 Task: Timesheet Template.
Action: Mouse moved to (284, 118)
Screenshot: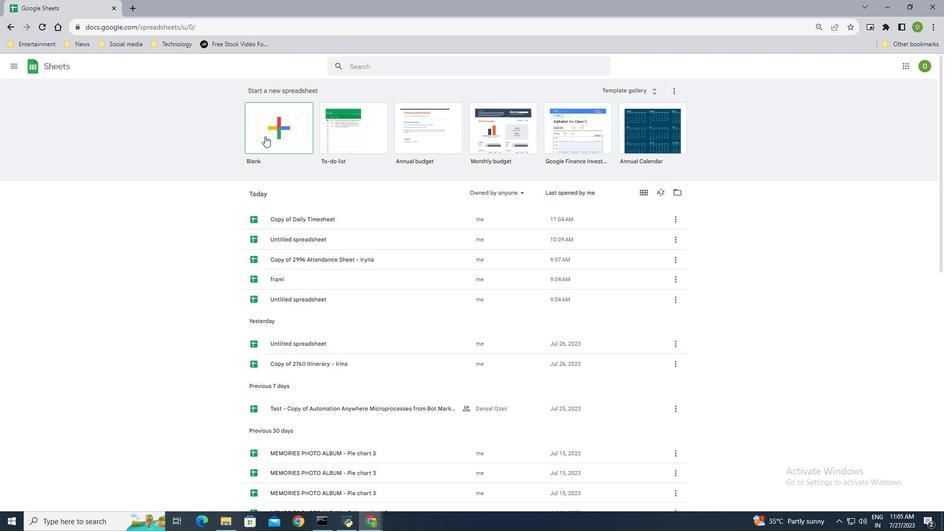 
Action: Mouse pressed left at (284, 118)
Screenshot: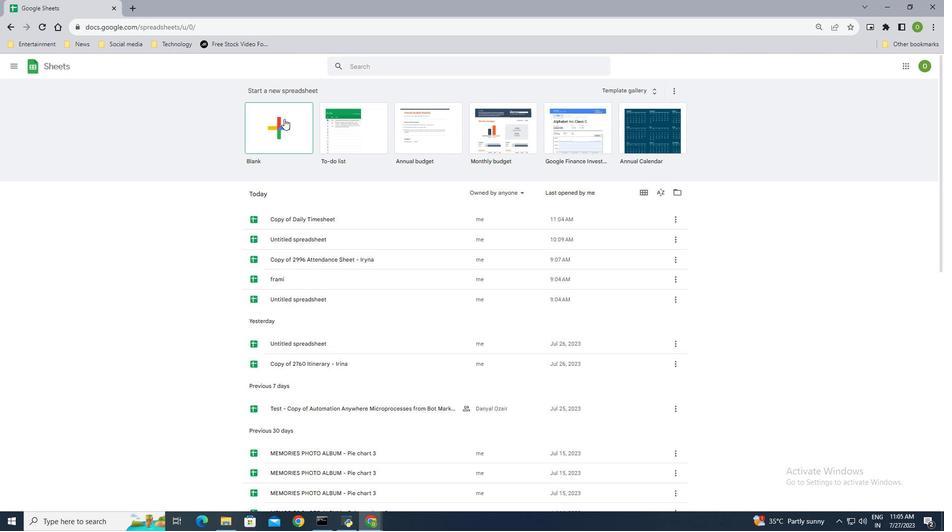 
Action: Mouse moved to (36, 123)
Screenshot: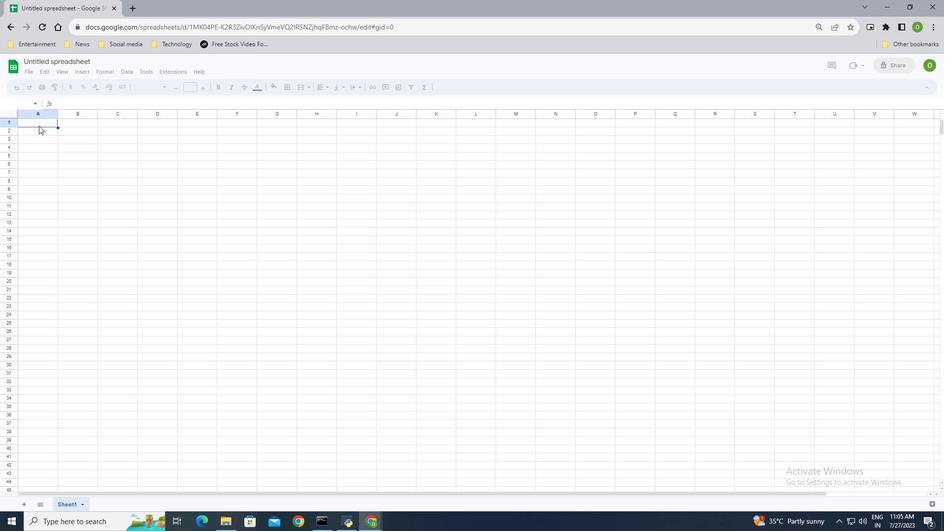 
Action: Mouse pressed left at (36, 123)
Screenshot: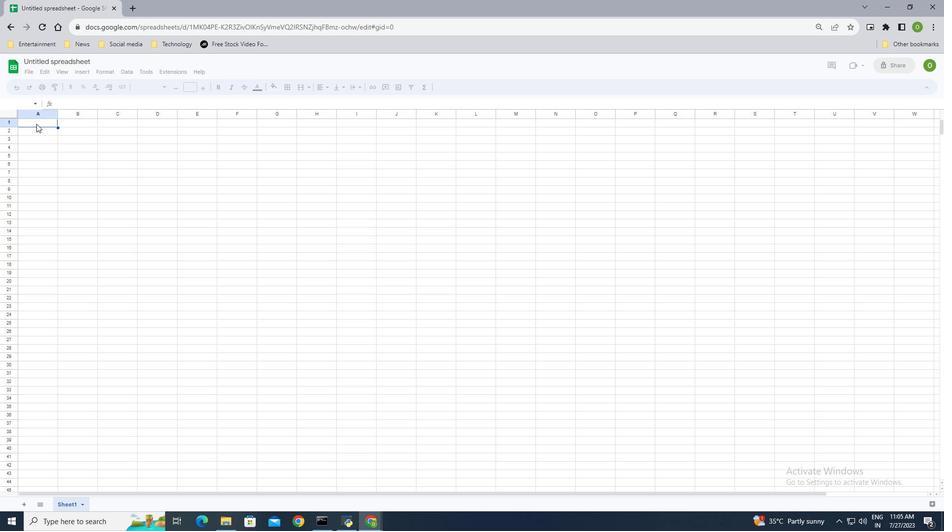 
Action: Key pressed <Key.enter><Key.enter><Key.enter><Key.enter><Key.shift>DATE<Key.tab><Key.shift>Employee<Key.space><Key.shift>Name<Key.tab><Key.shift><Key.shift><Key.shift><Key.shift><Key.shift><Key.shift><Key.shift><Key.shift><Key.shift><Key.shift><Key.shift><Key.shift><Key.shift><Key.shift>Project<Key.space><Key.shift>Task<Key.tab><Key.shift><Key.shift><Key.shift><Key.shift><Key.shift><Key.shift><Key.shift><Key.shift>Scheduled<Key.space><Key.shift>Time<Key.enter><Key.up><Key.right><Key.right><Key.right><Key.right><Key.shift><Key.shift><Key.shift><Key.shift>Start<Key.space><Key.shift>Time<Key.tab><Key.shift><Key.shift><Key.shift><Key.shift><Key.shift><Key.shift><Key.shift><Key.shift><Key.shift><Key.shift><Key.shift>End<Key.space><Key.shift>Time<Key.tab><Key.shift>Lunch<Key.space><Key.shift><Key.shift><Key.shift><Key.shift><Key.shift><Key.shift><Key.shift>Time<Key.tab><Key.shift><Key.shift><Key.shift><Key.shift><Key.shift><Key.shift><Key.shift>Total<Key.space><Key.shift><Key.shift>Time<Key.tab><Key.shift><Key.shift><Key.shift><Key.shift><Key.shift><Key.shift><Key.shift><Key.shift><Key.shift><Key.shift><Key.shift><Key.shift><Key.shift><Key.shift><Key.shift><Key.shift><Key.shift><Key.shift><Key.shift>Regular<Key.space><Key.shift>Rate<Key.tab><Key.shift>Overtime<Key.space><Key.shift>Tate<Key.tab><Key.shift><Key.shift><Key.shift><Key.shift><Key.shift><Key.shift><Key.shift><Key.shift><Key.shift><Key.shift>Total<Key.space><Key.shift><Key.shift><Key.shift><Key.shift><Key.shift><Key.shift><Key.shift><Key.shift><Key.shift><Key.shift><Key.shift><Key.shift><Key.shift><Key.shift><Key.shift><Key.shift><Key.shift><Key.shift><Key.shift><Key.shift><Key.shift><Key.shift><Key.shift><Key.shift><Key.shift><Key.shift><Key.shift><Key.shift><Key.shift><Key.shift><Key.shift><Key.shift><Key.shift><Key.shift><Key.shift><Key.shift><Key.shift><Key.shift><Key.shift><Key.shift><Key.shift><Key.shift><Key.shift><Key.shift><Key.shift><Key.shift><Key.shift><Key.shift><Key.shift><Key.shift><Key.shift><Key.shift><Key.shift><Key.shift><Key.shift><Key.shift><Key.shift><Key.shift><Key.shift><Key.shift><Key.shift><Key.shift><Key.shift><Key.shift><Key.shift><Key.shift><Key.shift>Fee<Key.enter><Key.up><Key.up><Key.up><Key.up><Key.left><Key.left><Key.left><Key.left><Key.shift>Daily<Key.space><Key.shift>Employee<Key.space><Key.shift><Key.shift>Timesheet<Key.enter><Key.up><Key.shift_r><Key.right><Key.right><Key.right><Key.right><Key.down><Key.right><Key.right><Key.right><Key.right><Key.right><Key.right>
Screenshot: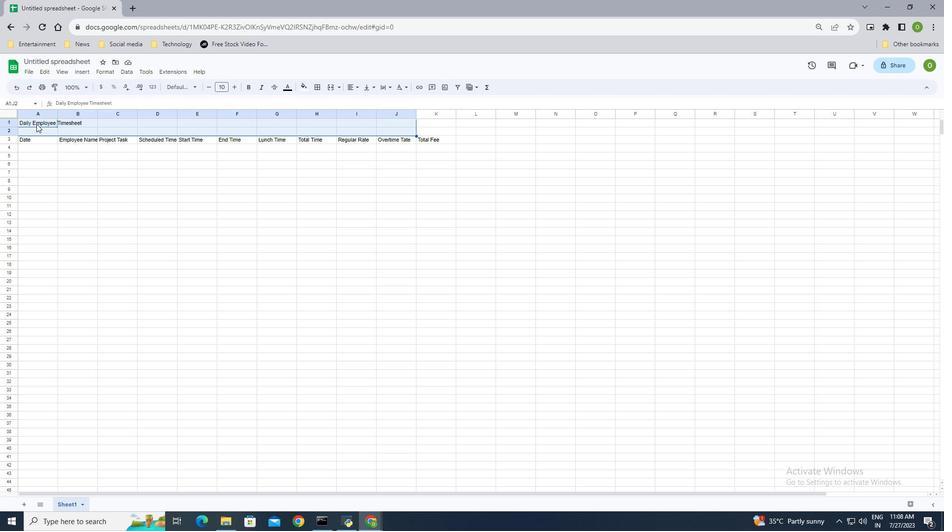 
Action: Mouse moved to (331, 85)
Screenshot: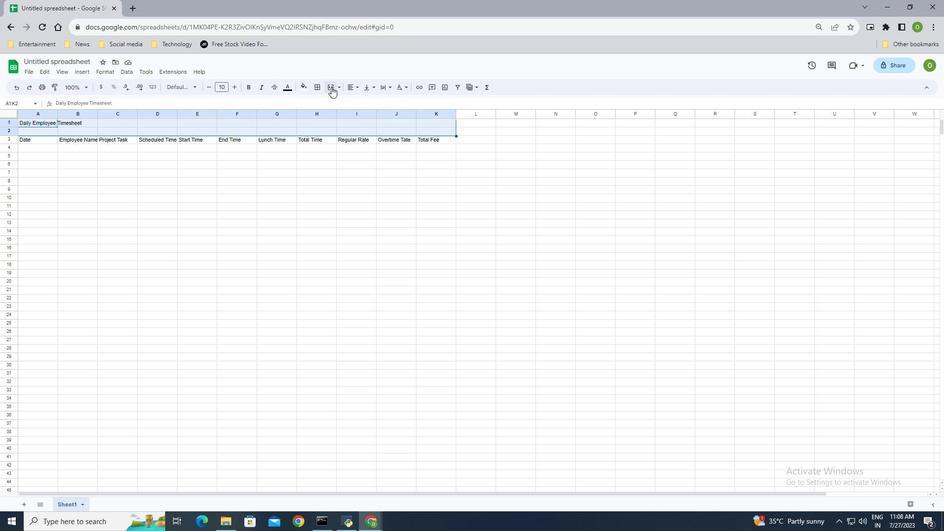 
Action: Mouse pressed left at (331, 85)
Screenshot: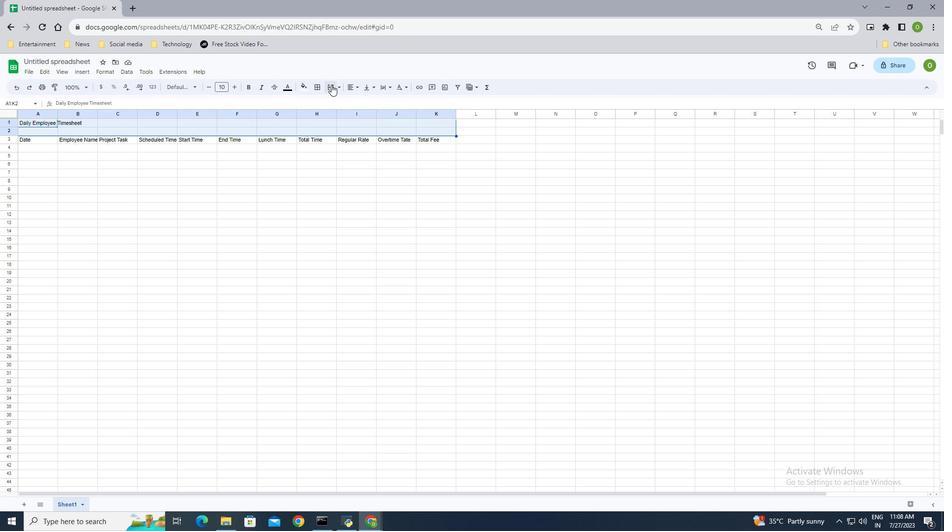 
Action: Mouse moved to (369, 88)
Screenshot: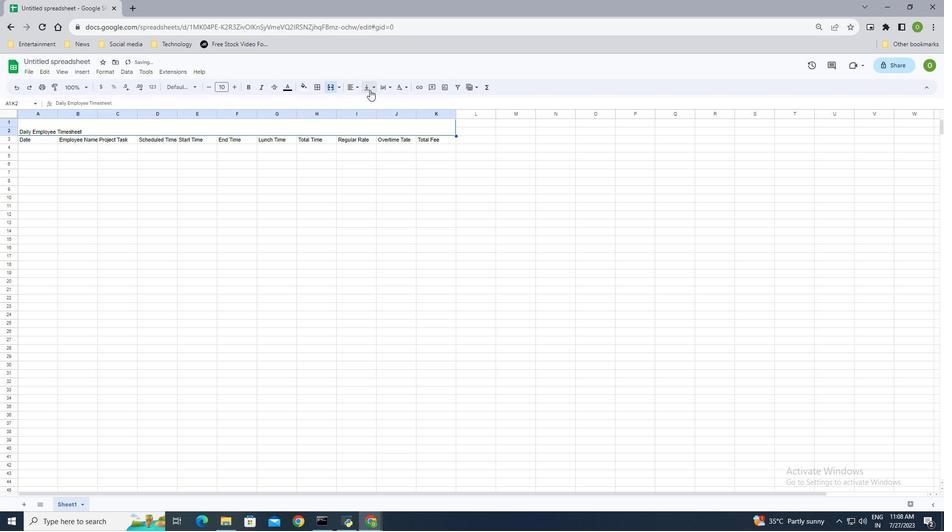 
Action: Mouse pressed left at (369, 88)
Screenshot: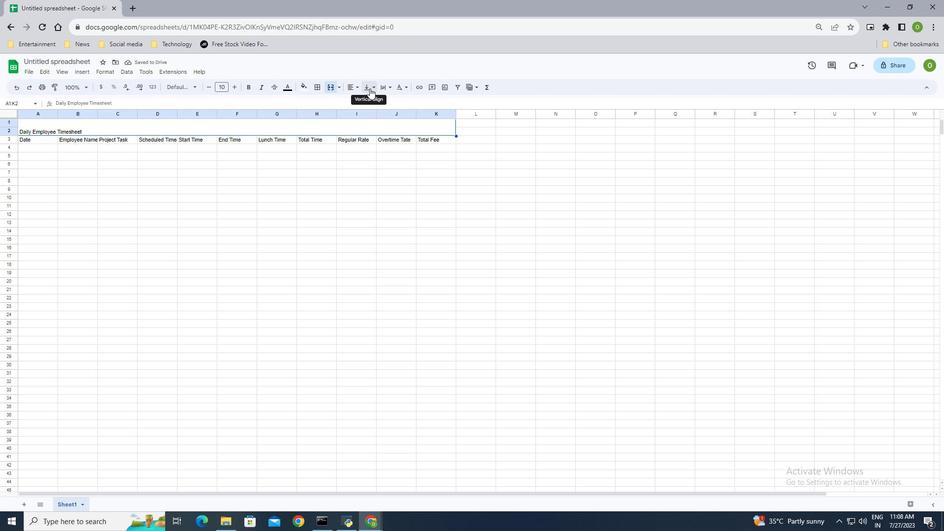 
Action: Mouse moved to (383, 102)
Screenshot: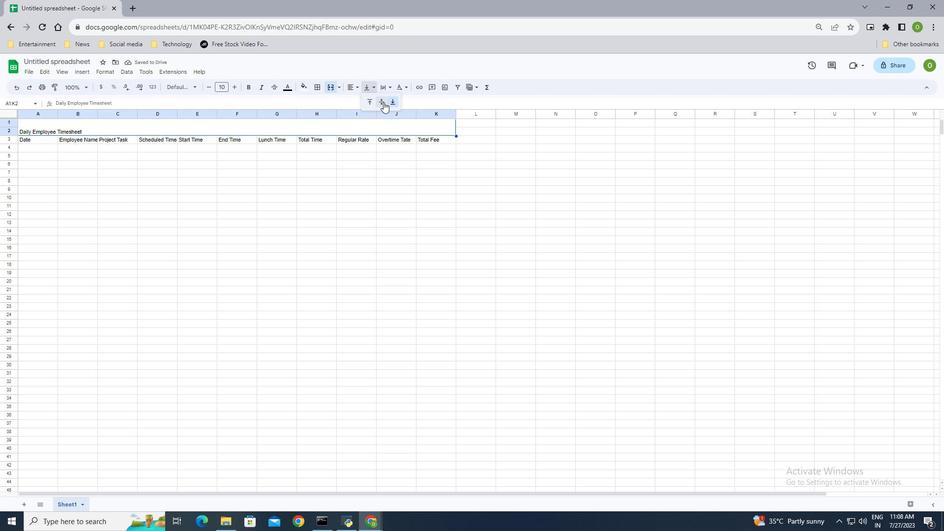 
Action: Mouse pressed left at (383, 102)
Screenshot: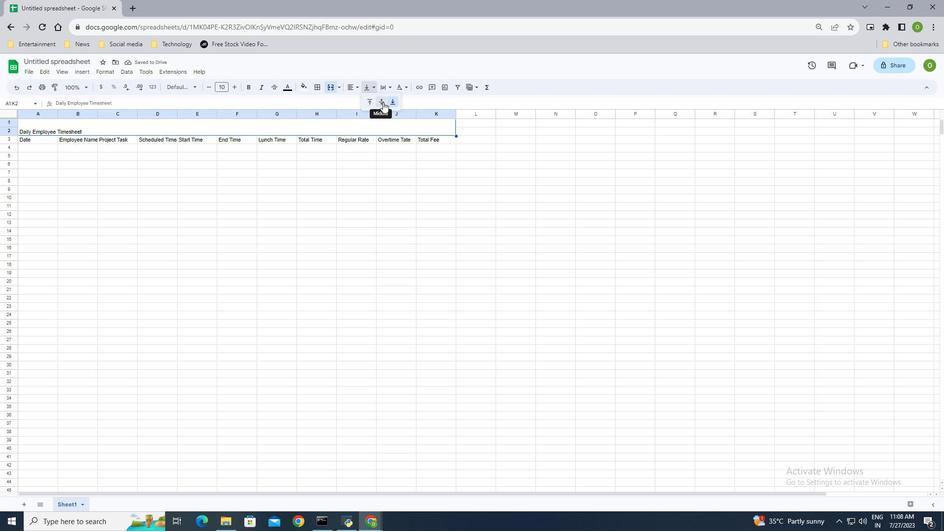 
Action: Mouse moved to (350, 86)
Screenshot: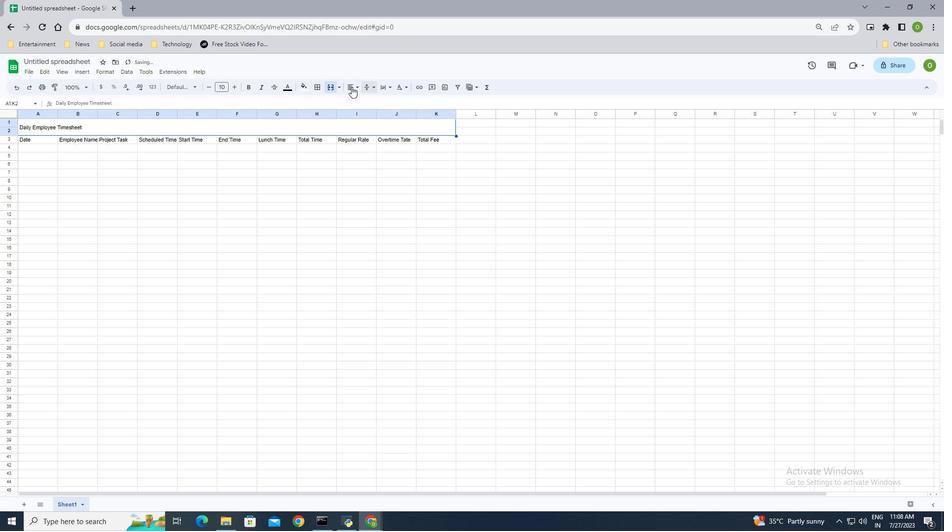 
Action: Mouse pressed left at (350, 86)
Screenshot: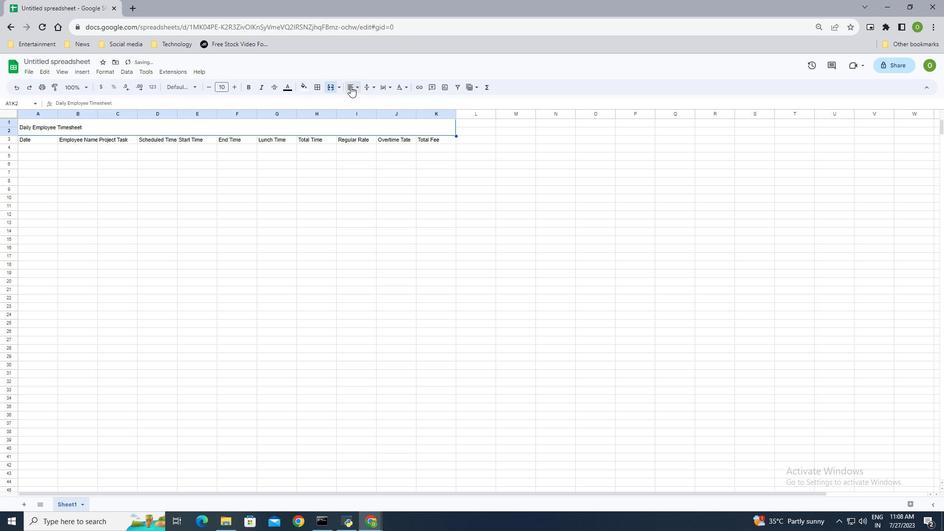 
Action: Mouse moved to (364, 101)
Screenshot: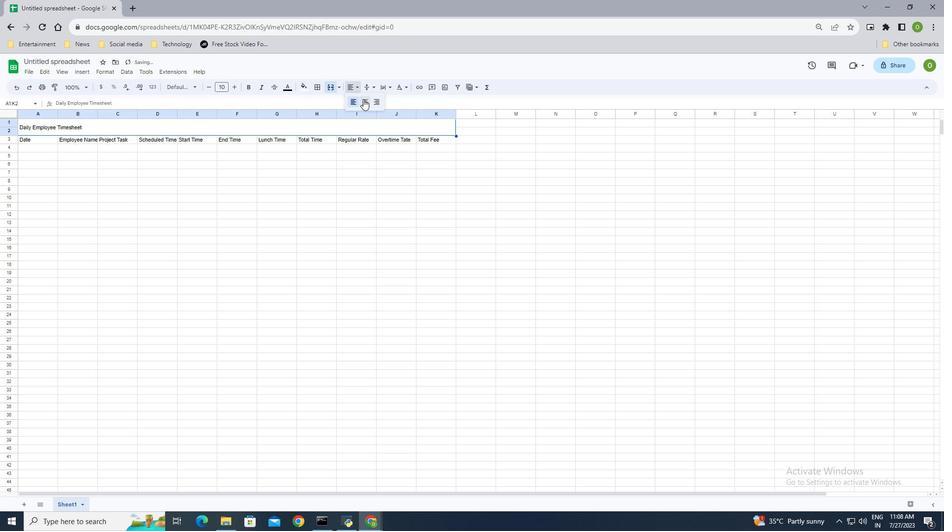 
Action: Mouse pressed left at (364, 101)
Screenshot: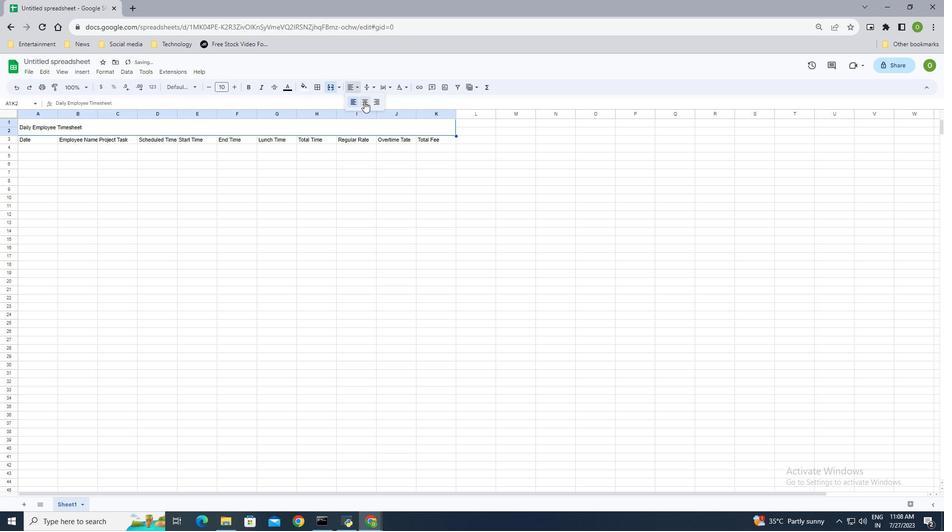 
Action: Mouse moved to (77, 68)
Screenshot: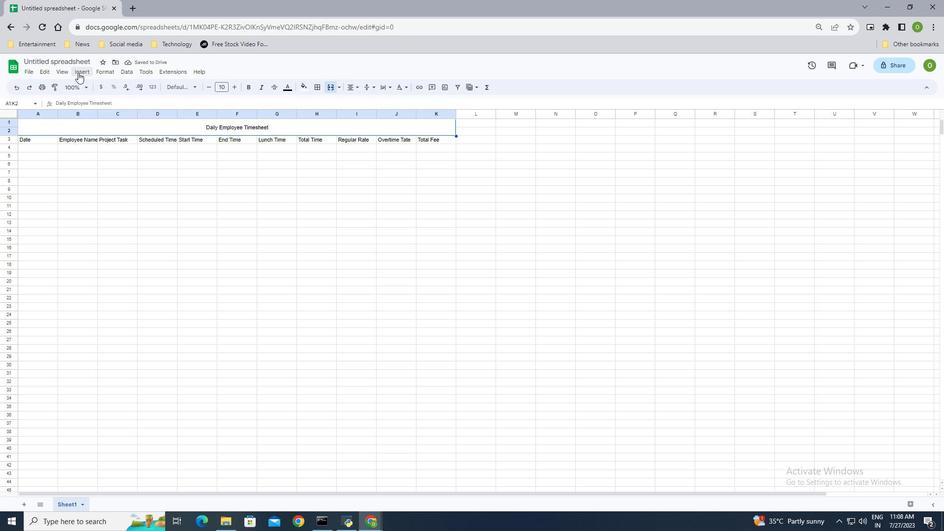 
Action: Mouse pressed left at (77, 68)
Screenshot: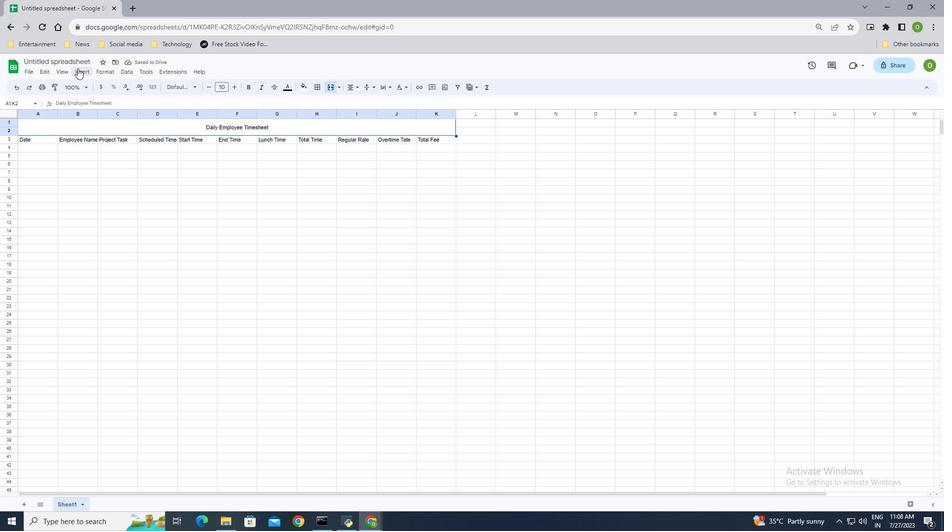 
Action: Mouse moved to (141, 168)
Screenshot: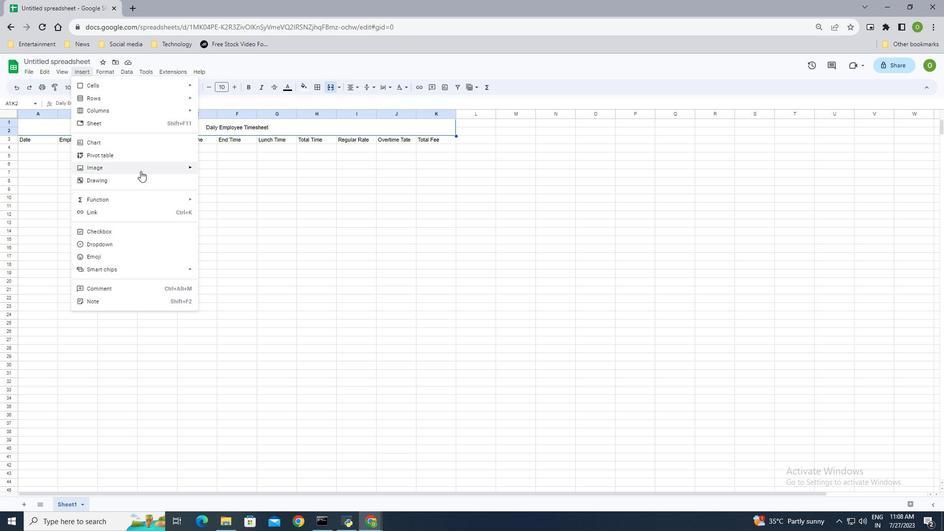 
Action: Mouse pressed left at (141, 168)
Screenshot: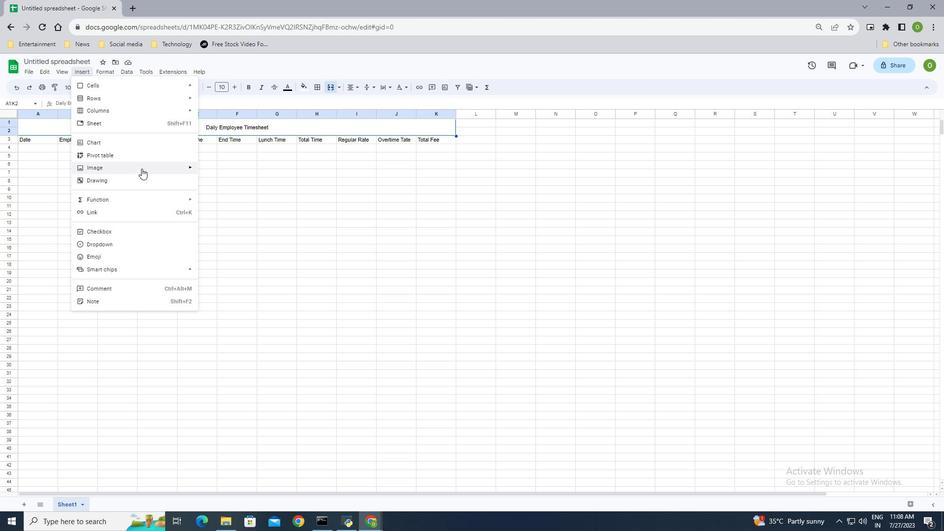 
Action: Mouse moved to (228, 182)
Screenshot: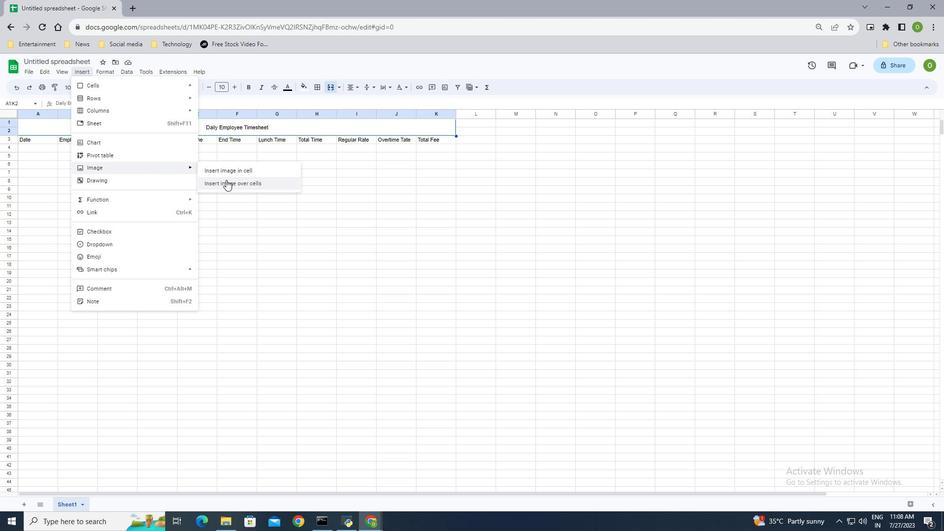 
Action: Mouse pressed left at (228, 182)
Screenshot: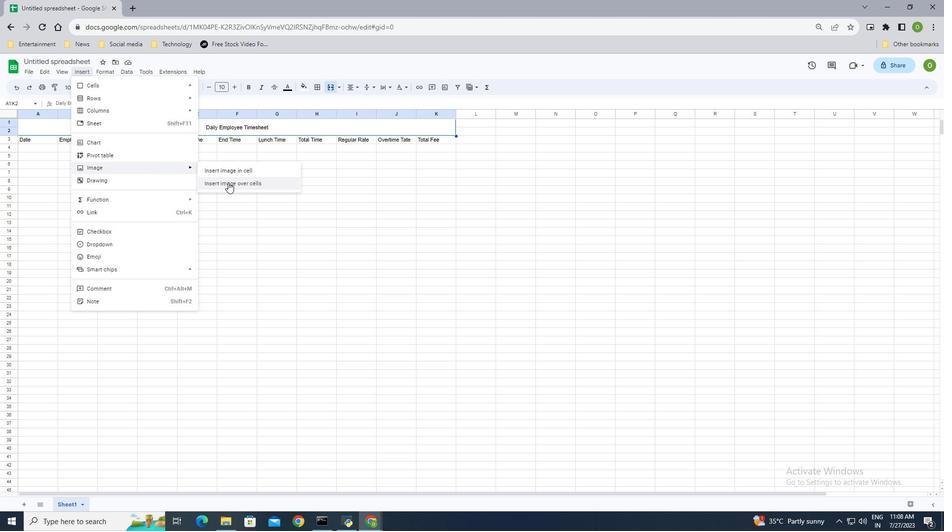 
Action: Mouse moved to (387, 129)
Screenshot: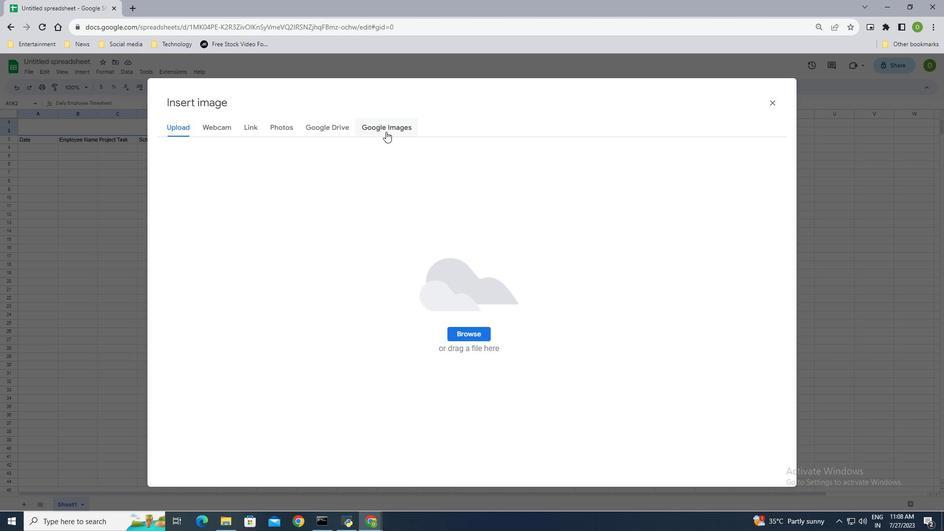 
Action: Mouse pressed left at (387, 129)
Screenshot: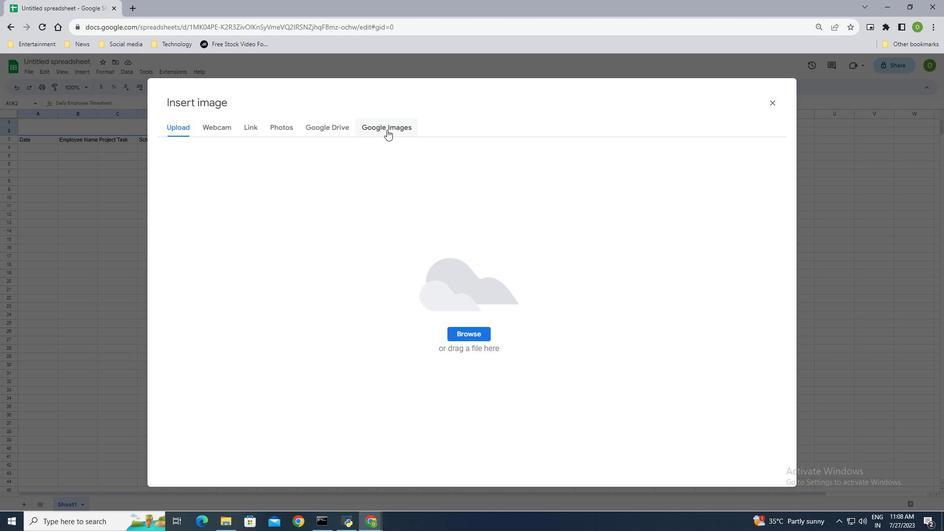 
Action: Mouse moved to (389, 107)
Screenshot: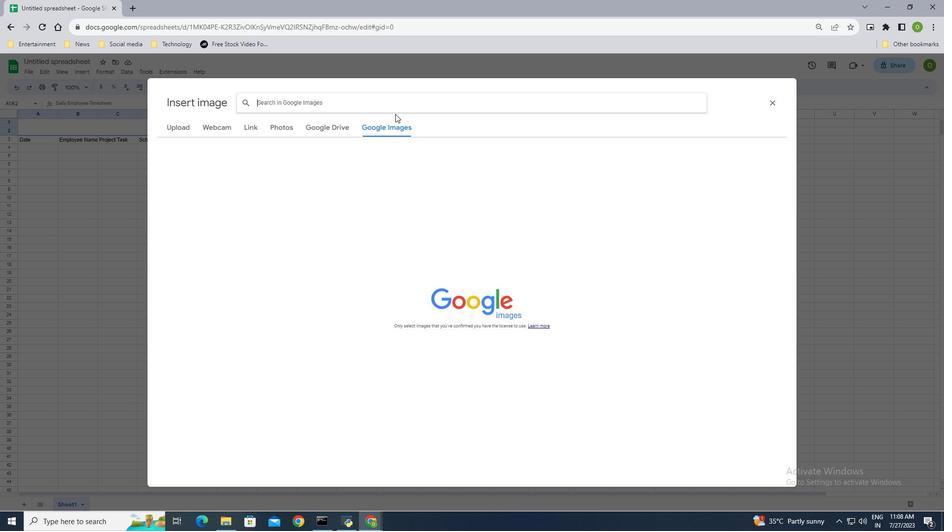 
Action: Mouse pressed left at (389, 107)
Screenshot: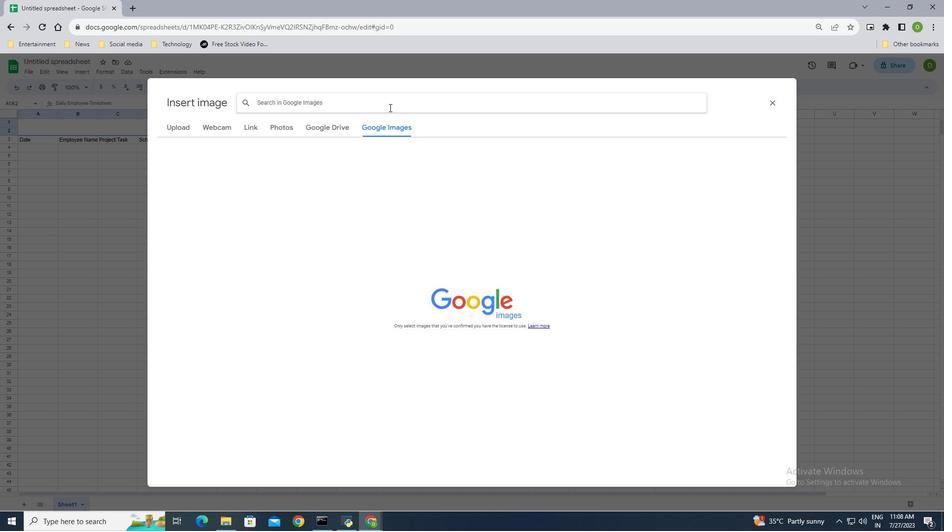 
Action: Key pressed time<Key.space>s<Key.backspace>watch<Key.space>image.png<Key.enter>
Screenshot: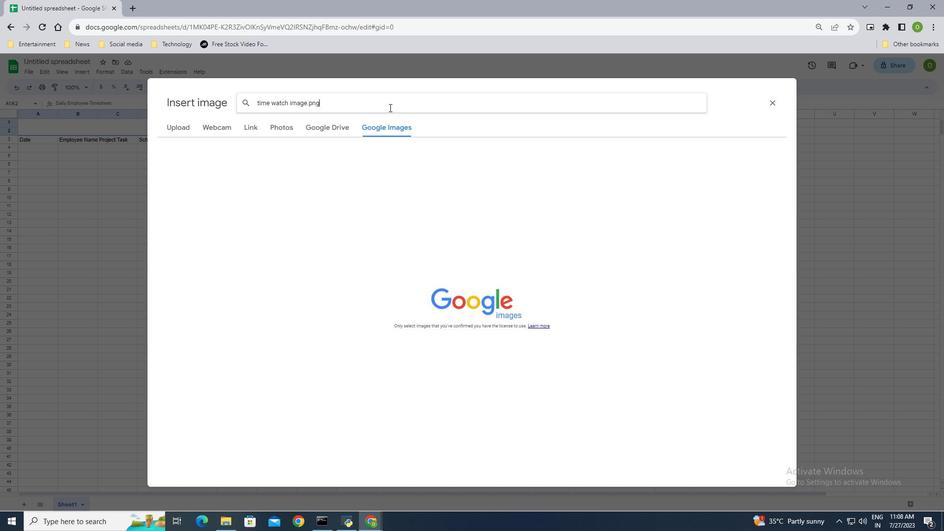 
Action: Mouse moved to (334, 203)
Screenshot: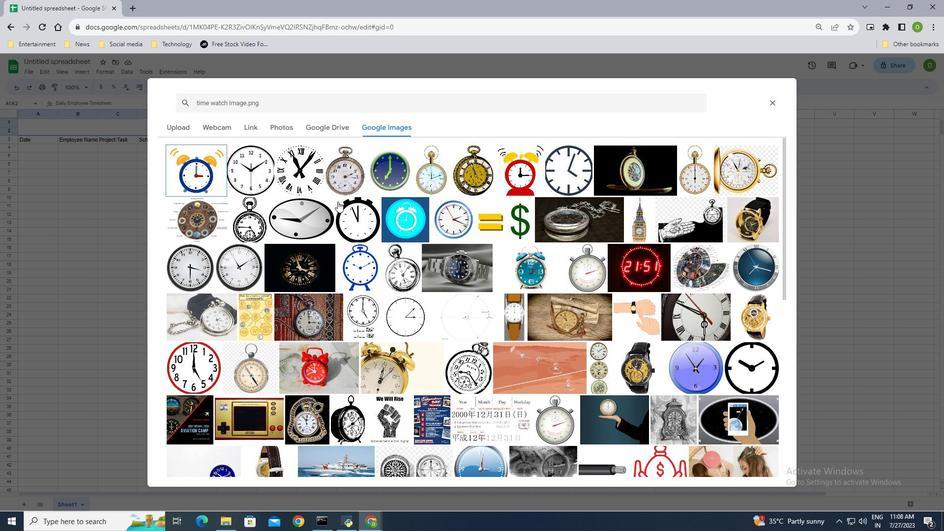 
Action: Mouse scrolled (334, 202) with delta (0, 0)
Screenshot: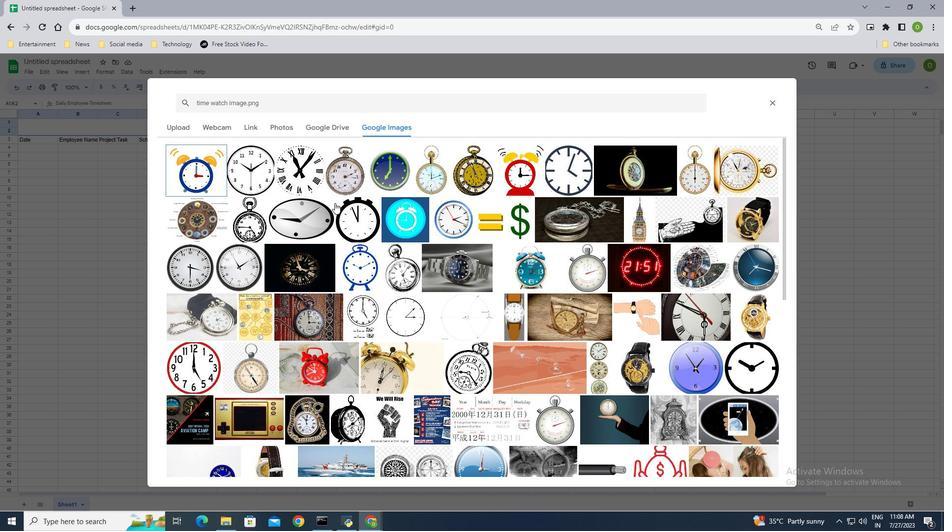 
Action: Mouse scrolled (334, 203) with delta (0, 0)
Screenshot: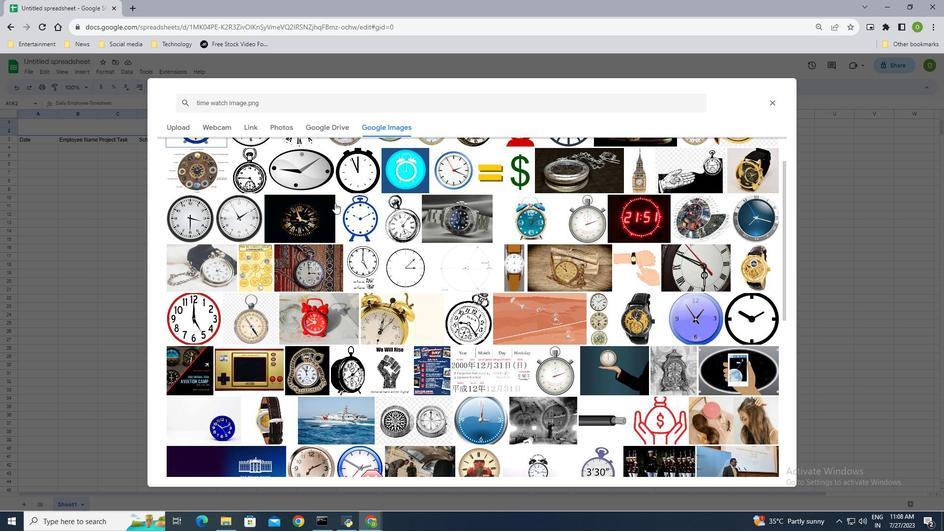 
Action: Mouse moved to (534, 239)
Screenshot: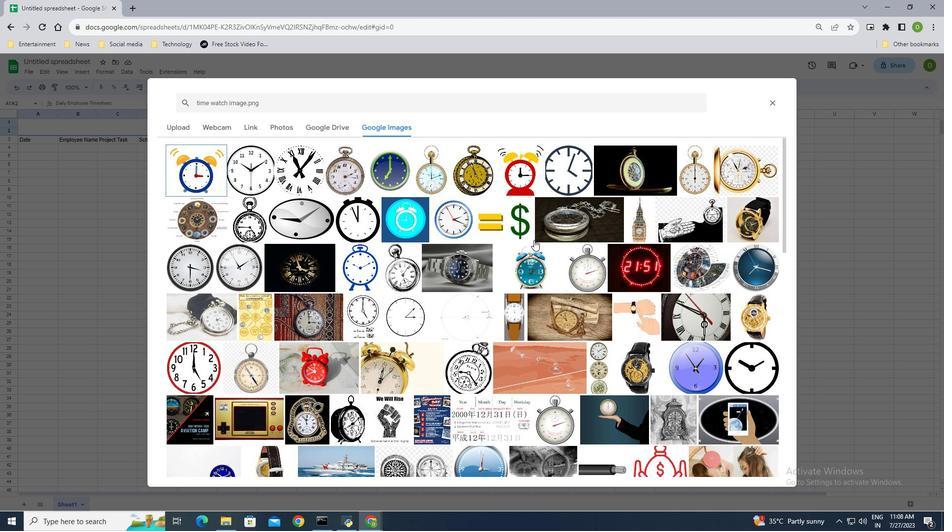 
Action: Mouse scrolled (534, 239) with delta (0, 0)
Screenshot: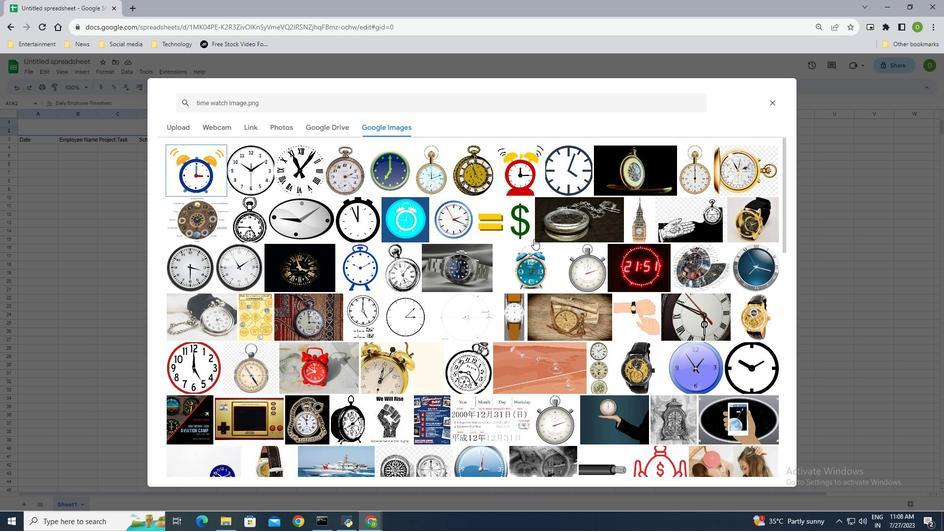 
Action: Mouse moved to (402, 217)
Screenshot: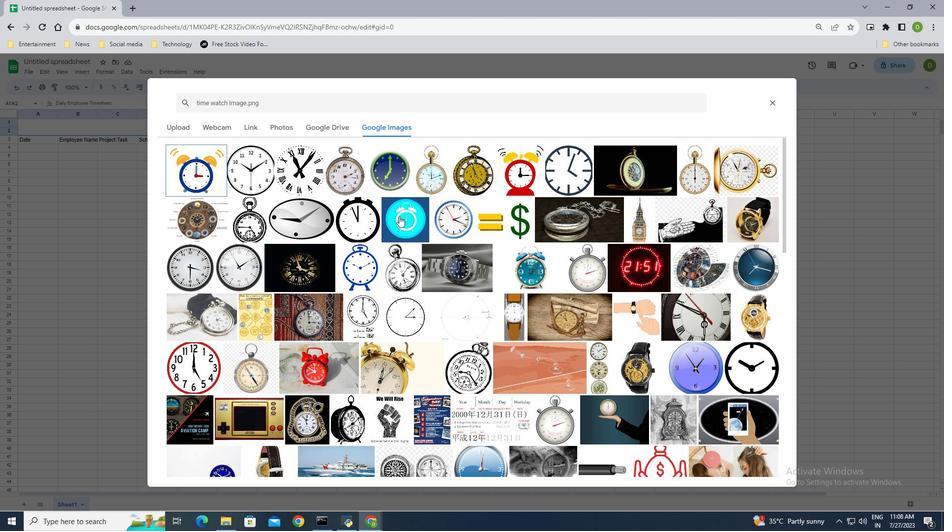 
Action: Mouse scrolled (402, 217) with delta (0, 0)
Screenshot: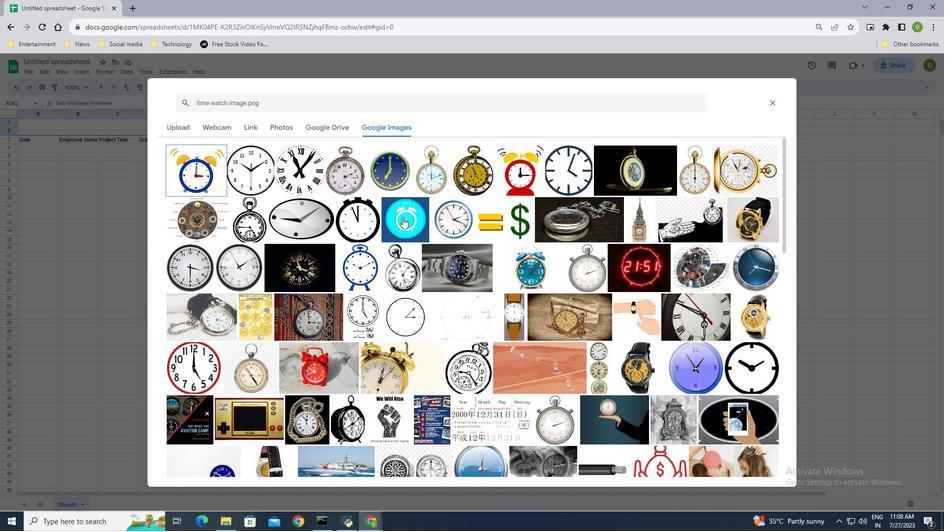 
Action: Mouse scrolled (402, 217) with delta (0, 0)
Screenshot: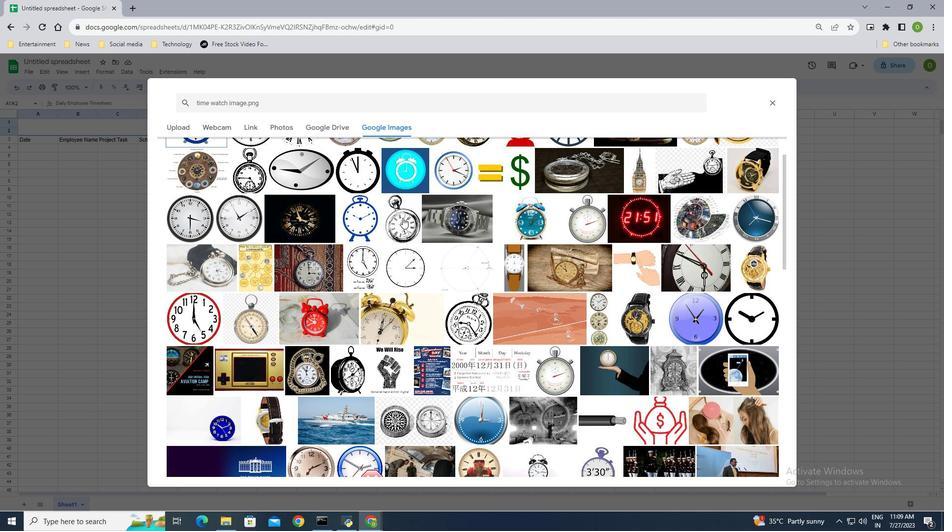 
Action: Mouse moved to (469, 270)
Screenshot: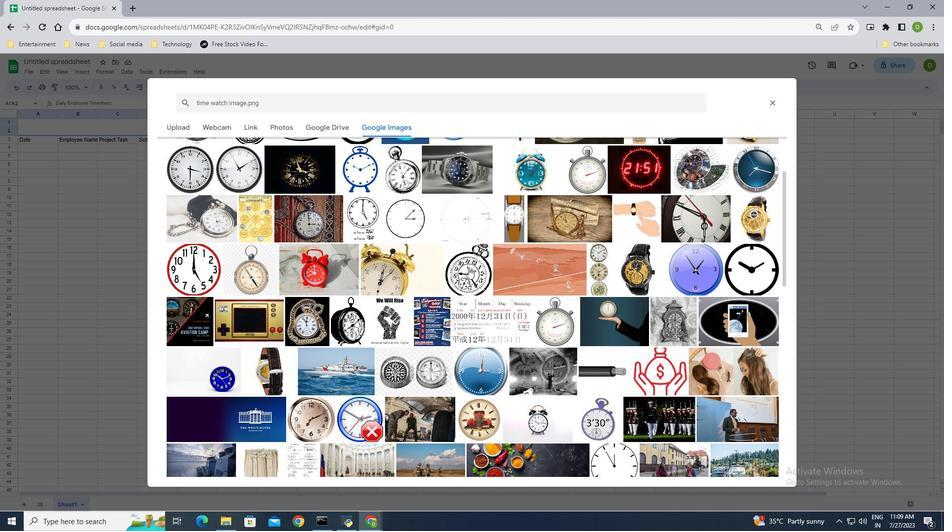 
Action: Mouse pressed left at (469, 270)
Screenshot: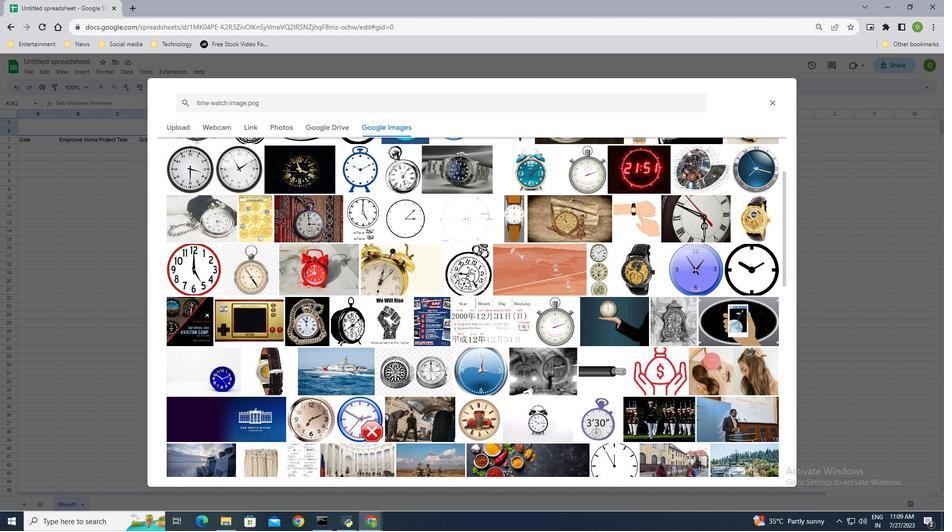 
Action: Mouse moved to (755, 464)
Screenshot: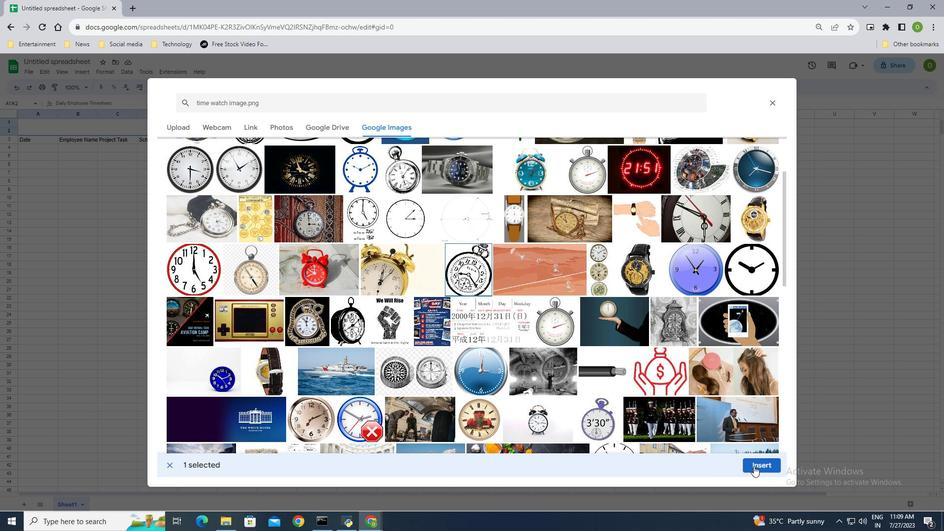
Action: Mouse pressed left at (755, 464)
Screenshot: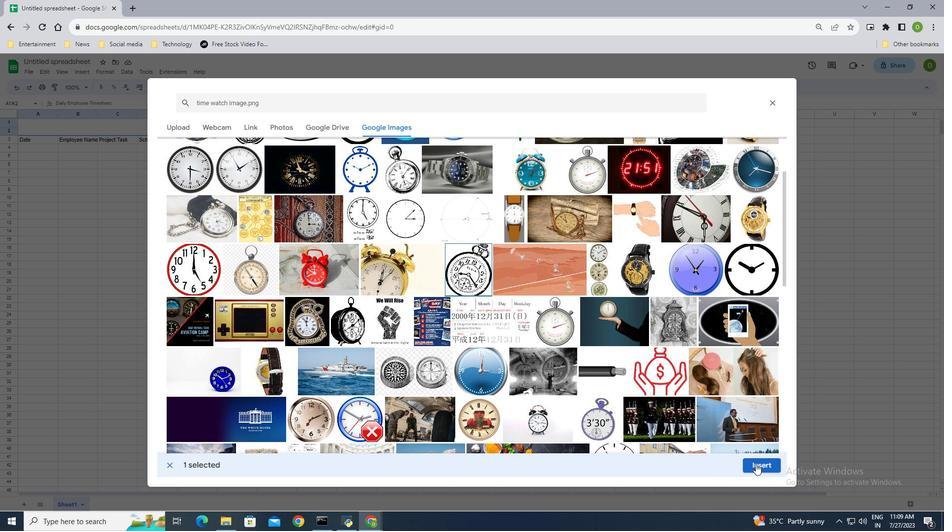 
Action: Mouse moved to (180, 293)
Screenshot: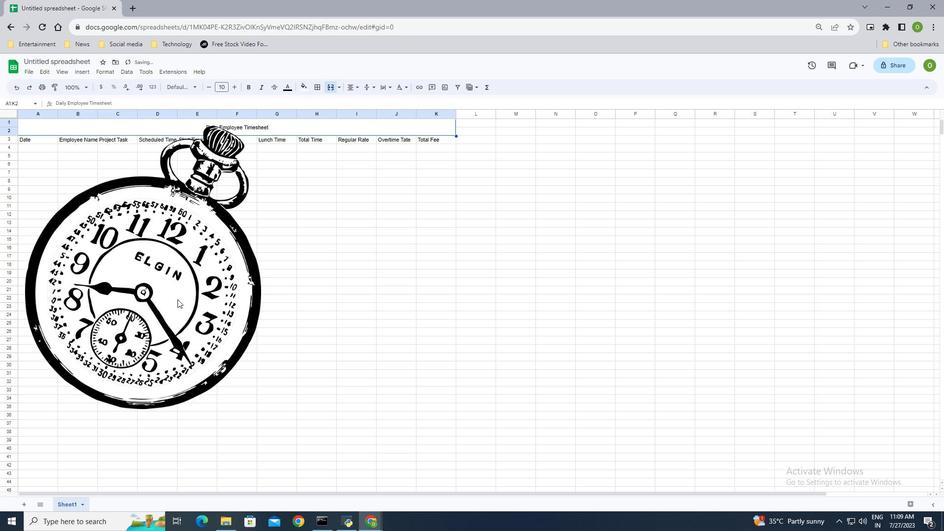 
Action: Mouse pressed left at (180, 293)
Screenshot: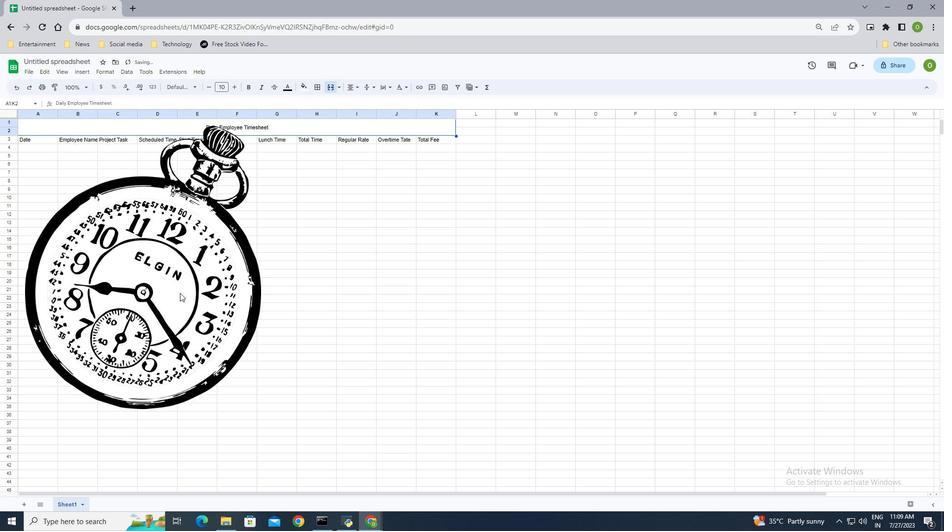 
Action: Mouse moved to (260, 408)
Screenshot: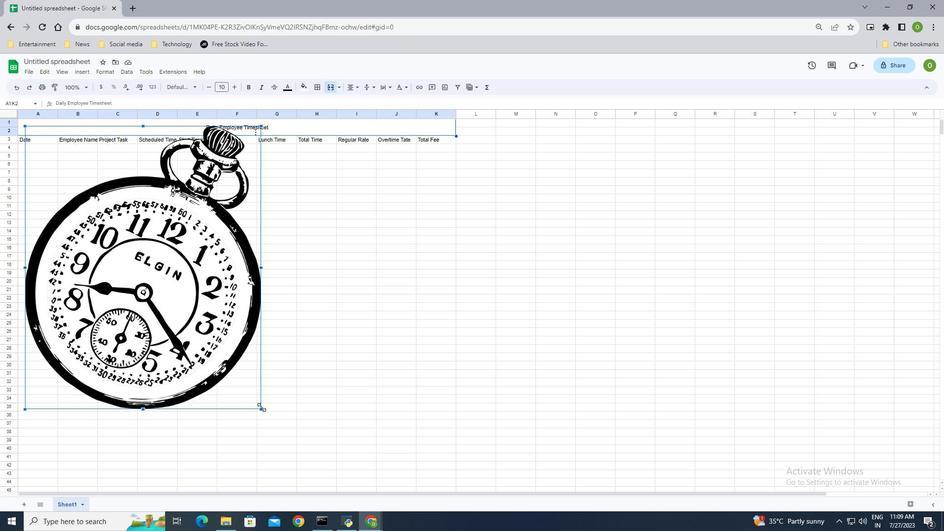 
Action: Mouse pressed left at (260, 408)
Screenshot: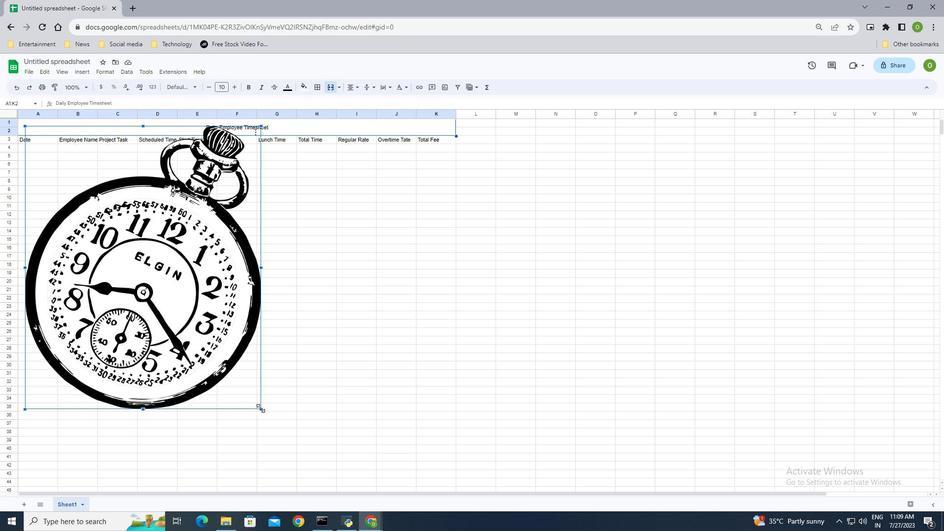 
Action: Mouse moved to (11, 135)
Screenshot: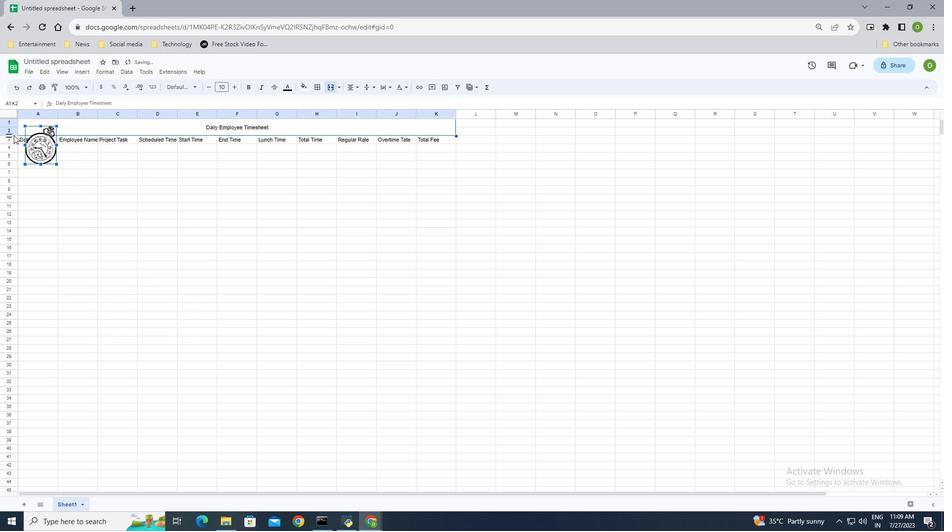 
Action: Mouse pressed left at (11, 135)
Screenshot: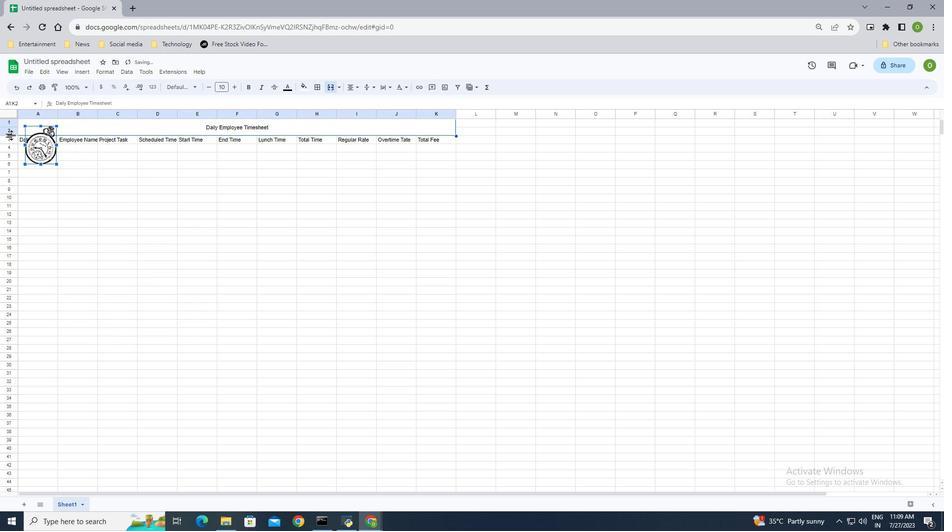 
Action: Mouse moved to (36, 153)
Screenshot: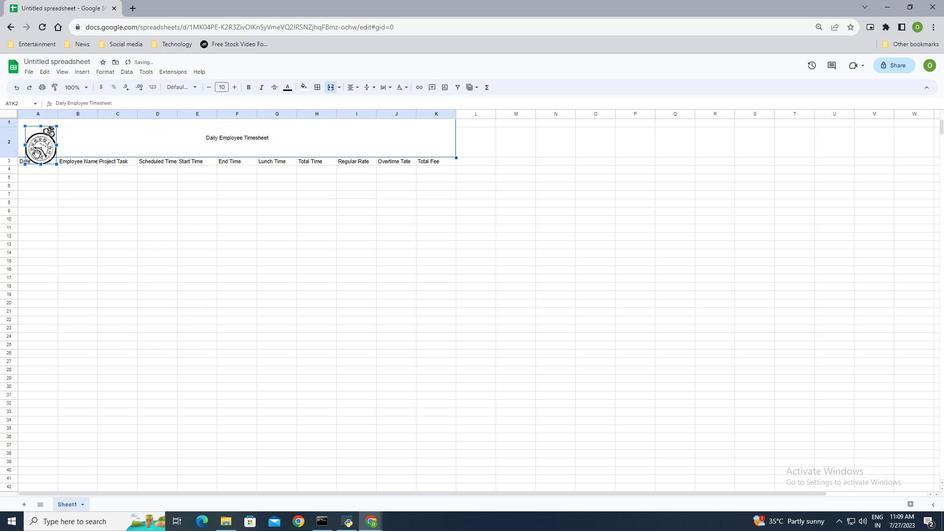 
Action: Mouse pressed left at (36, 153)
Screenshot: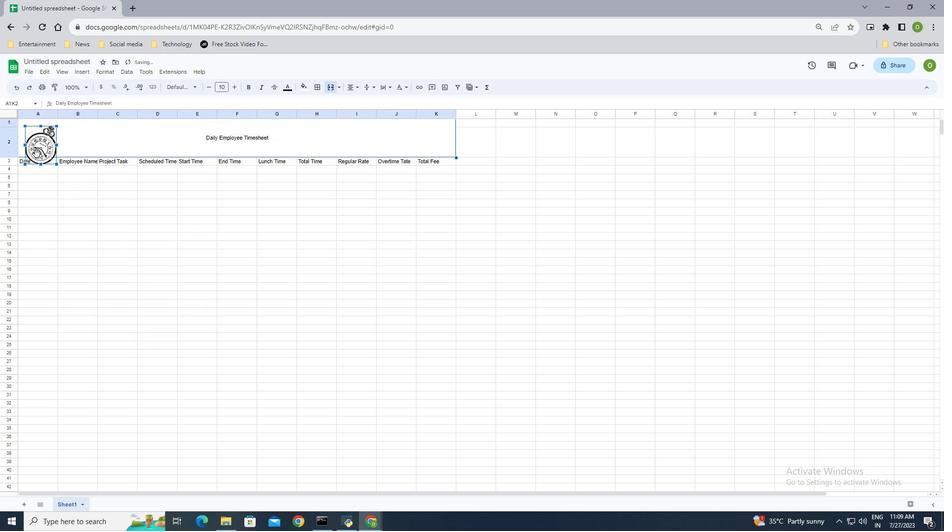 
Action: Mouse moved to (221, 136)
Screenshot: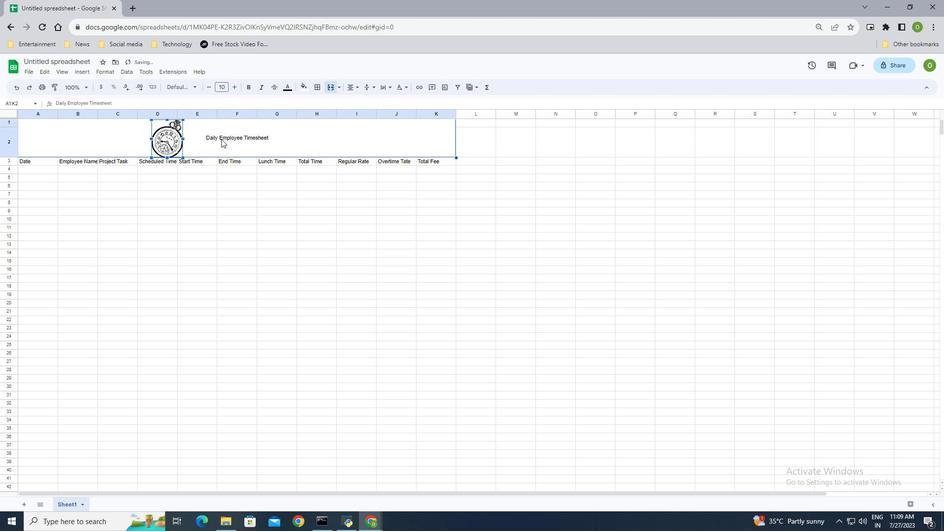 
Action: Mouse pressed left at (221, 136)
Screenshot: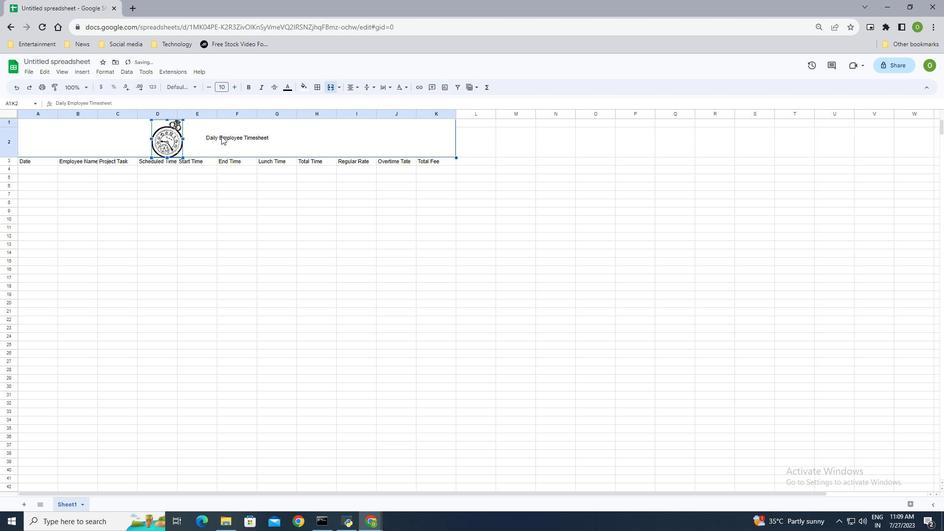 
Action: Mouse moved to (236, 85)
Screenshot: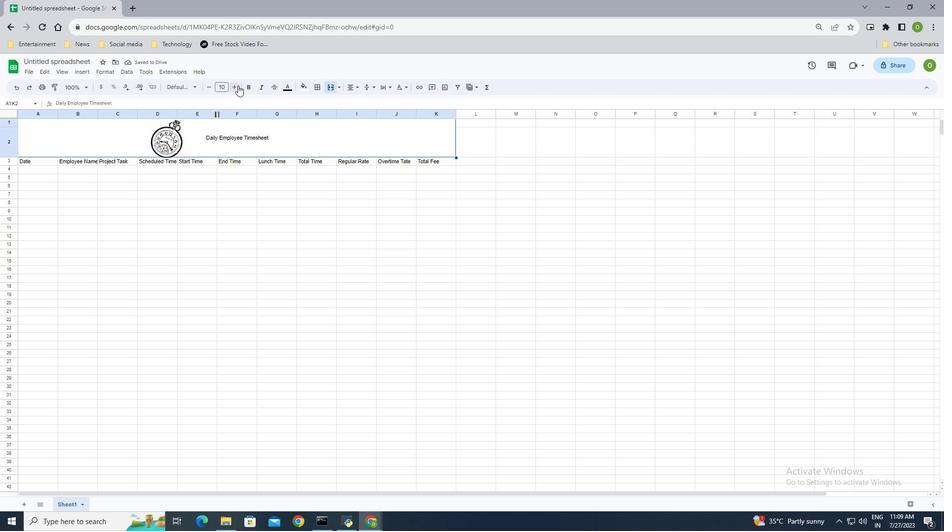 
Action: Mouse pressed left at (236, 85)
Screenshot: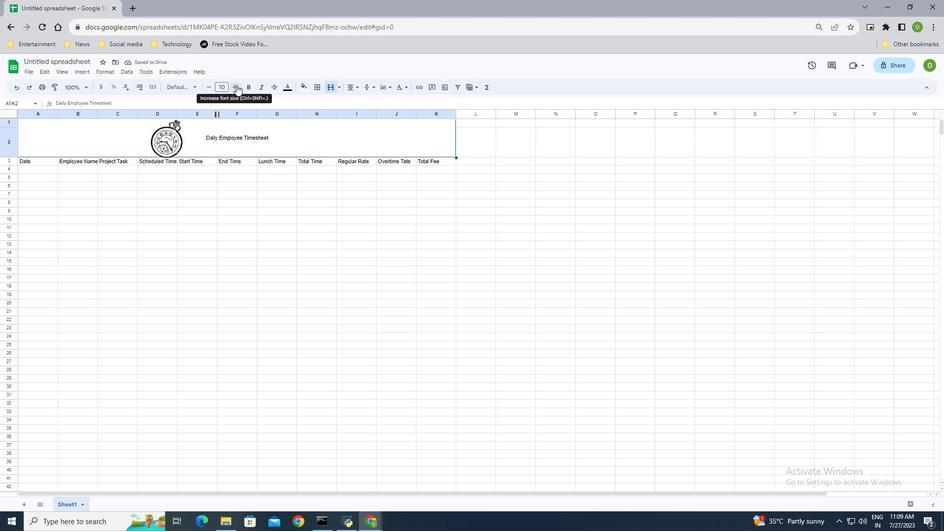 
Action: Mouse pressed left at (236, 85)
Screenshot: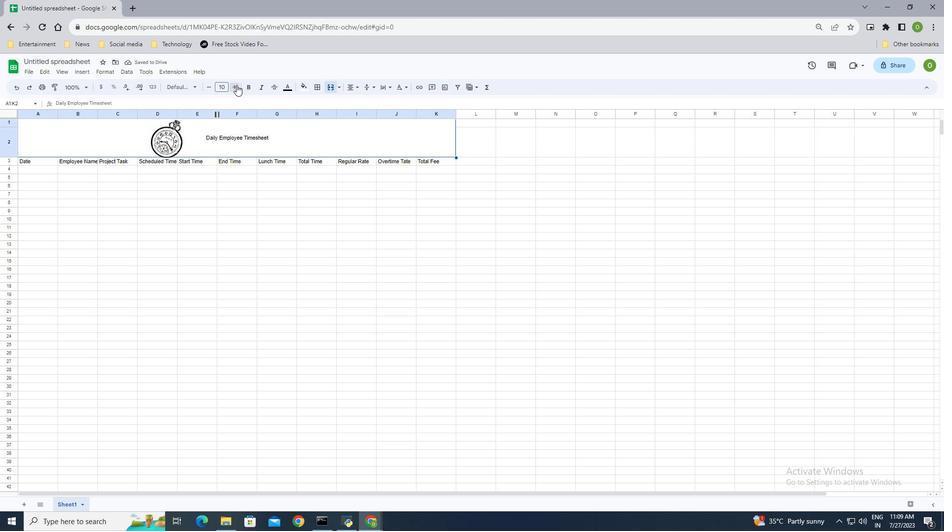 
Action: Mouse pressed left at (236, 85)
Screenshot: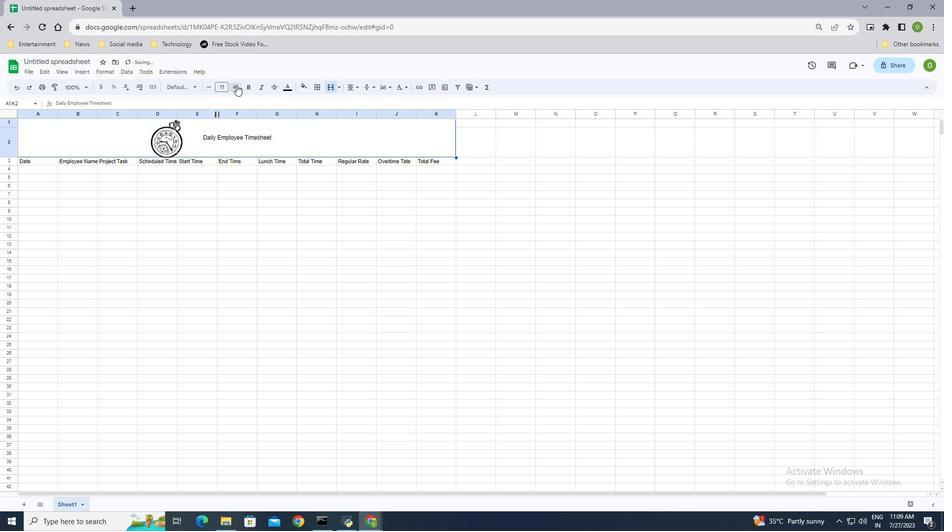 
Action: Mouse pressed left at (236, 85)
Screenshot: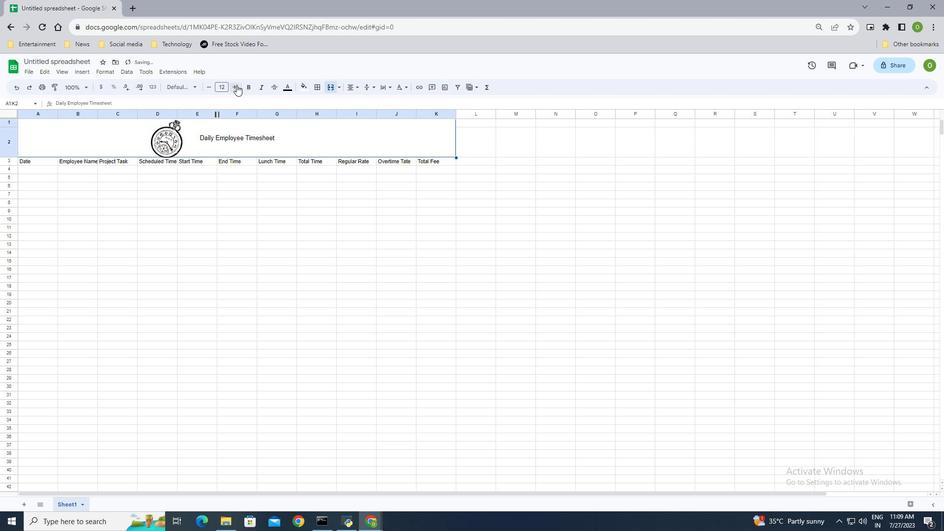 
Action: Mouse pressed left at (236, 85)
Screenshot: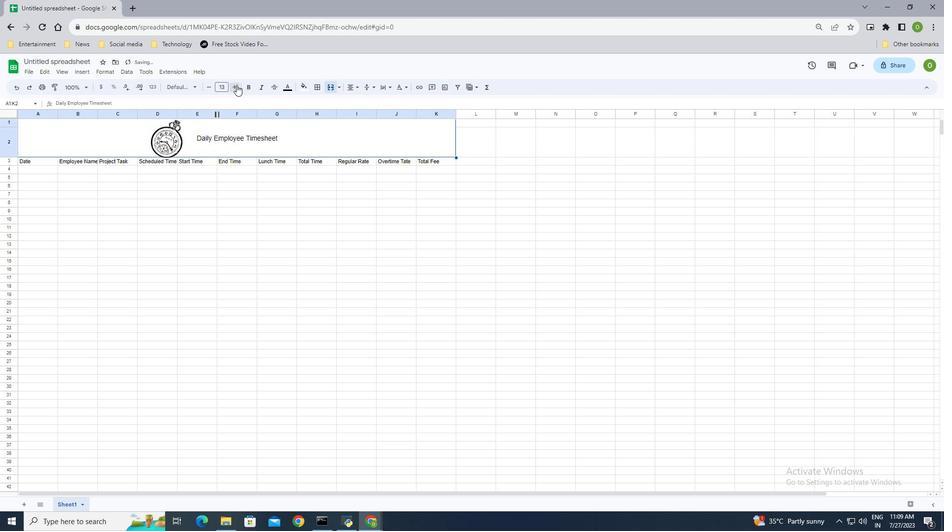 
Action: Mouse pressed left at (236, 85)
Screenshot: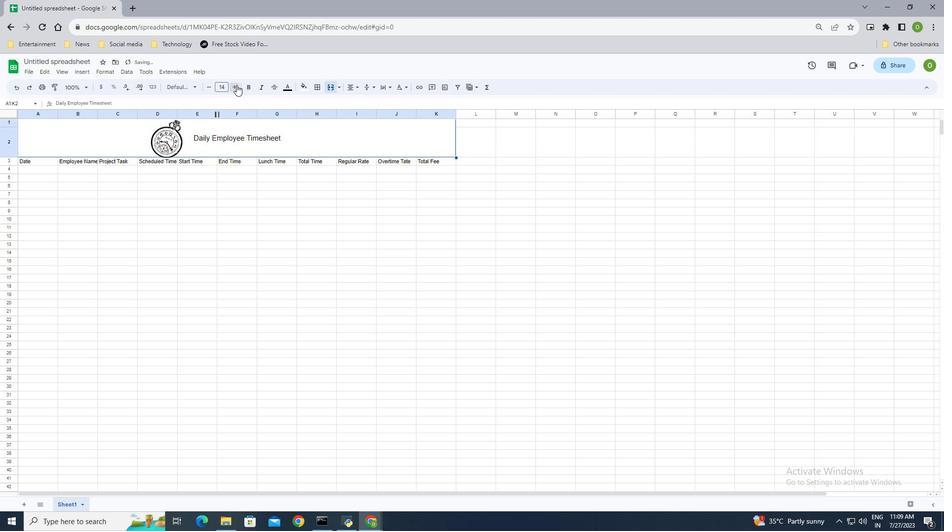 
Action: Mouse pressed left at (236, 85)
Screenshot: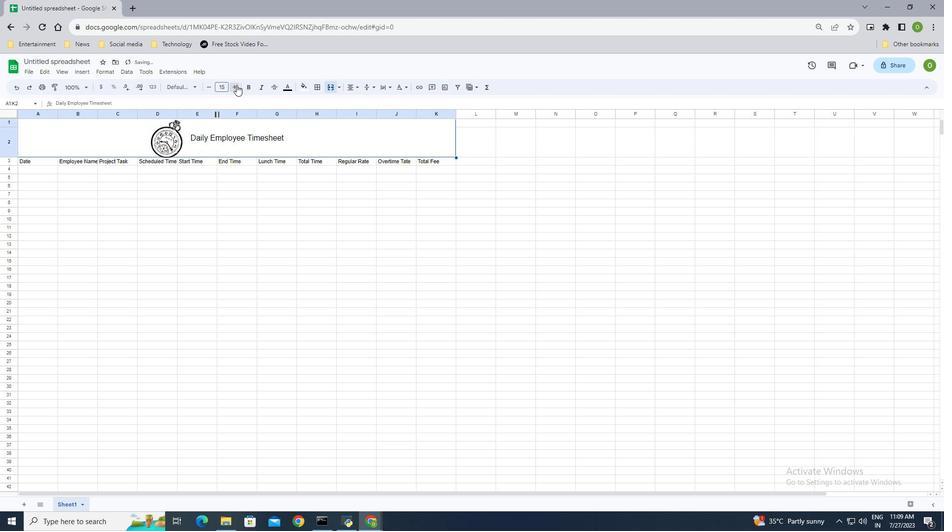 
Action: Mouse pressed left at (236, 85)
Screenshot: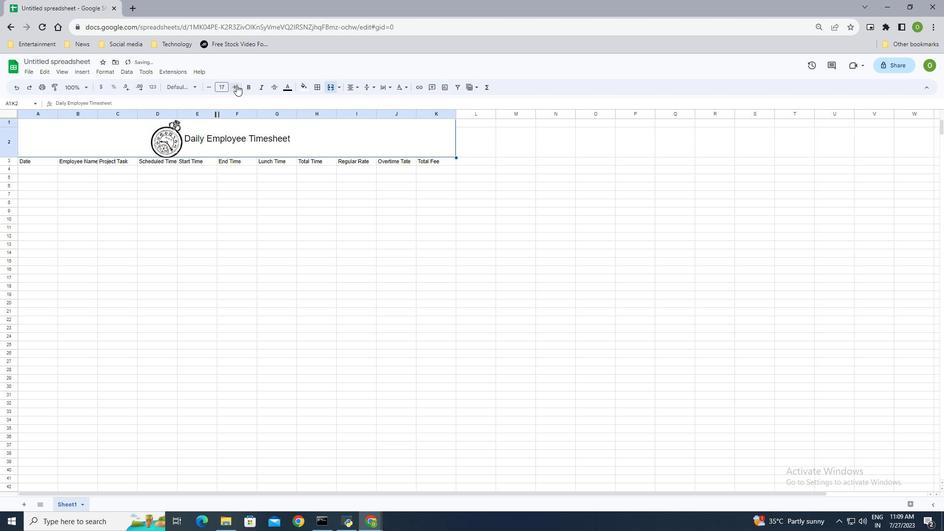 
Action: Mouse pressed left at (236, 85)
Screenshot: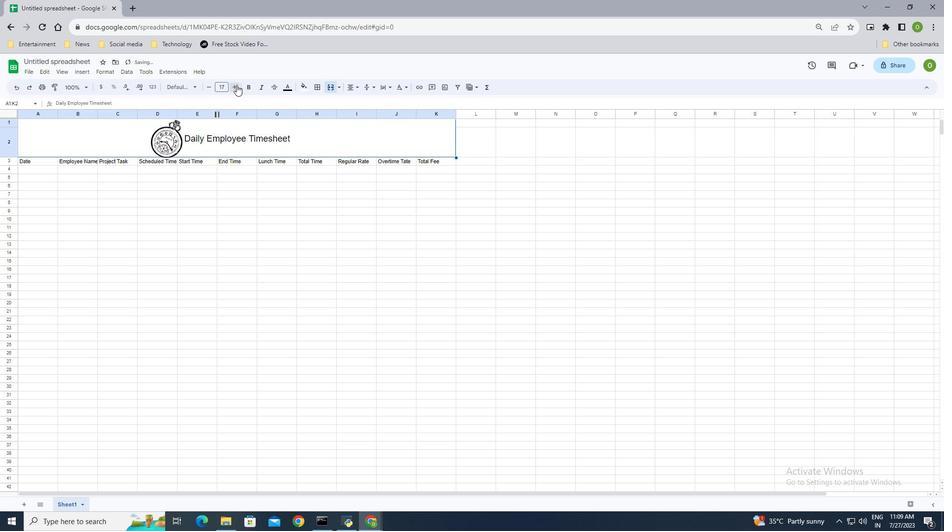 
Action: Mouse pressed left at (236, 85)
Screenshot: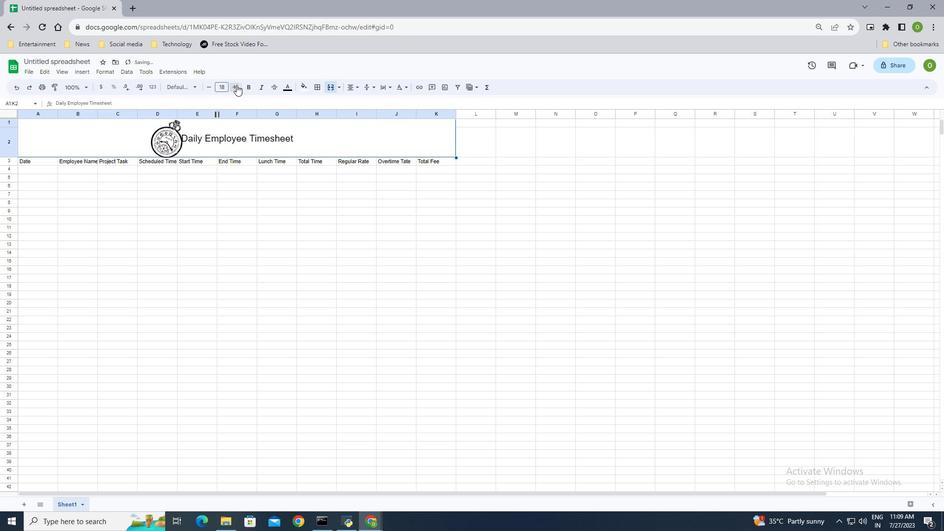 
Action: Mouse pressed left at (236, 85)
Screenshot: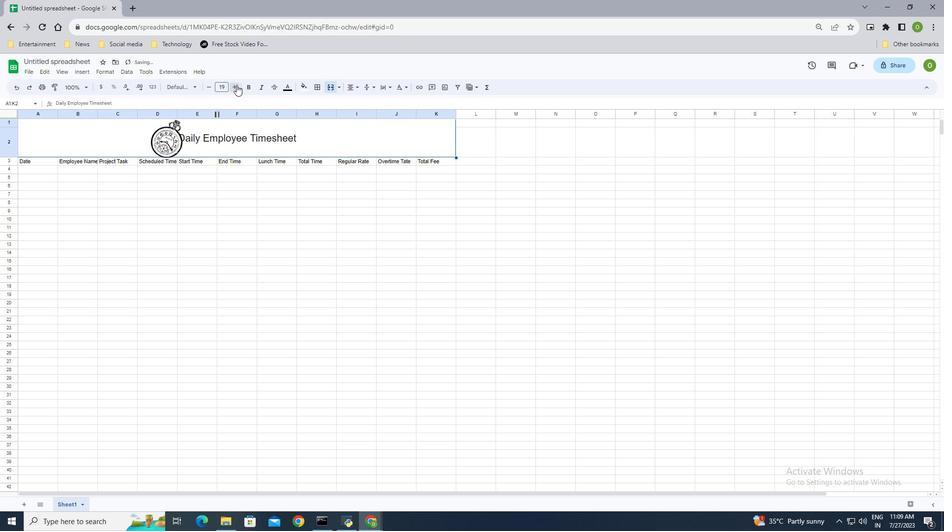 
Action: Mouse pressed left at (236, 85)
Screenshot: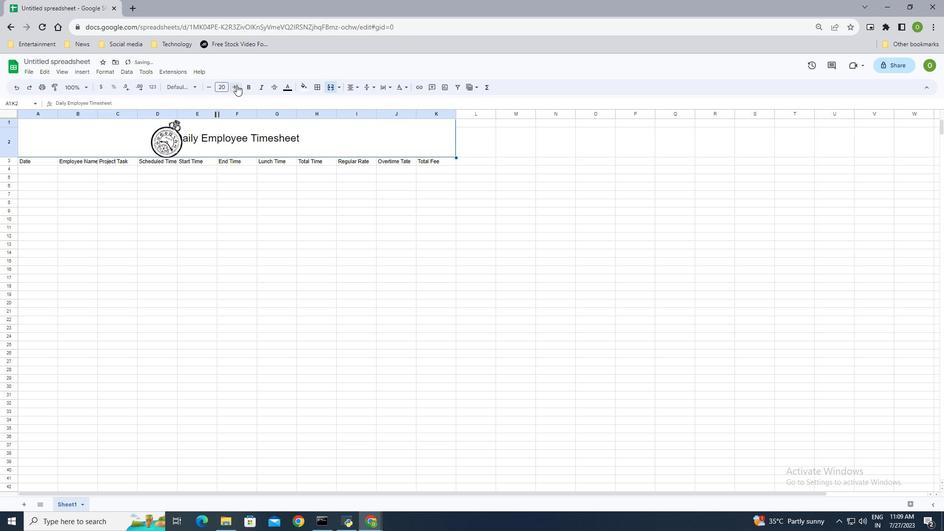 
Action: Mouse pressed left at (236, 85)
Screenshot: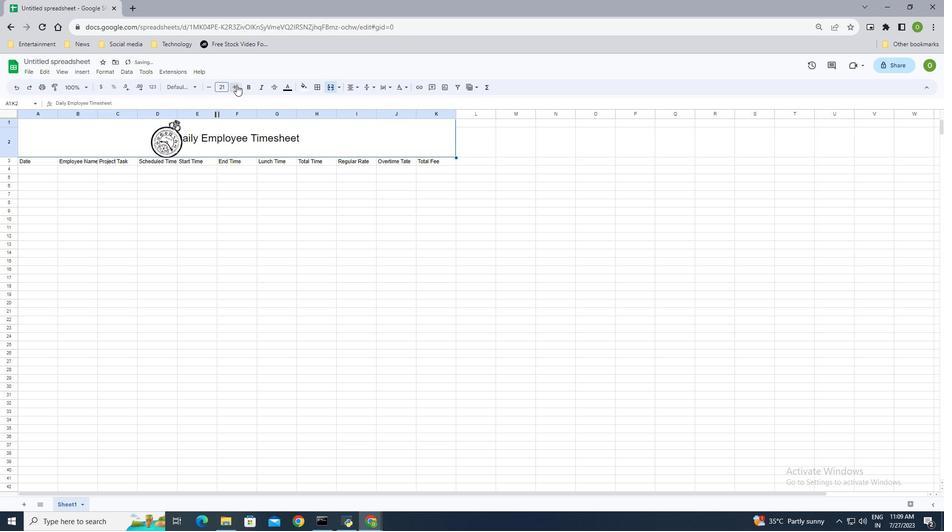 
Action: Mouse pressed left at (236, 85)
Screenshot: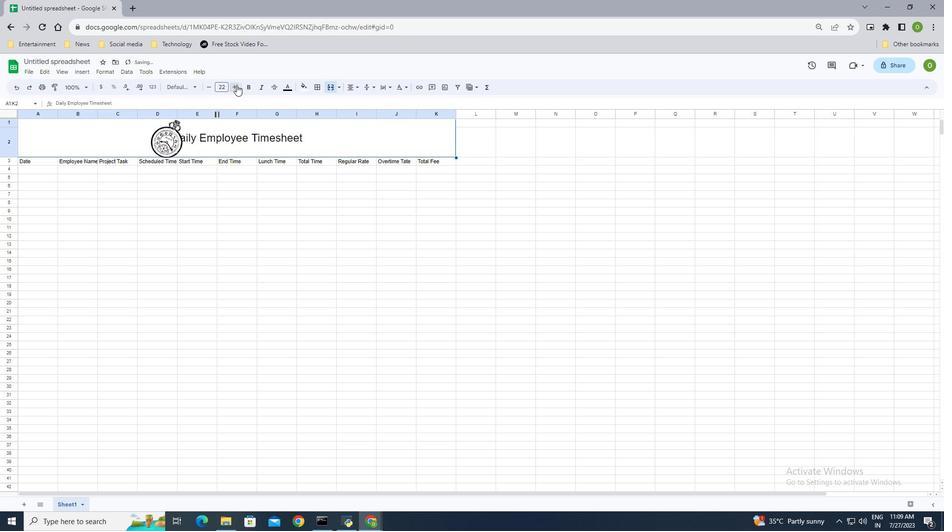
Action: Mouse pressed left at (236, 85)
Screenshot: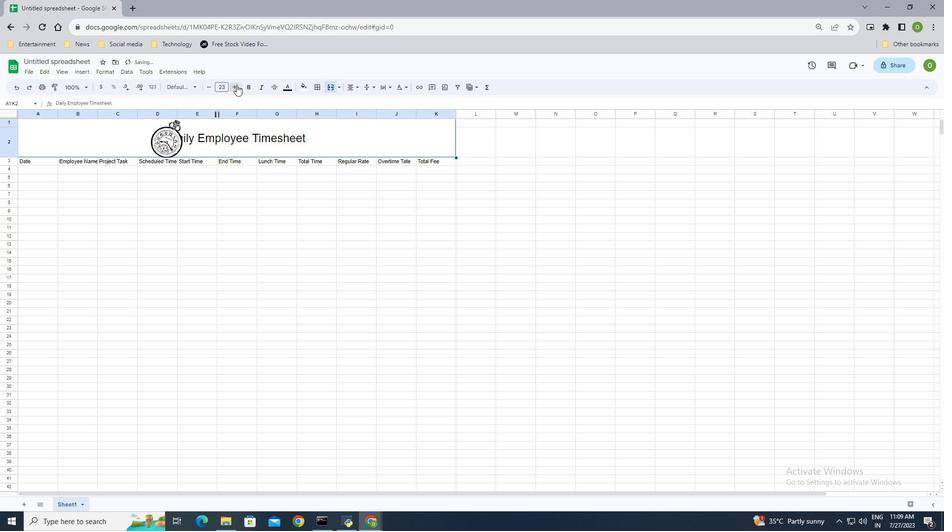 
Action: Mouse pressed left at (236, 85)
Screenshot: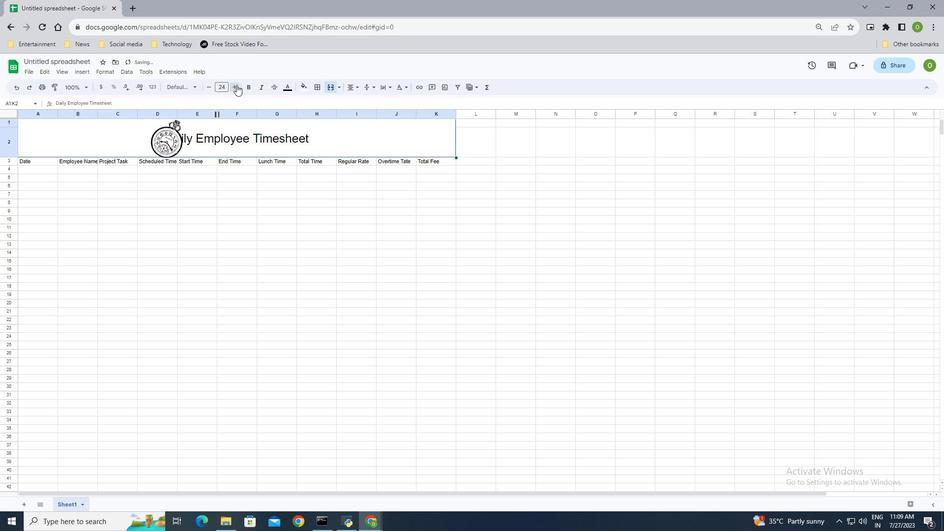 
Action: Mouse pressed left at (236, 85)
Screenshot: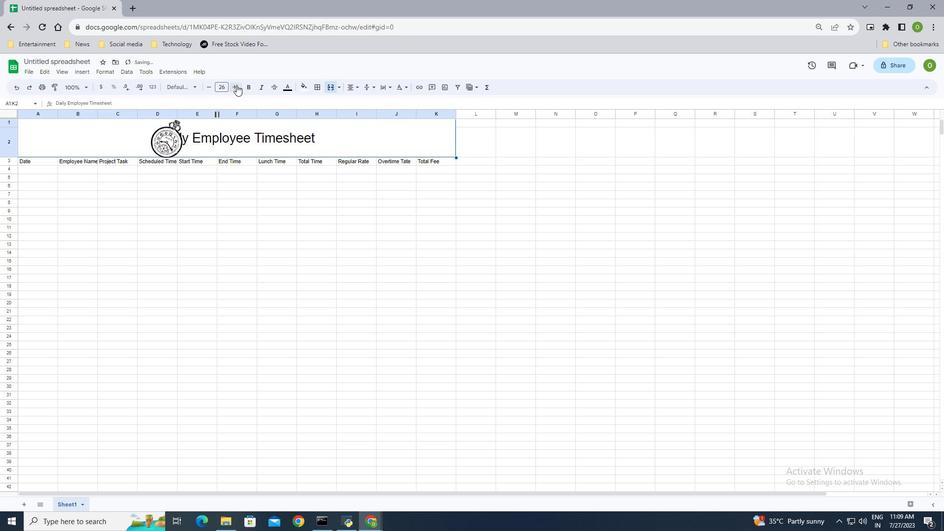 
Action: Mouse moved to (164, 139)
Screenshot: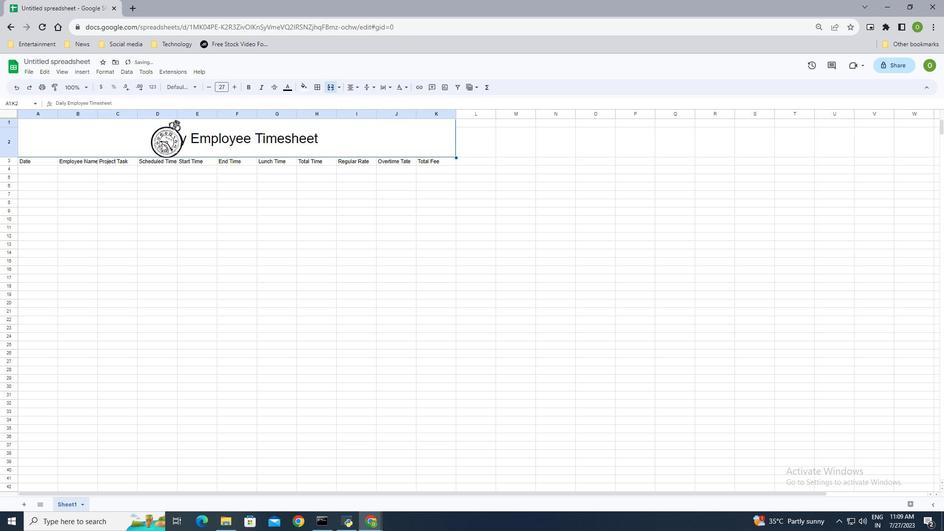 
Action: Mouse pressed left at (164, 139)
Screenshot: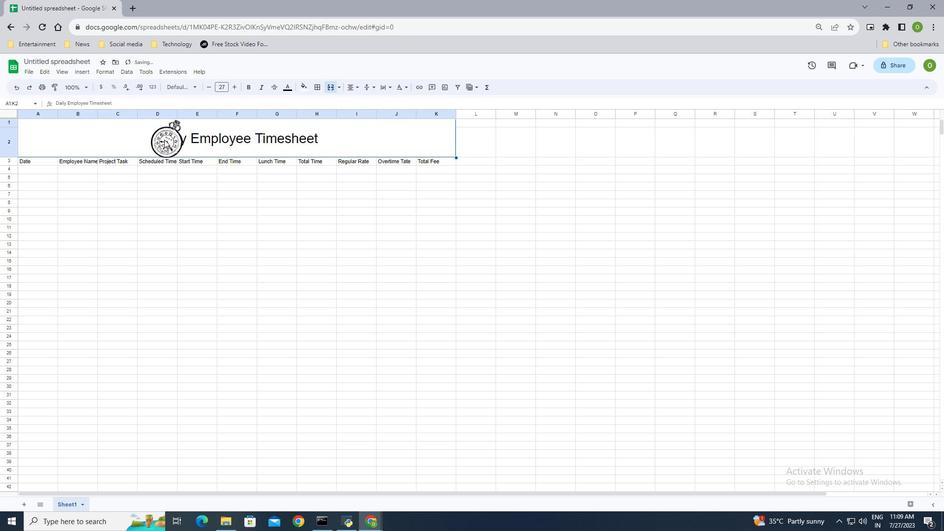
Action: Mouse moved to (163, 141)
Screenshot: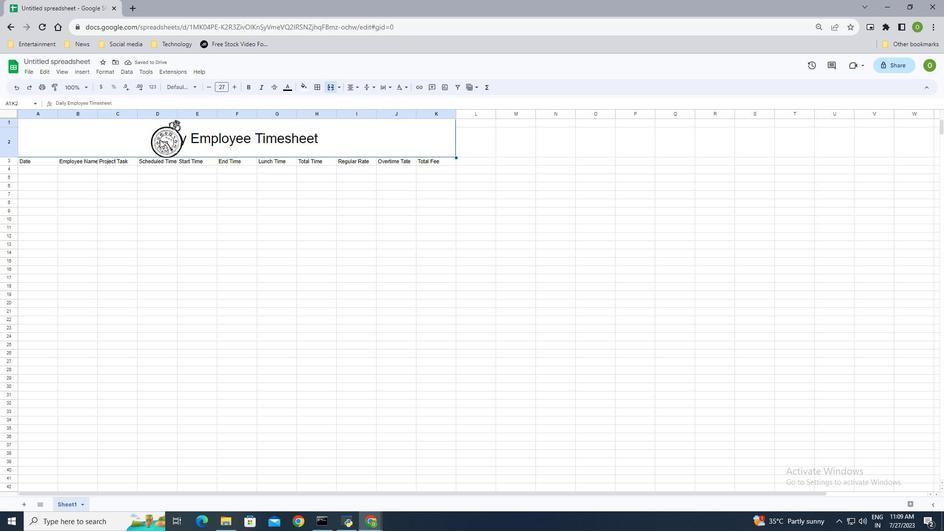 
Action: Mouse pressed left at (163, 141)
Screenshot: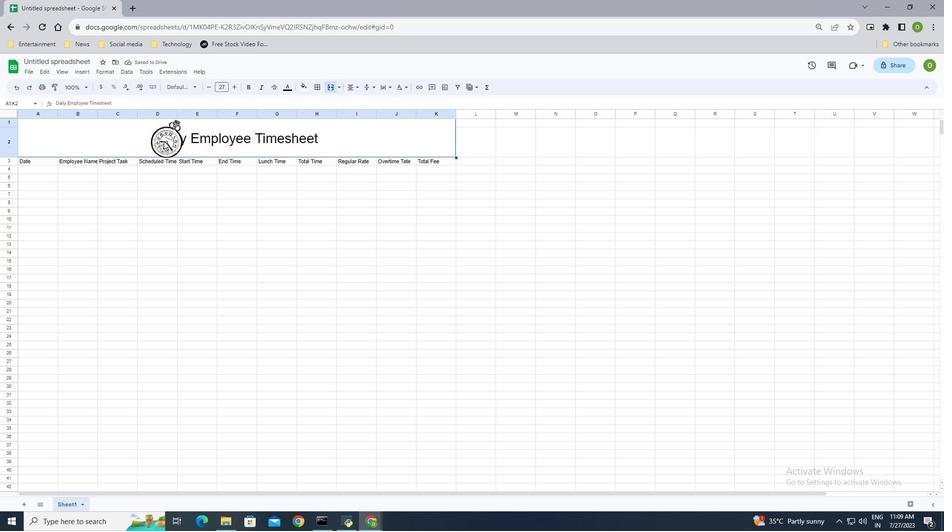 
Action: Mouse pressed left at (163, 141)
Screenshot: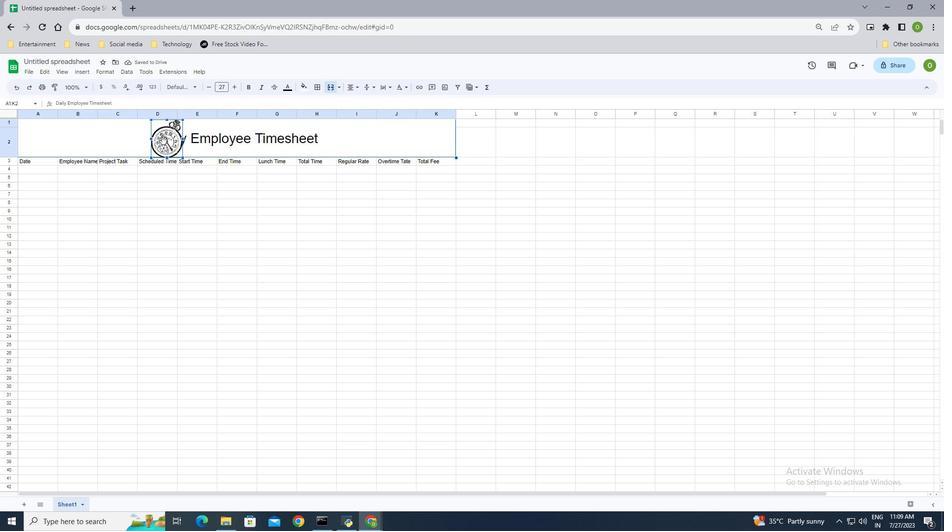 
Action: Mouse moved to (99, 134)
Screenshot: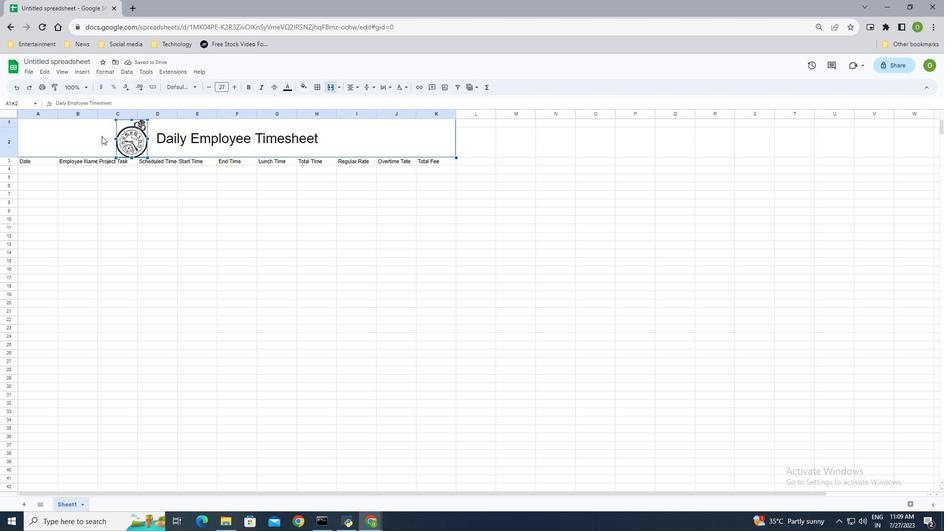 
Action: Mouse pressed left at (99, 134)
Screenshot: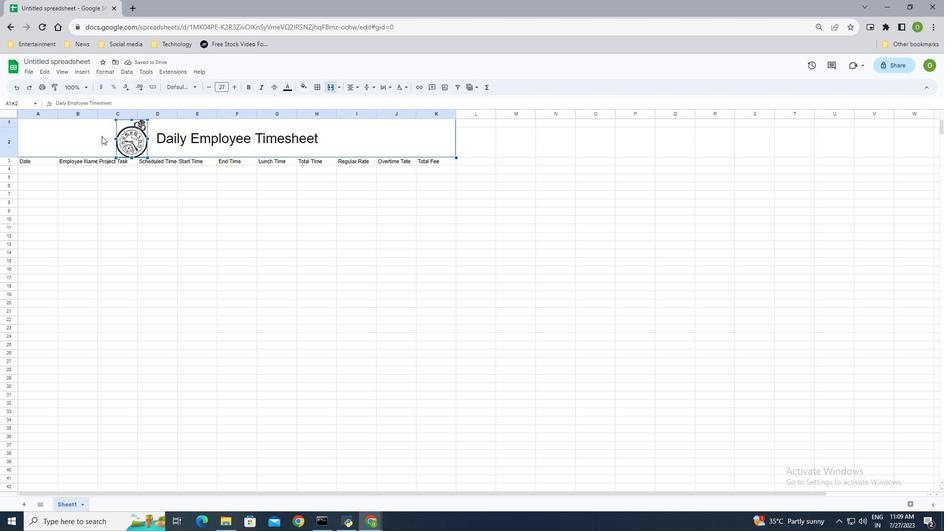 
Action: Mouse moved to (10, 127)
Screenshot: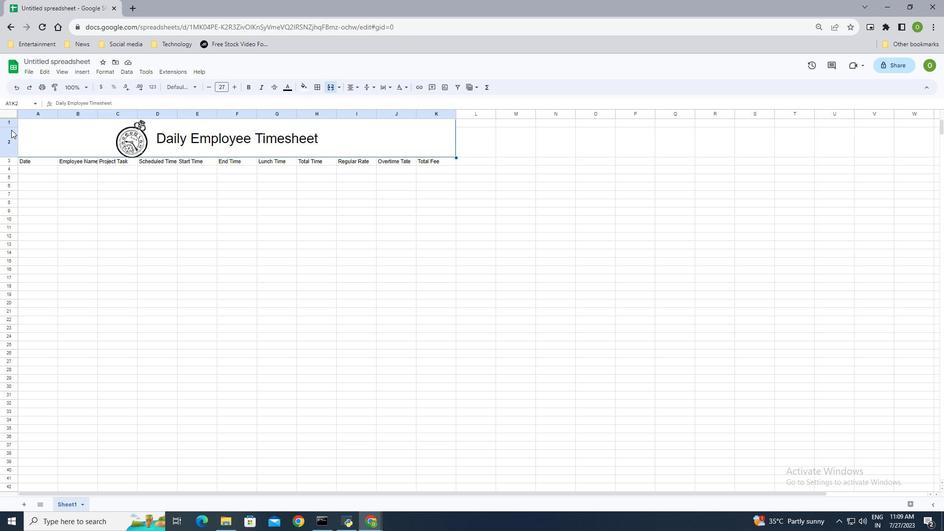 
Action: Mouse pressed left at (10, 127)
Screenshot: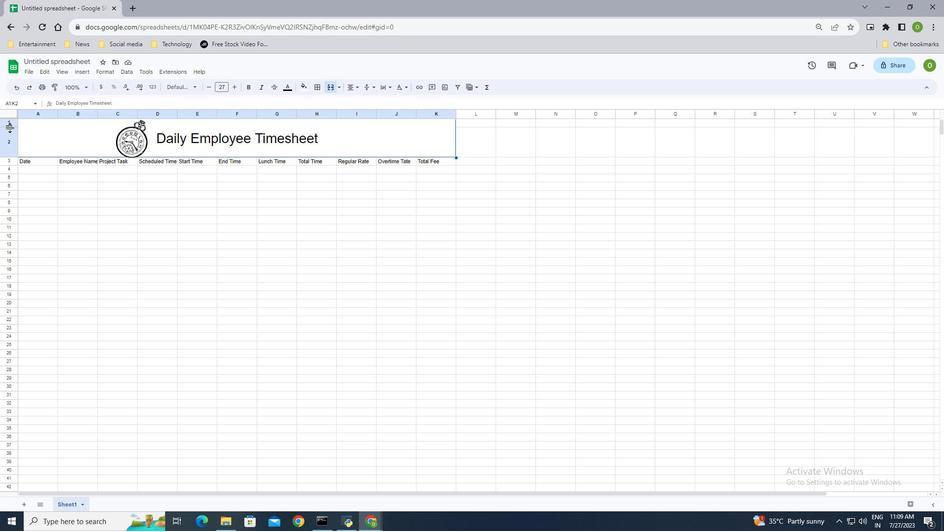 
Action: Mouse moved to (233, 140)
Screenshot: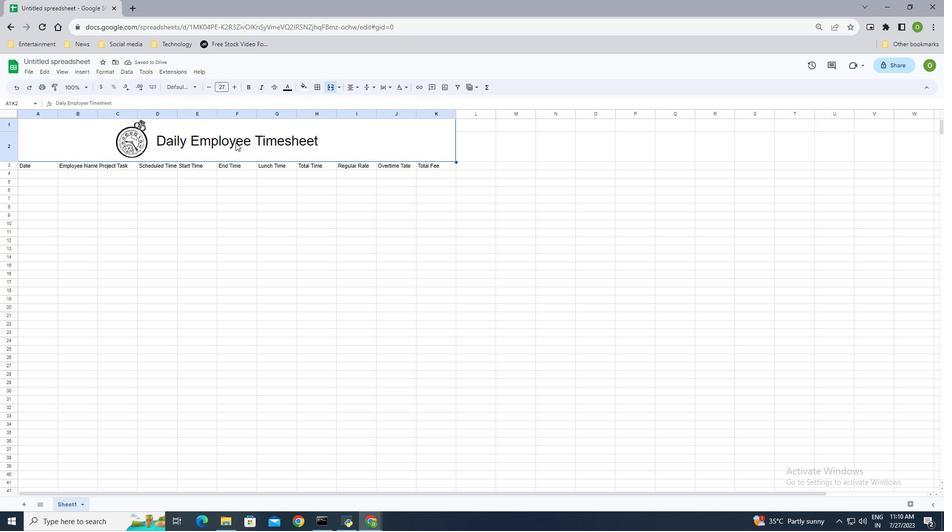 
Action: Mouse pressed left at (233, 140)
Screenshot: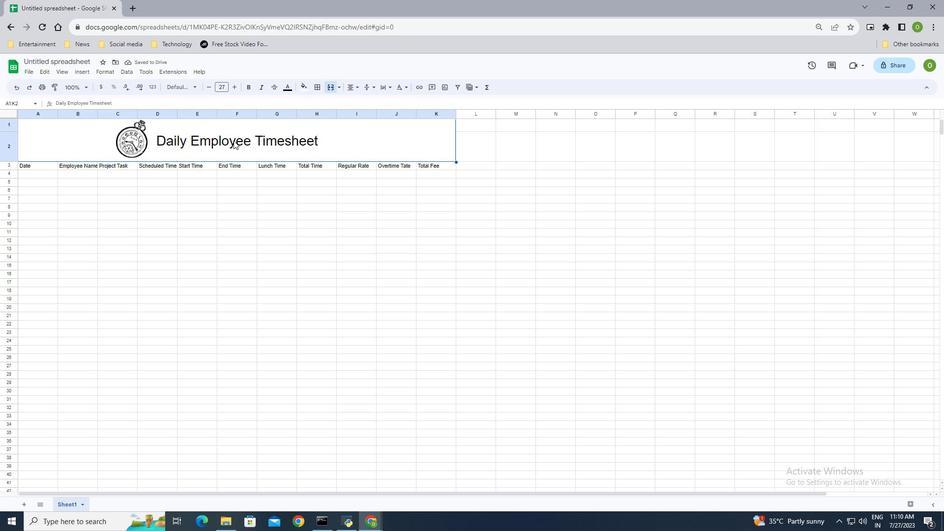 
Action: Mouse moved to (193, 86)
Screenshot: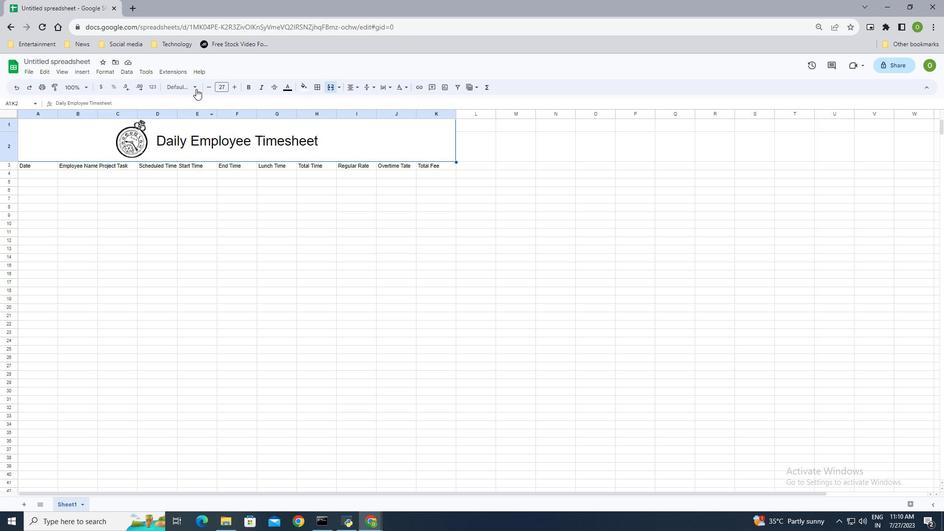 
Action: Mouse pressed left at (193, 86)
Screenshot: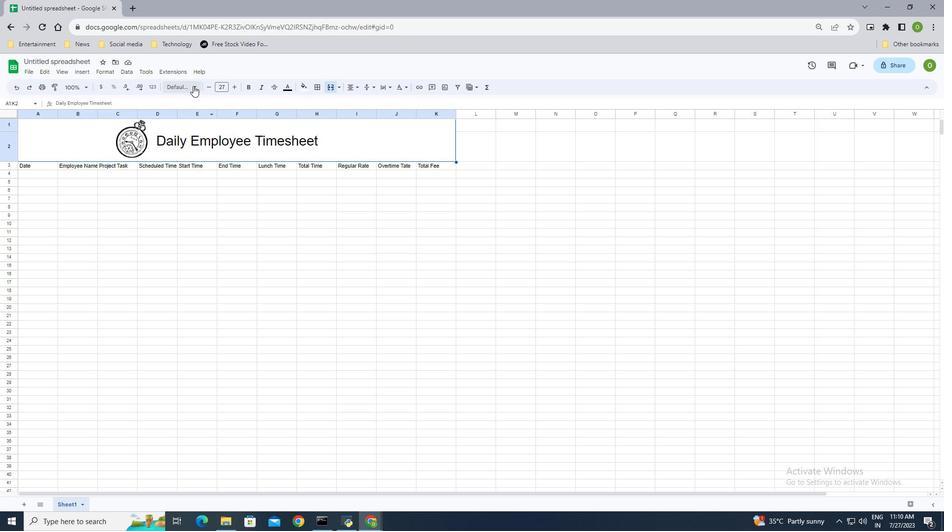 
Action: Mouse moved to (204, 299)
Screenshot: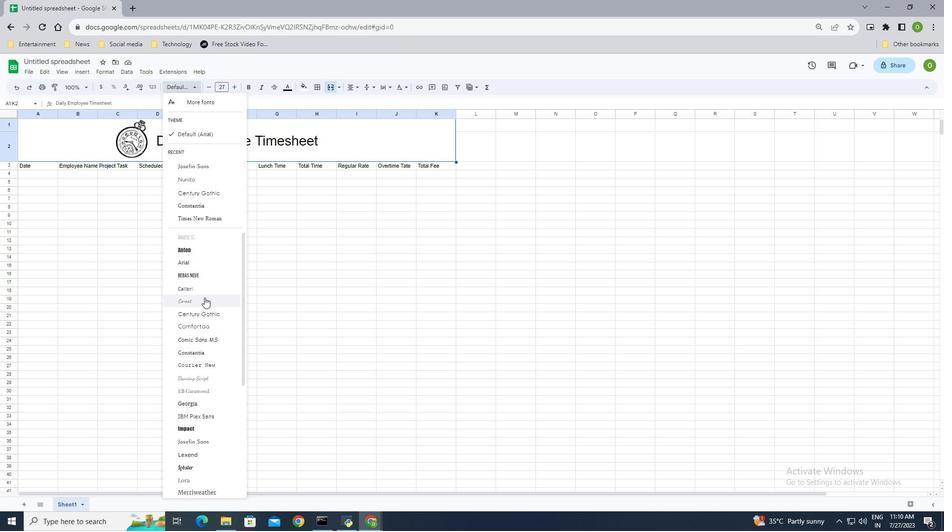 
Action: Mouse pressed left at (204, 299)
Screenshot: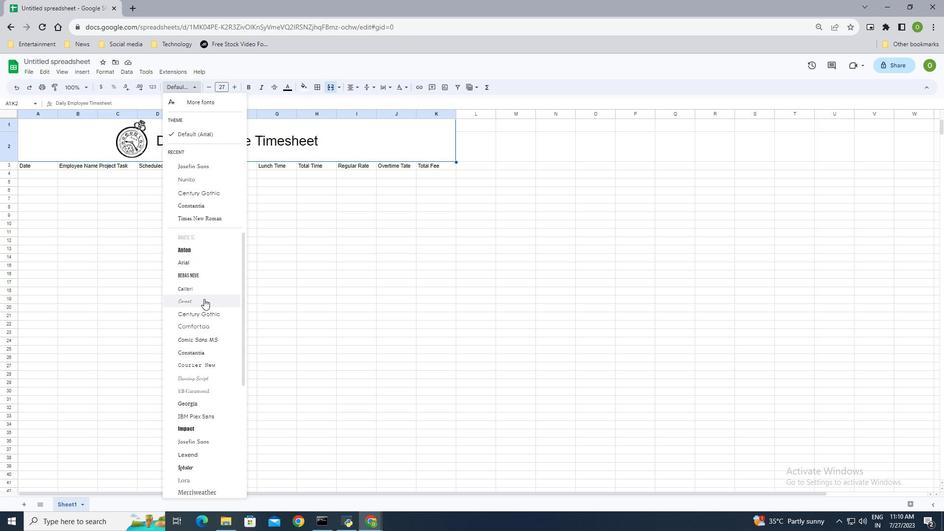 
Action: Mouse moved to (232, 87)
Screenshot: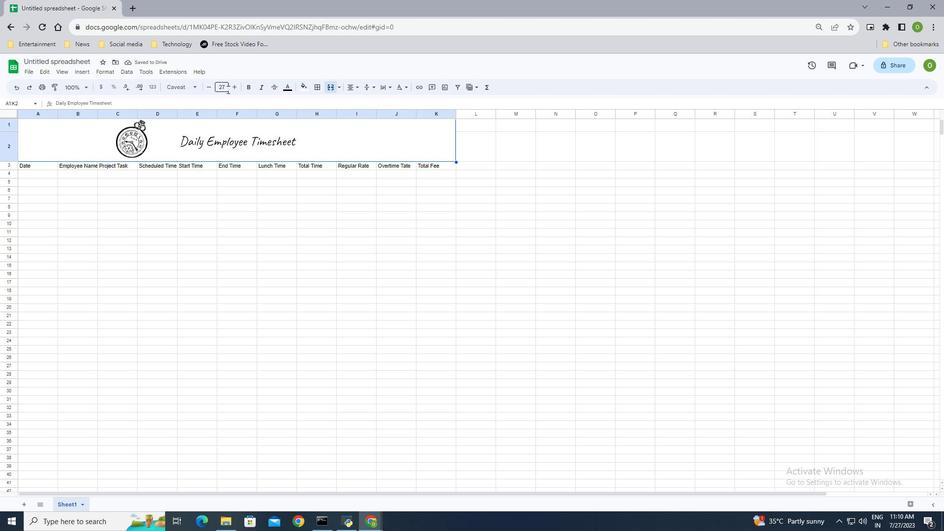 
Action: Mouse pressed left at (232, 87)
Screenshot: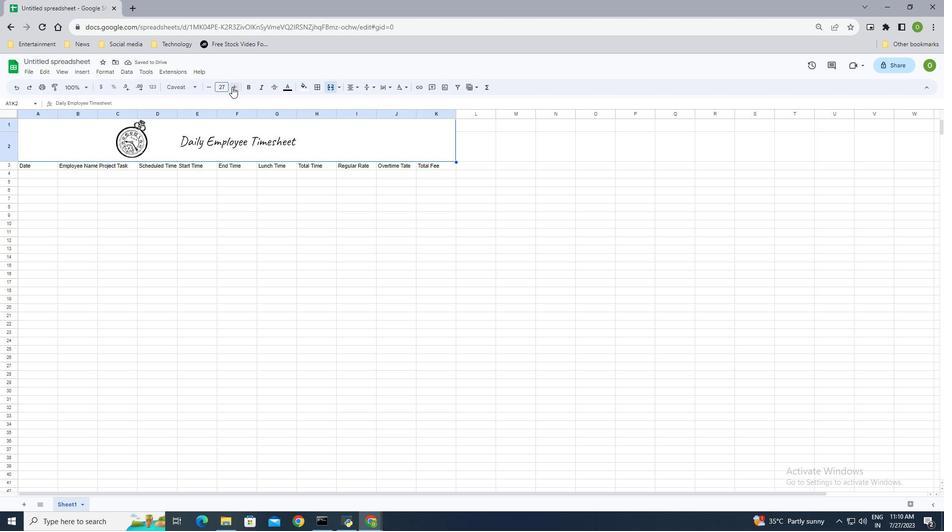 
Action: Mouse pressed left at (232, 87)
Screenshot: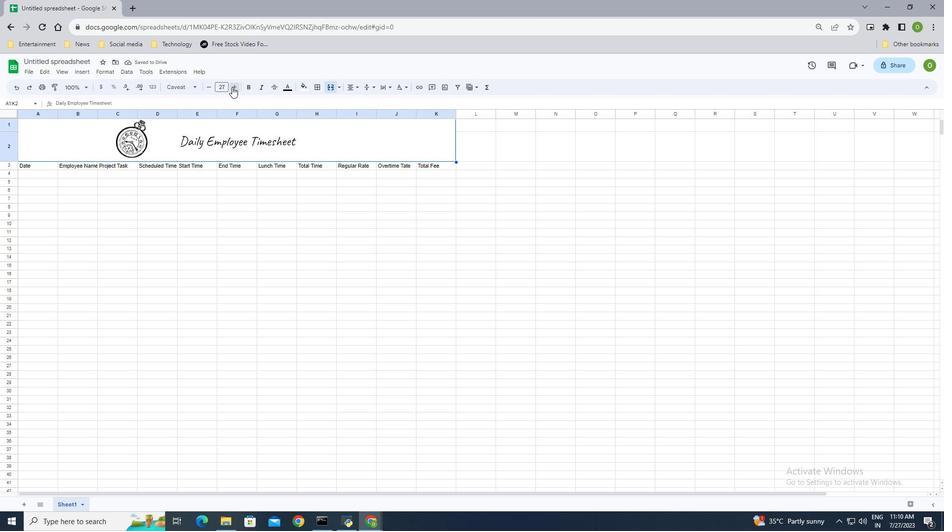 
Action: Mouse pressed left at (232, 87)
Screenshot: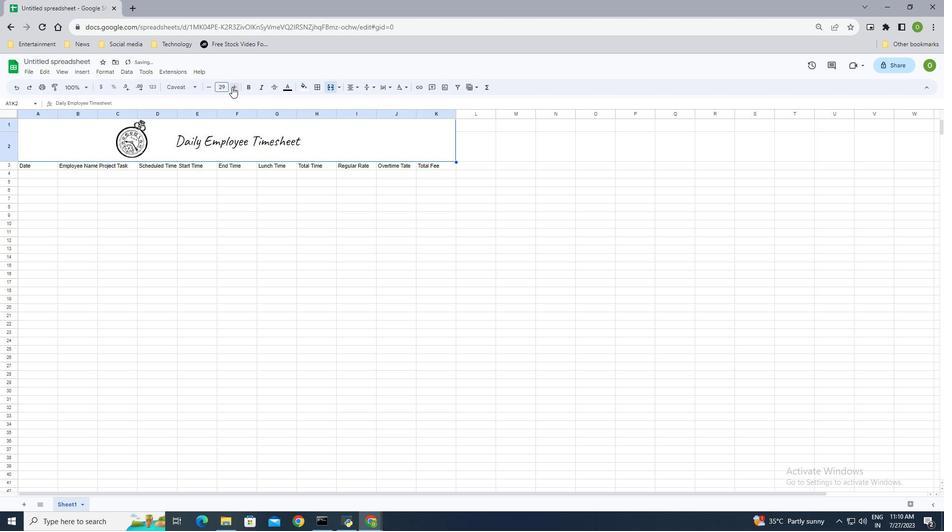 
Action: Mouse moved to (182, 188)
Screenshot: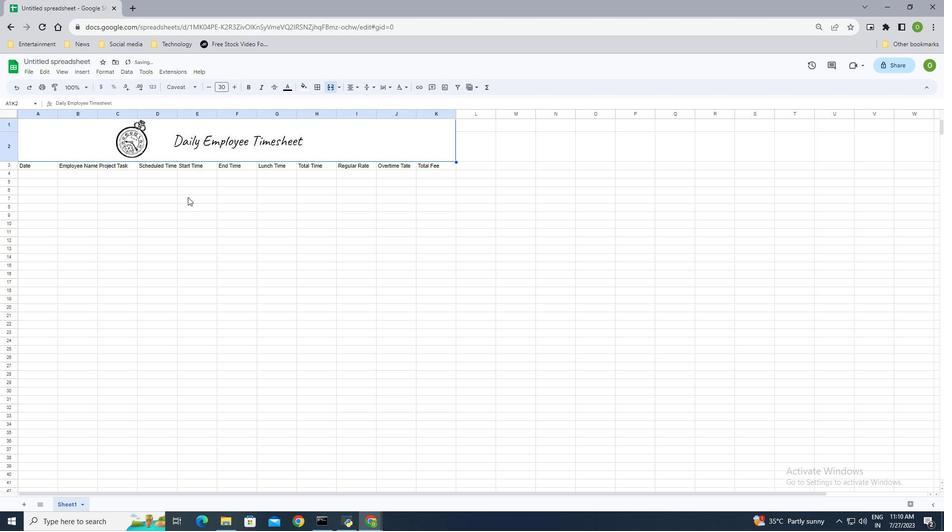 
Action: Mouse pressed left at (182, 188)
Screenshot: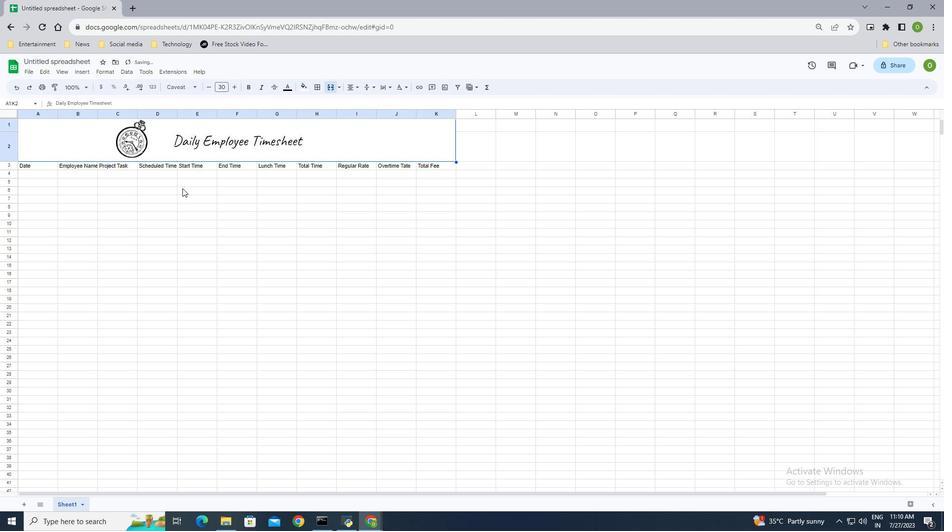 
Action: Mouse moved to (27, 164)
Screenshot: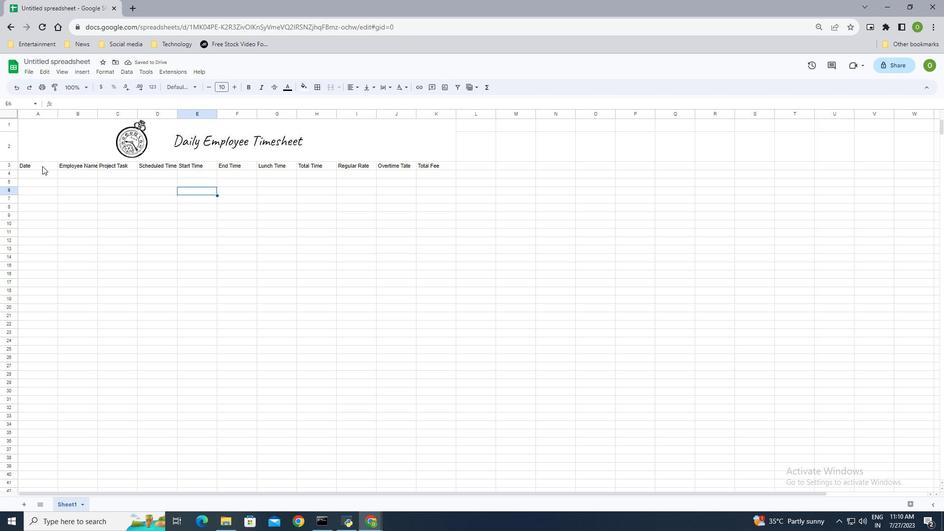 
Action: Mouse pressed left at (27, 164)
Screenshot: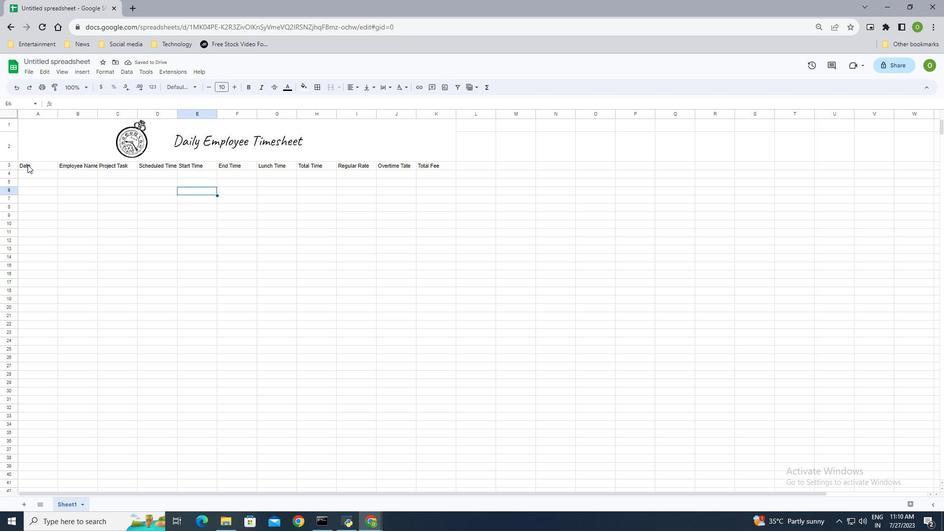 
Action: Mouse moved to (185, 86)
Screenshot: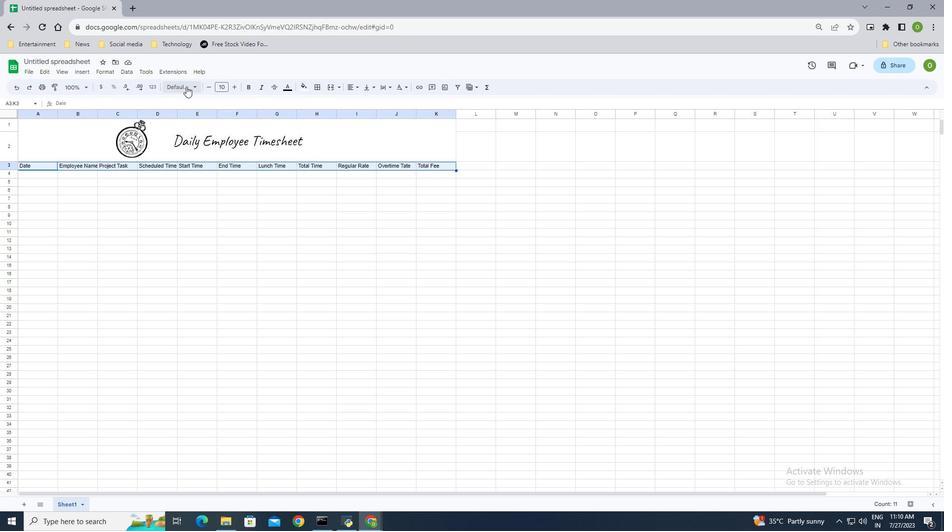 
Action: Mouse pressed left at (185, 86)
Screenshot: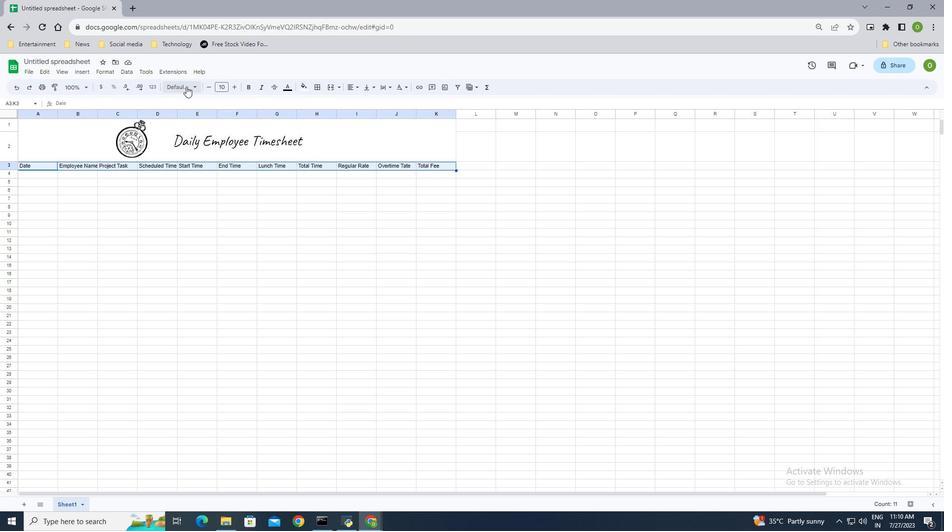 
Action: Mouse moved to (190, 166)
Screenshot: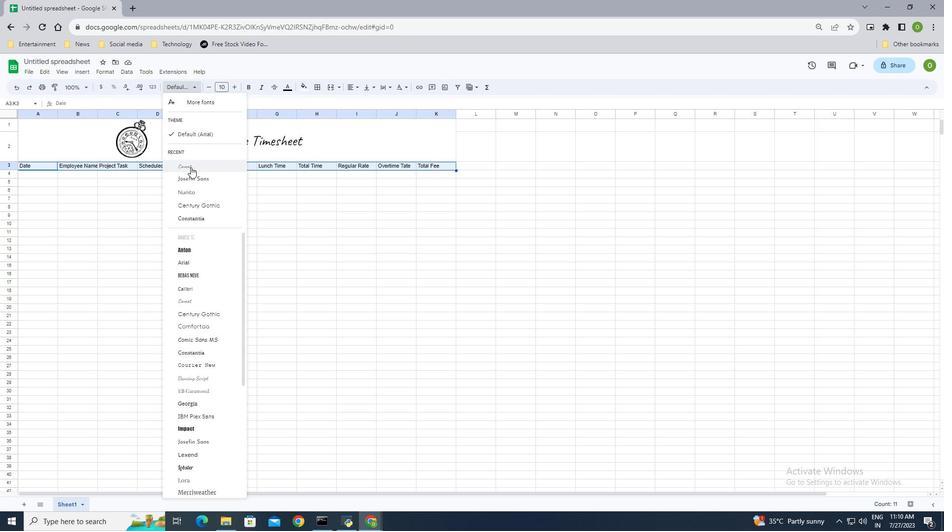 
Action: Mouse pressed left at (190, 166)
Screenshot: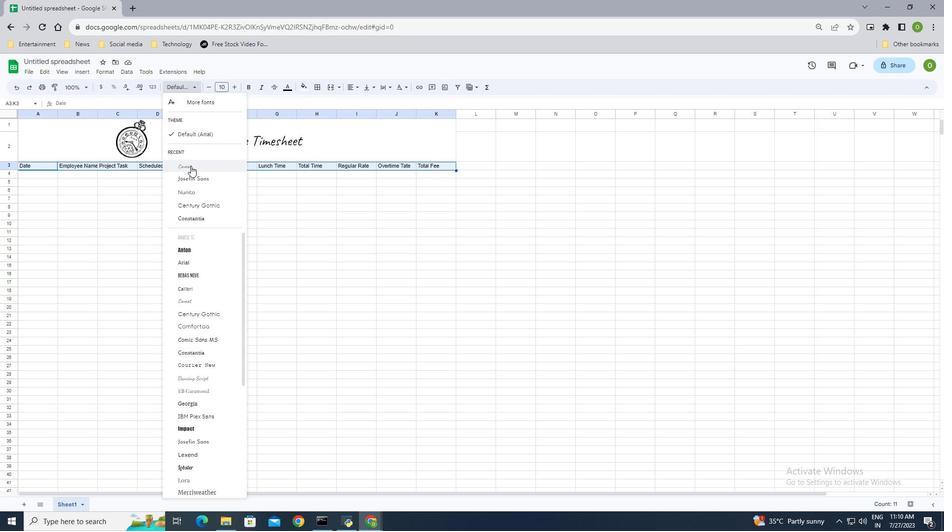 
Action: Mouse moved to (234, 89)
Screenshot: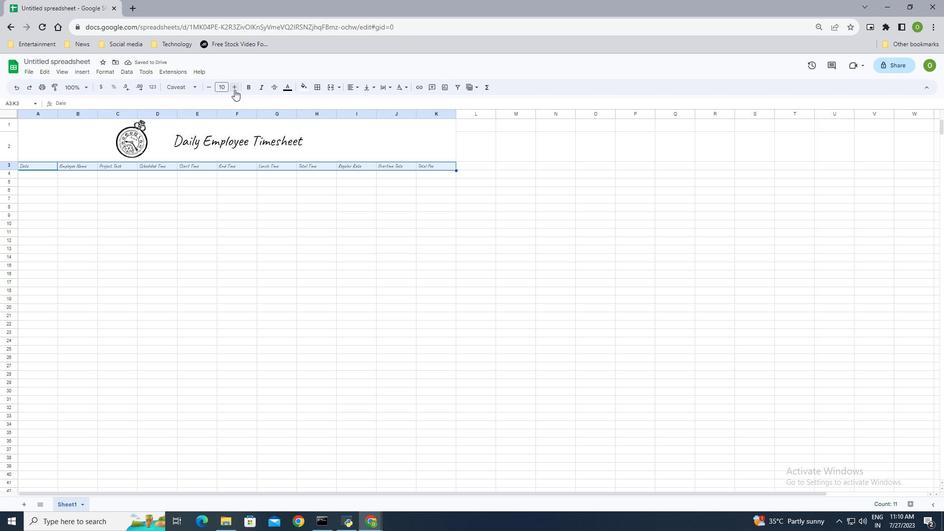 
Action: Mouse pressed left at (234, 89)
Screenshot: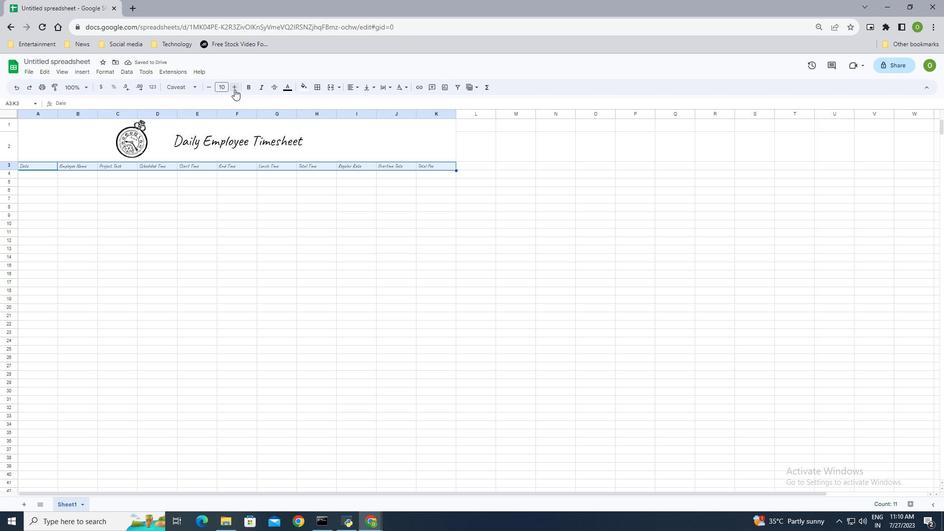 
Action: Mouse pressed left at (234, 89)
Screenshot: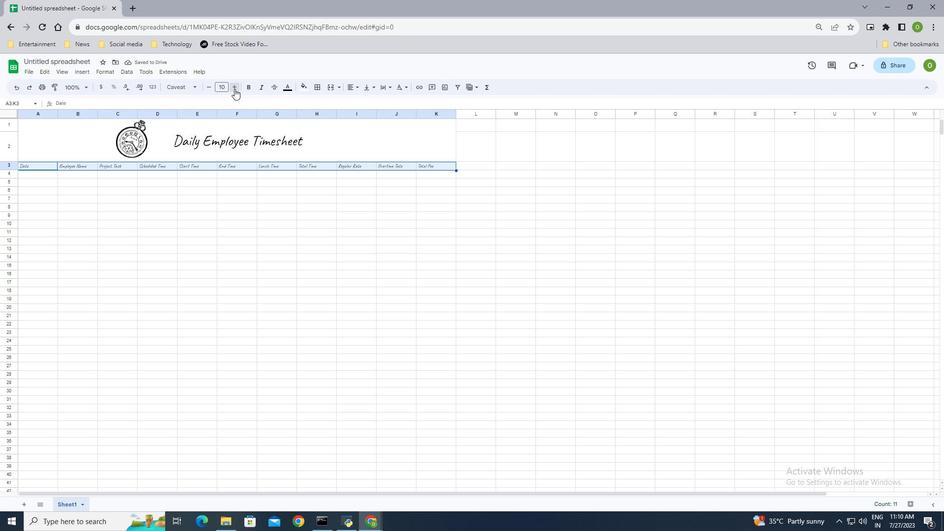 
Action: Mouse pressed left at (234, 89)
Screenshot: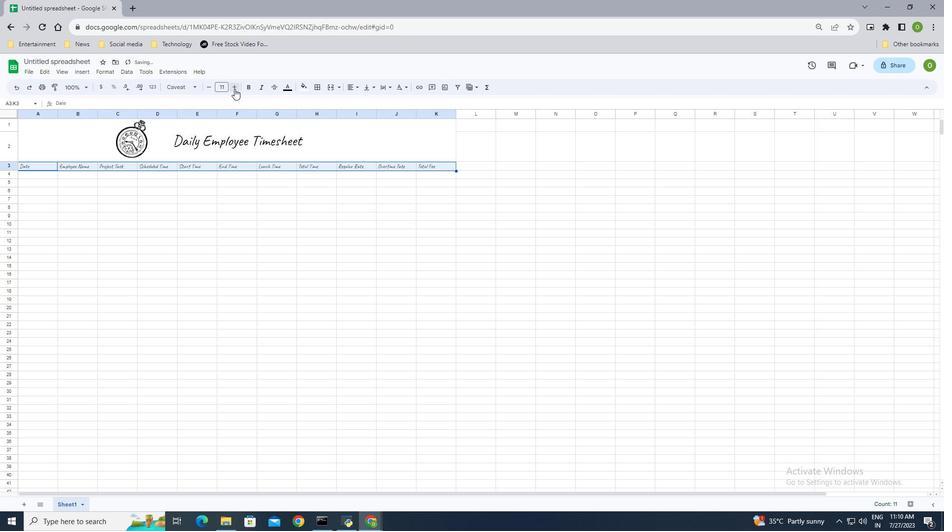 
Action: Mouse pressed left at (234, 89)
Screenshot: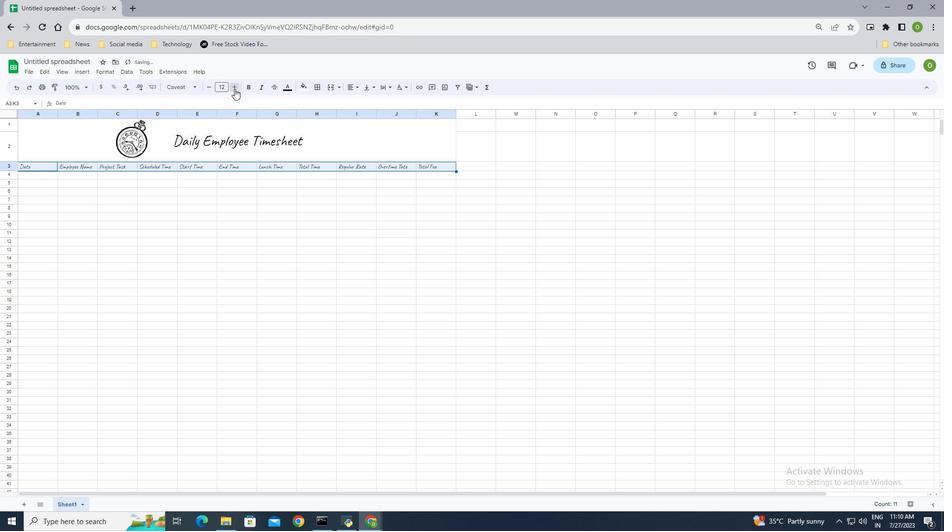 
Action: Mouse pressed left at (234, 89)
Screenshot: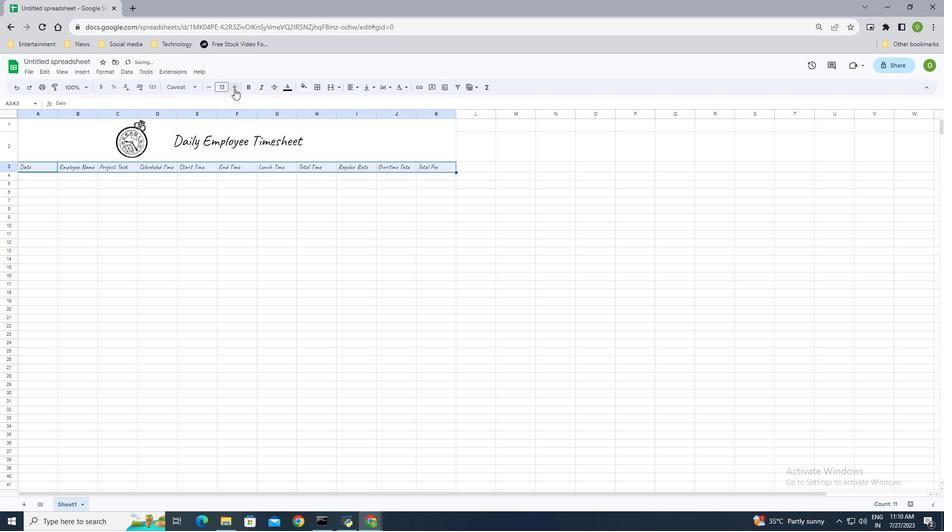 
Action: Mouse pressed left at (234, 89)
Screenshot: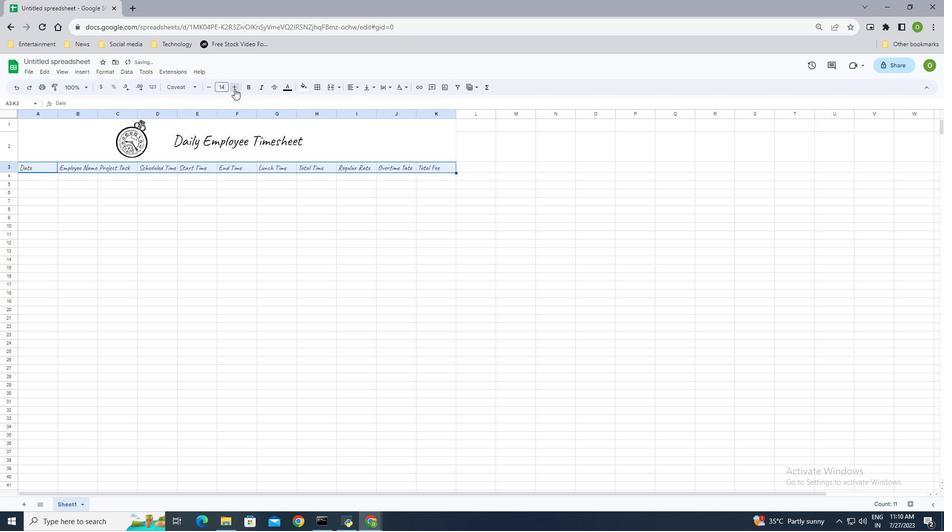 
Action: Mouse pressed left at (234, 89)
Screenshot: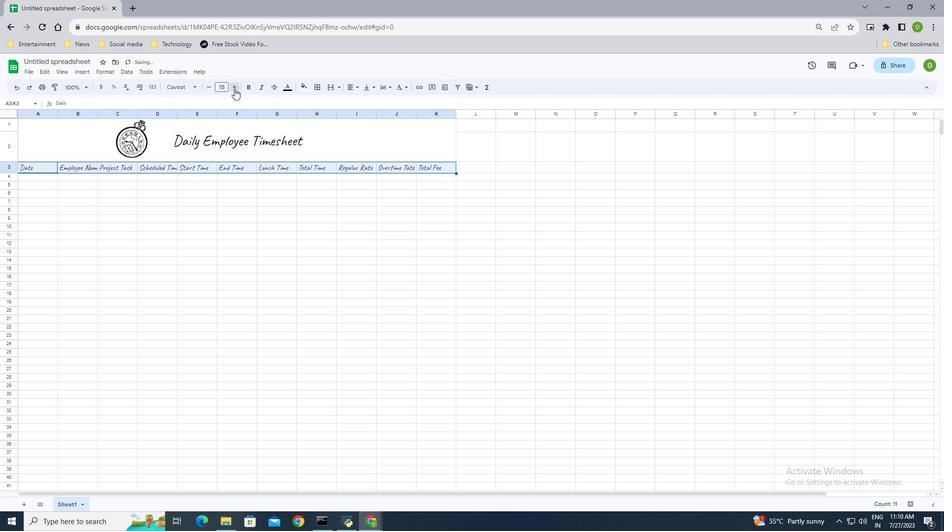 
Action: Mouse pressed left at (234, 89)
Screenshot: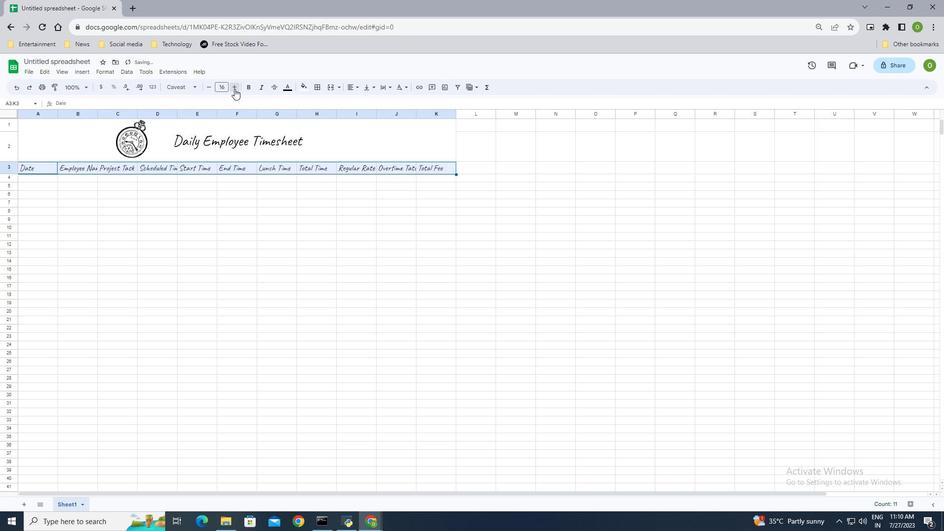
Action: Mouse pressed left at (234, 89)
Screenshot: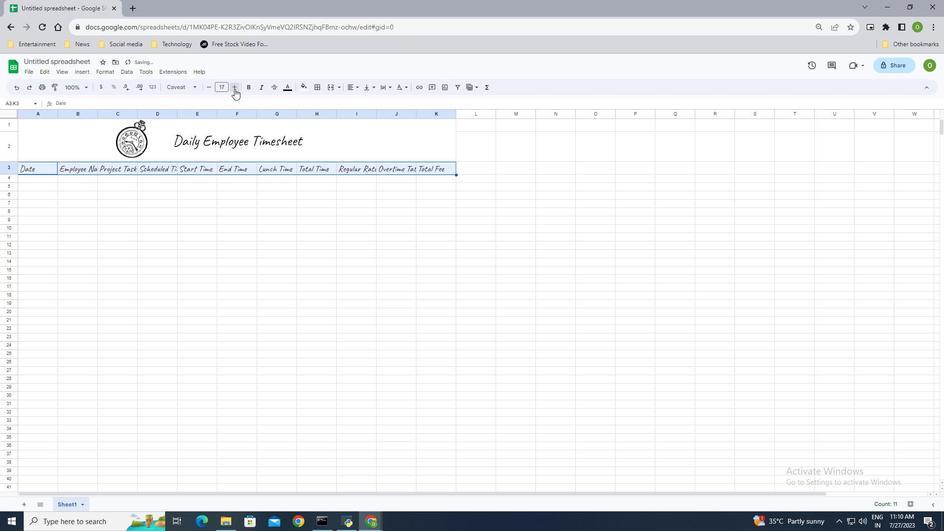 
Action: Mouse pressed left at (234, 89)
Screenshot: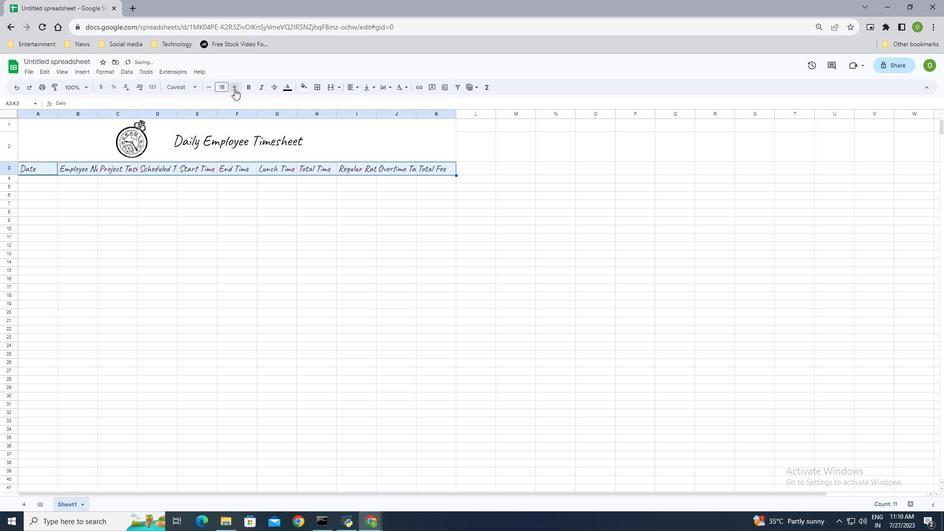 
Action: Mouse moved to (161, 170)
Screenshot: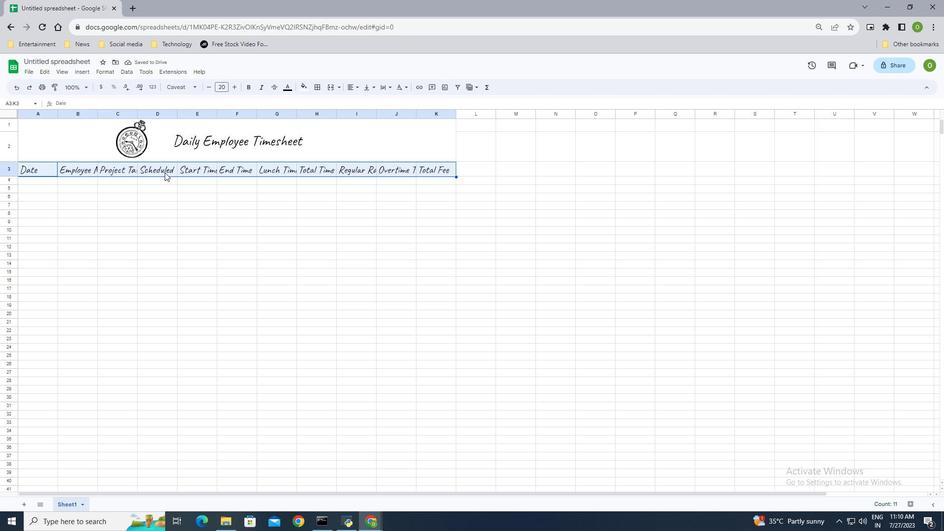 
Action: Mouse pressed left at (161, 170)
Screenshot: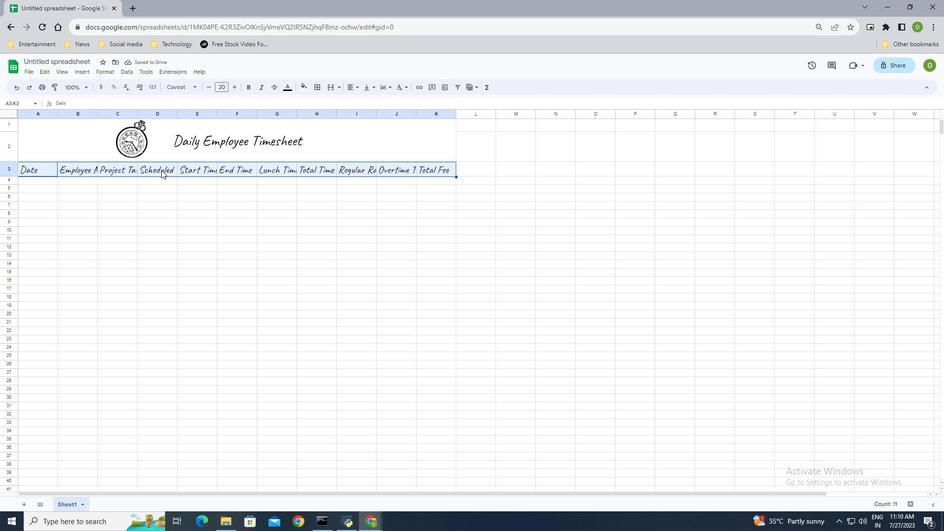 
Action: Mouse moved to (383, 86)
Screenshot: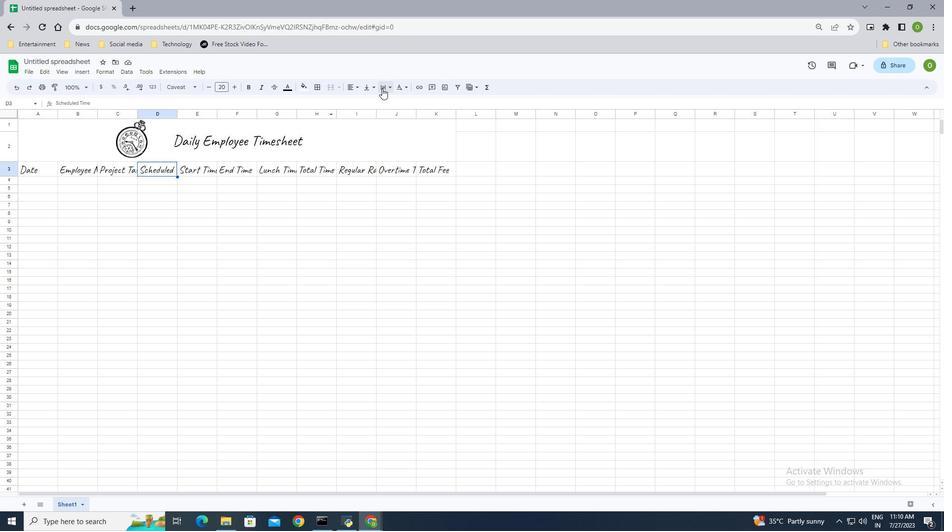 
Action: Mouse pressed left at (383, 86)
Screenshot: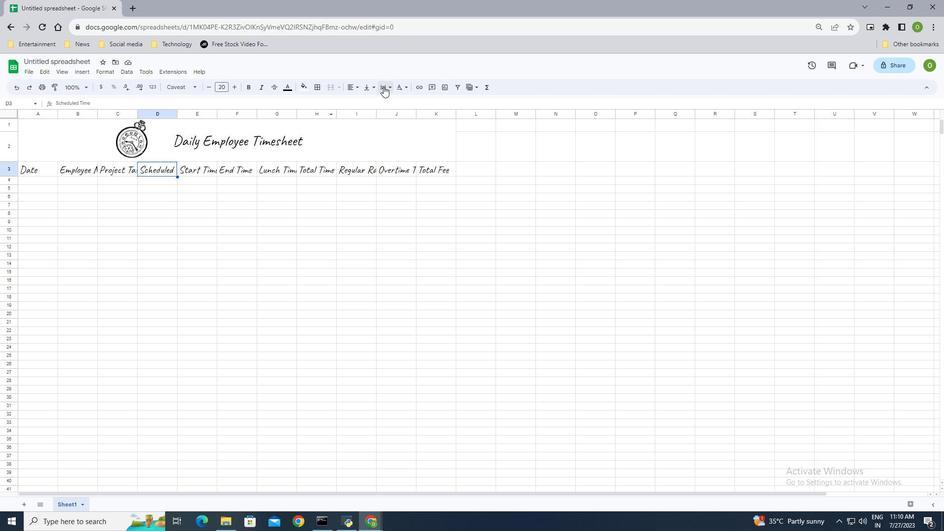 
Action: Mouse moved to (395, 100)
Screenshot: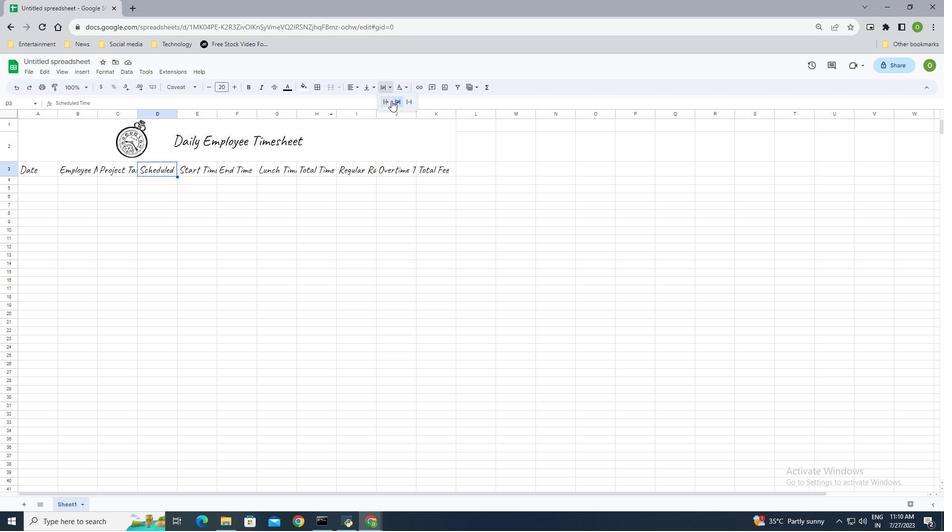 
Action: Mouse pressed left at (395, 100)
Screenshot: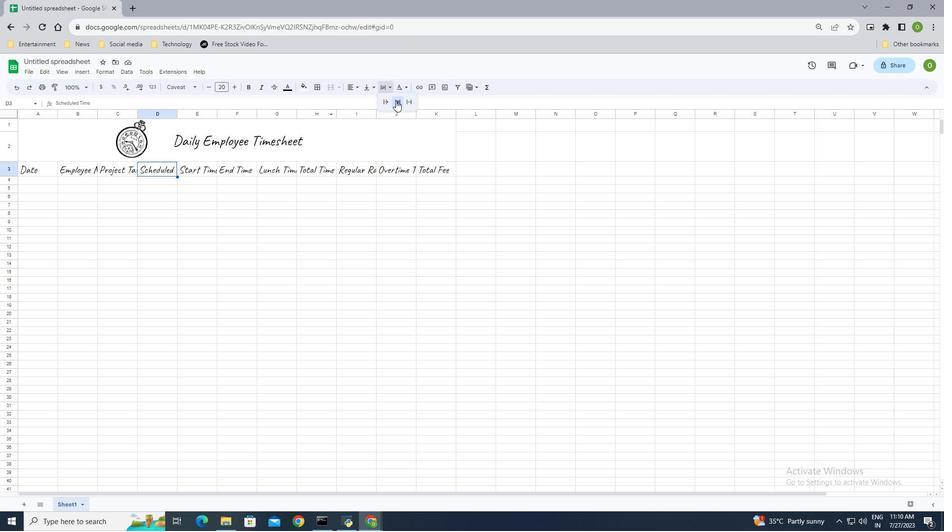 
Action: Mouse moved to (97, 112)
Screenshot: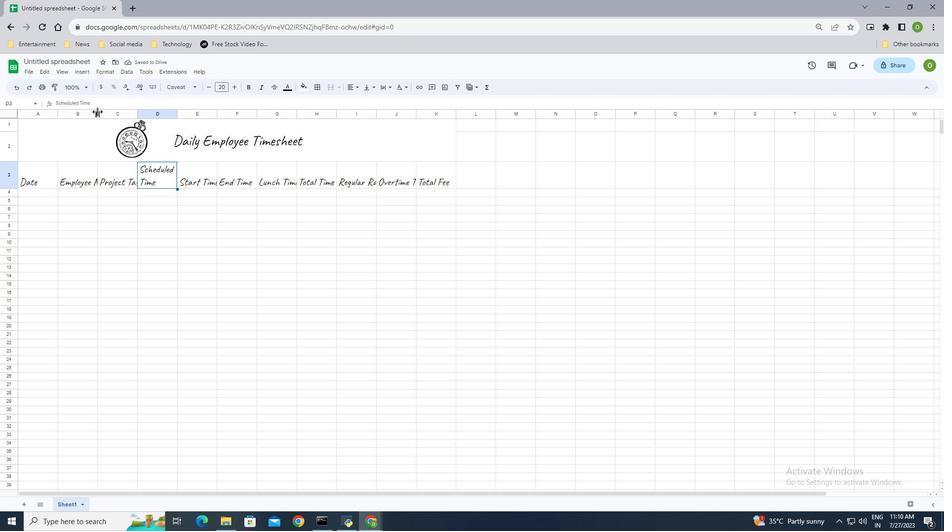 
Action: Mouse pressed left at (97, 112)
Screenshot: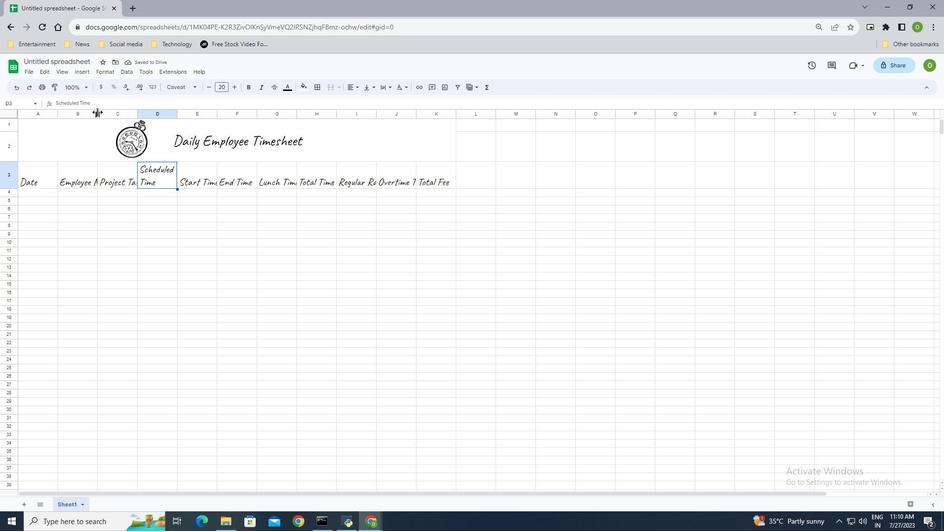 
Action: Mouse moved to (32, 114)
Screenshot: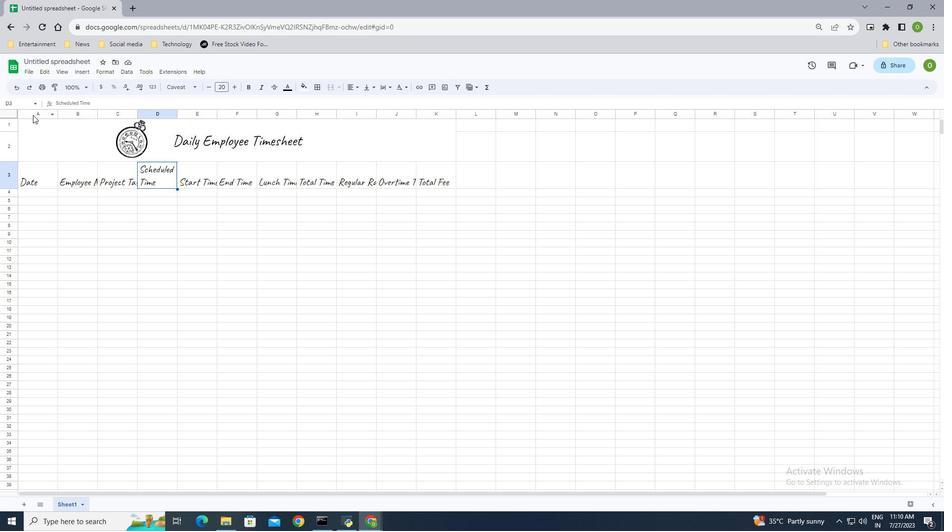 
Action: Mouse pressed left at (32, 114)
Screenshot: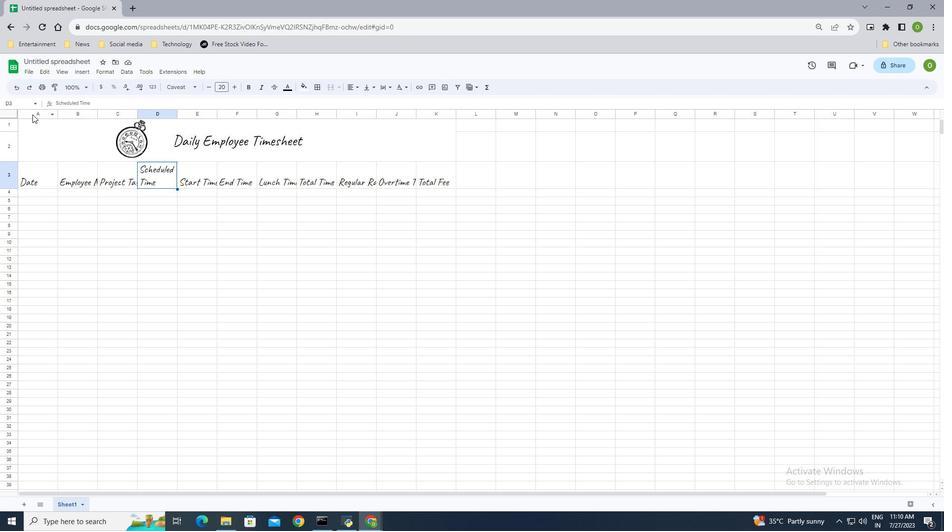 
Action: Mouse moved to (101, 116)
Screenshot: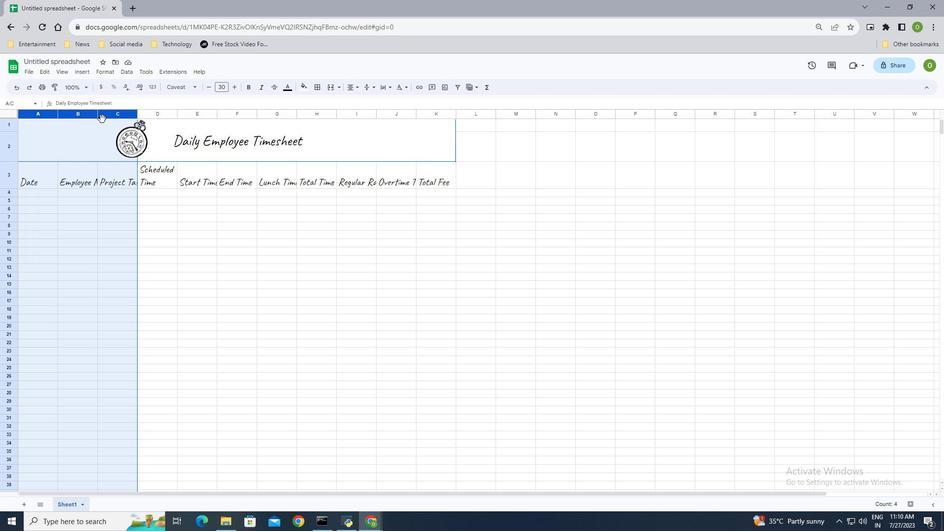 
Action: Mouse pressed right at (101, 116)
Screenshot: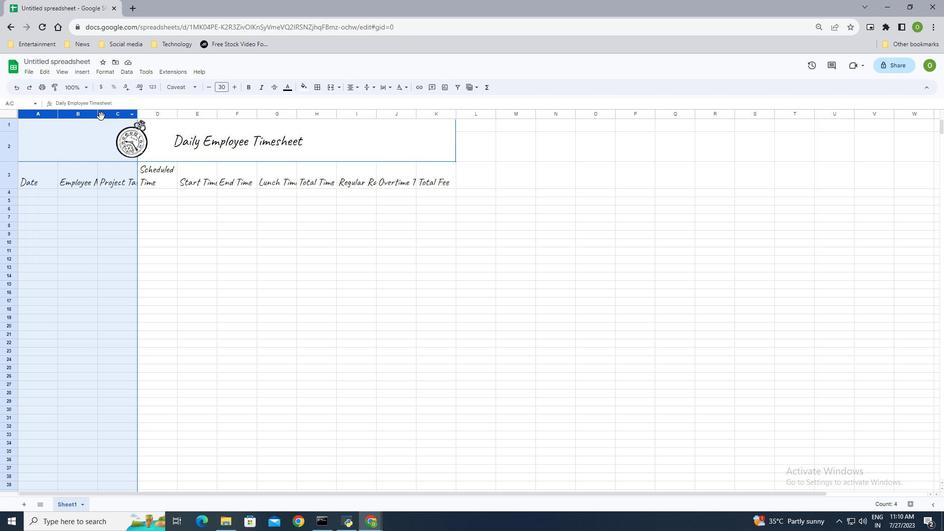 
Action: Mouse moved to (141, 243)
Screenshot: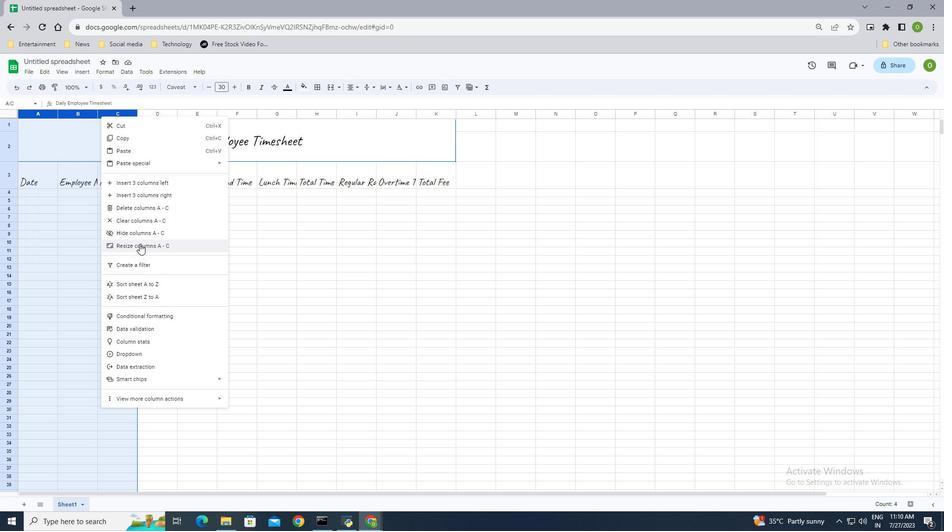 
Action: Mouse pressed left at (141, 243)
Screenshot: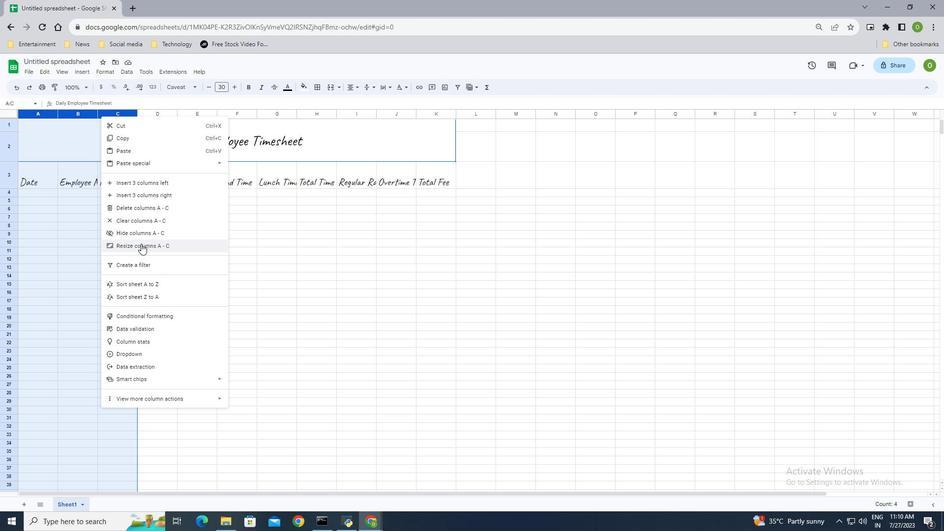 
Action: Mouse moved to (416, 294)
Screenshot: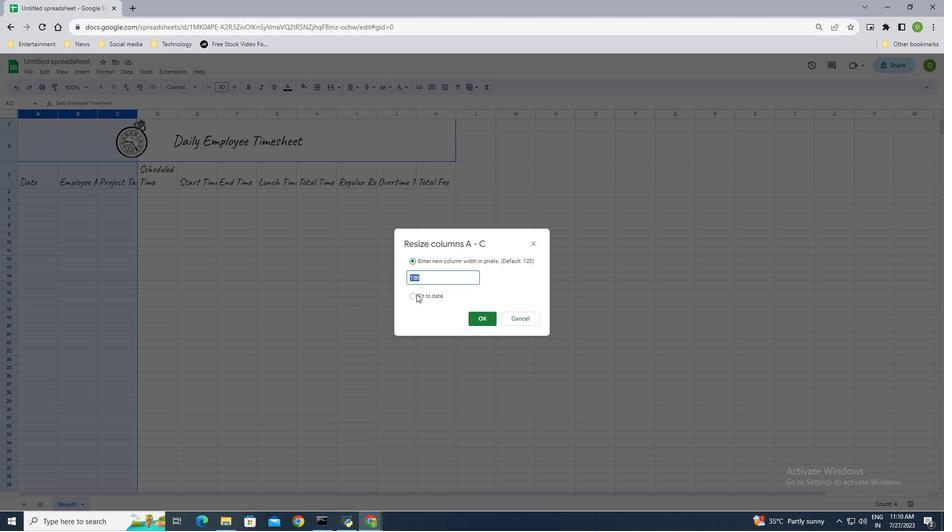 
Action: Mouse pressed left at (416, 294)
Screenshot: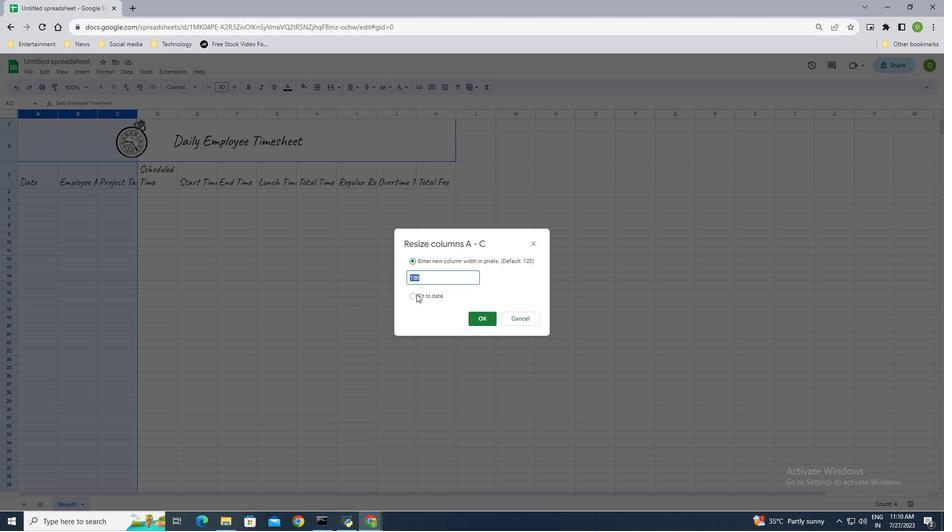 
Action: Mouse moved to (476, 317)
Screenshot: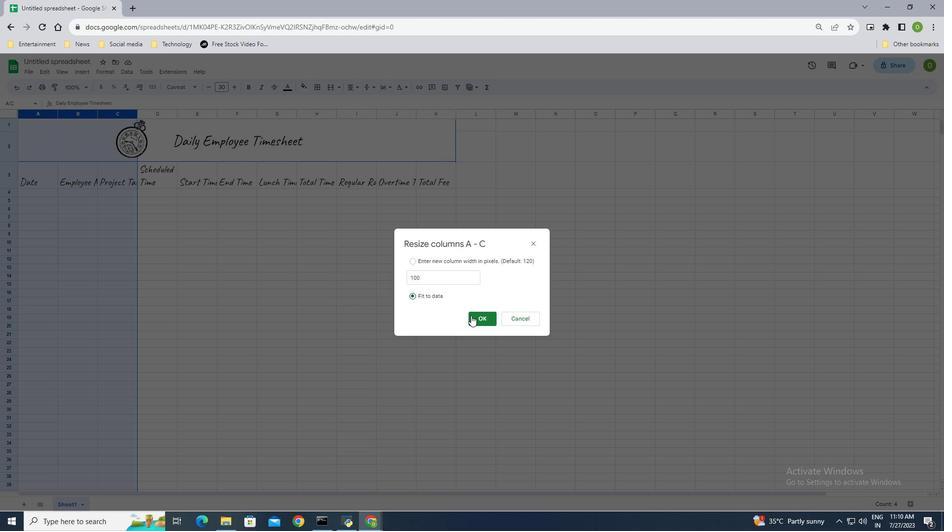 
Action: Mouse pressed left at (476, 317)
Screenshot: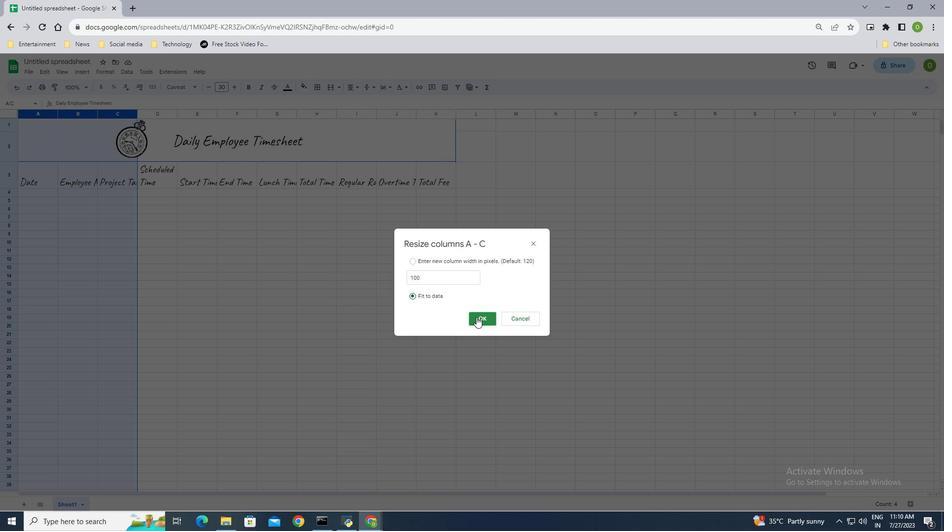 
Action: Mouse moved to (198, 220)
Screenshot: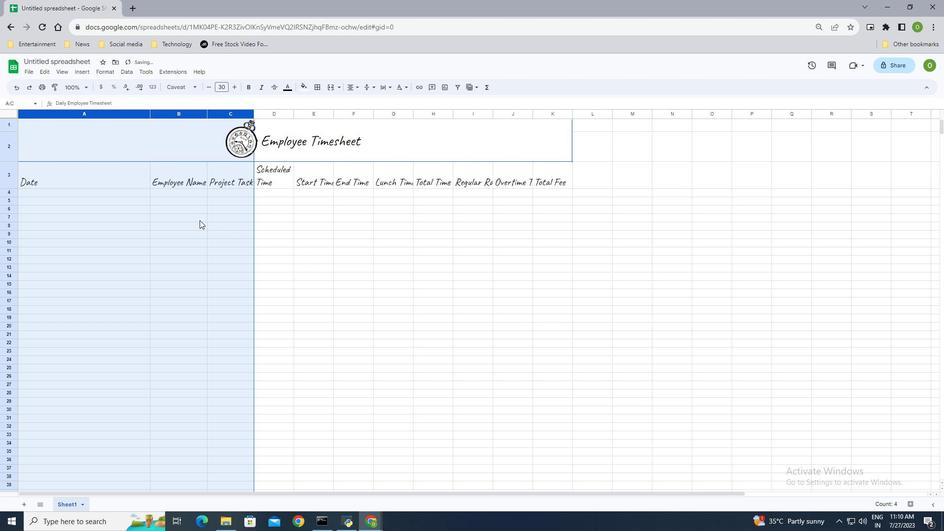 
Action: Mouse pressed left at (198, 220)
Screenshot: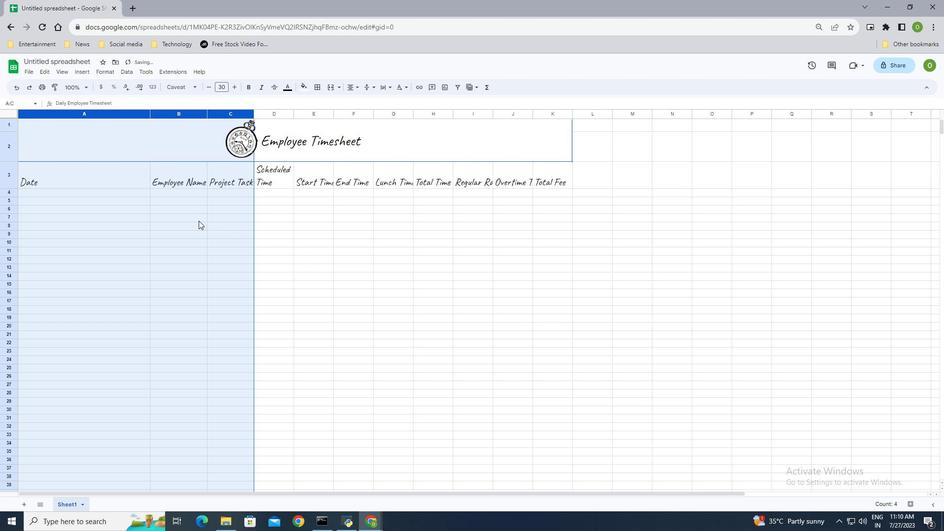 
Action: Mouse moved to (150, 113)
Screenshot: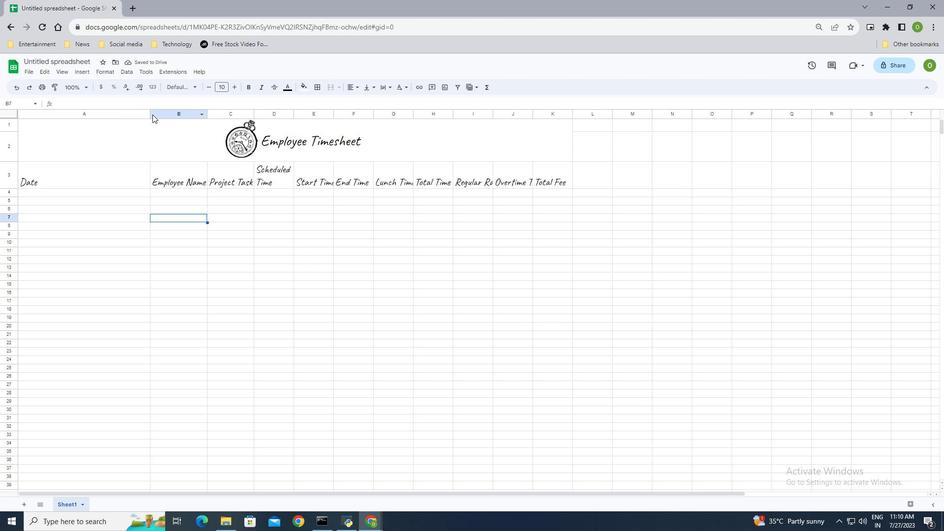 
Action: Mouse pressed left at (150, 113)
Screenshot: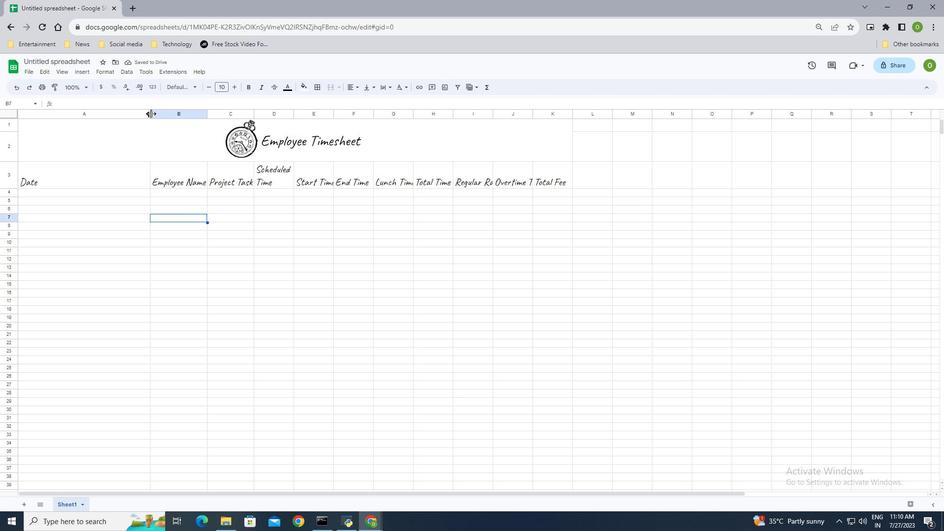 
Action: Mouse moved to (55, 118)
Screenshot: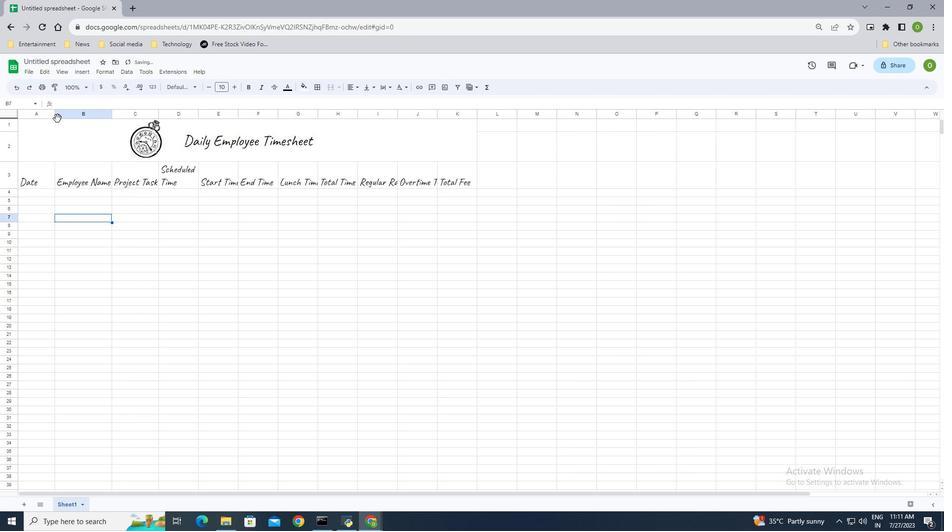 
Action: Mouse pressed left at (55, 118)
Screenshot: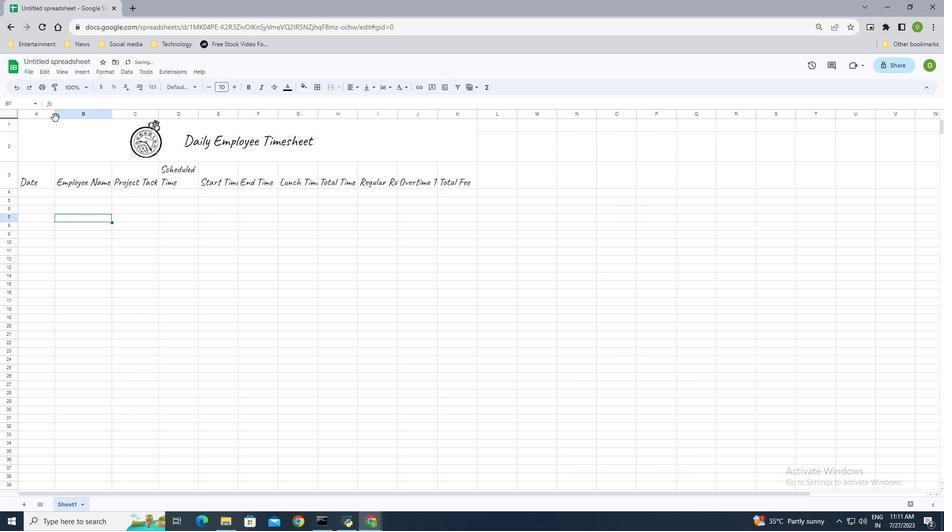 
Action: Mouse moved to (54, 114)
Screenshot: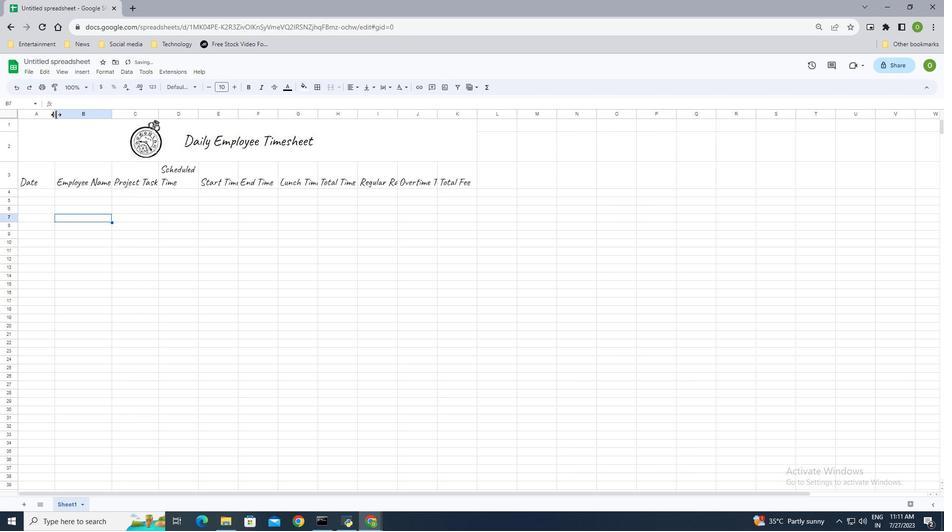 
Action: Mouse pressed left at (54, 114)
Screenshot: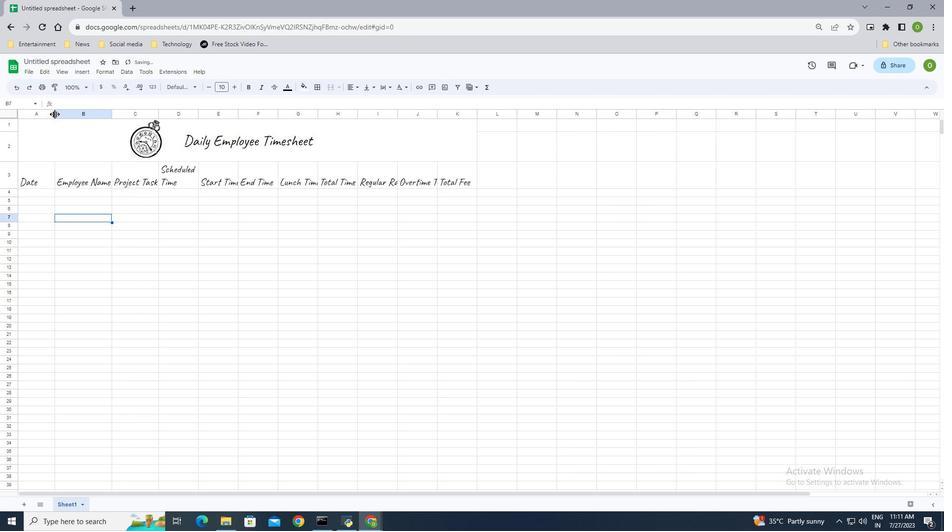 
Action: Mouse moved to (119, 113)
Screenshot: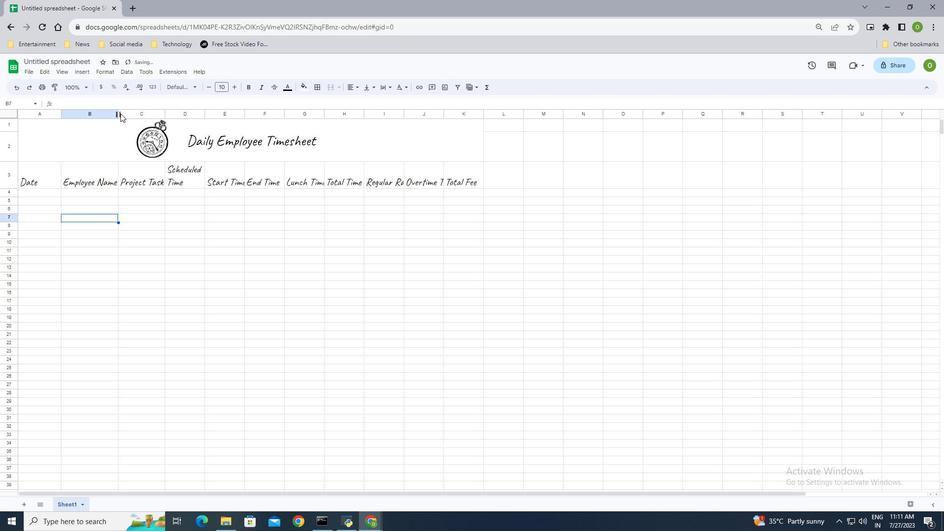 
Action: Mouse pressed left at (119, 113)
Screenshot: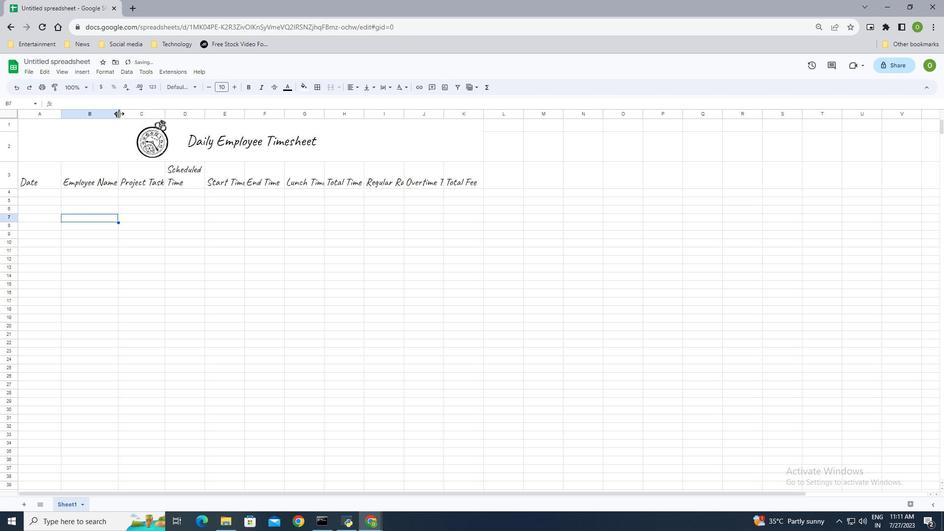
Action: Mouse pressed left at (119, 113)
Screenshot: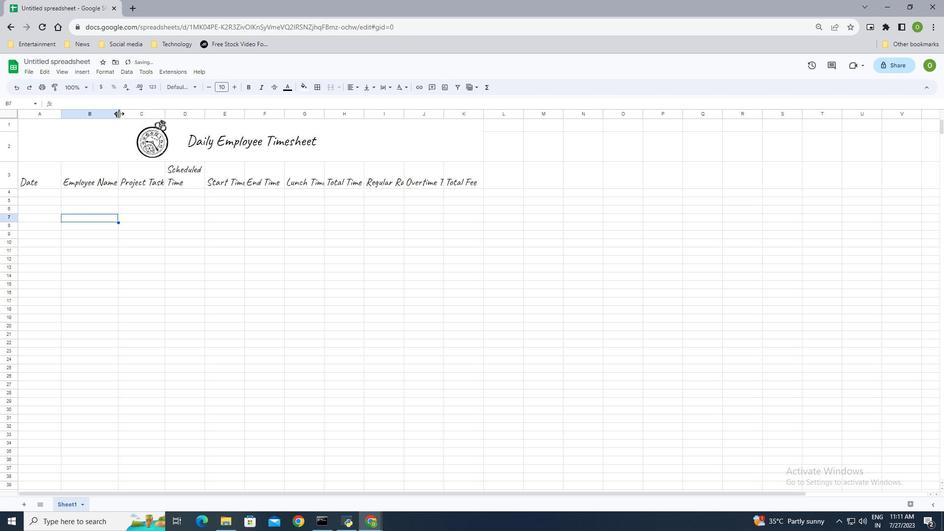
Action: Mouse pressed left at (119, 113)
Screenshot: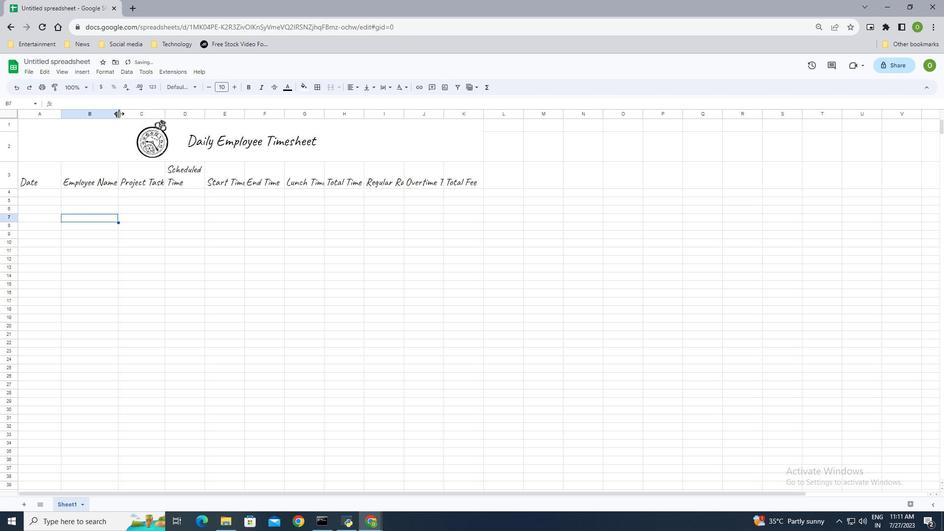 
Action: Mouse moved to (166, 116)
Screenshot: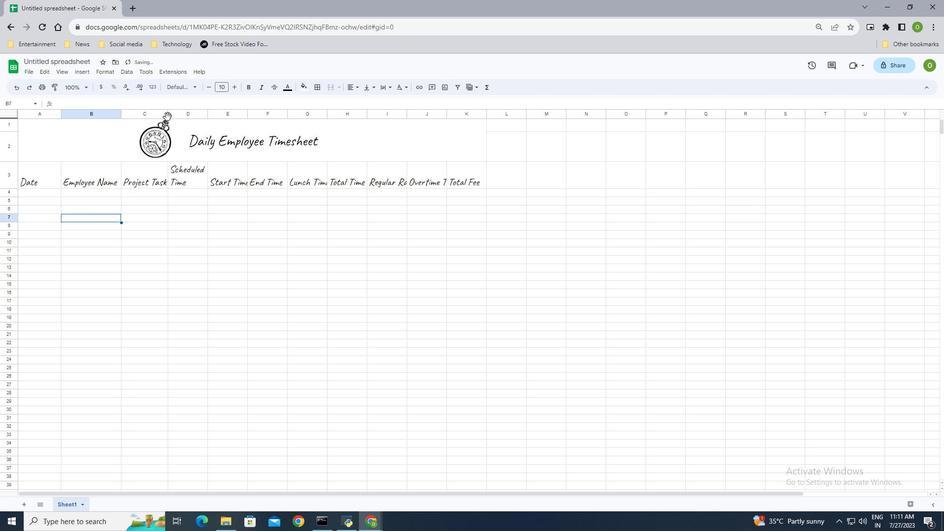 
Action: Mouse pressed left at (166, 116)
Screenshot: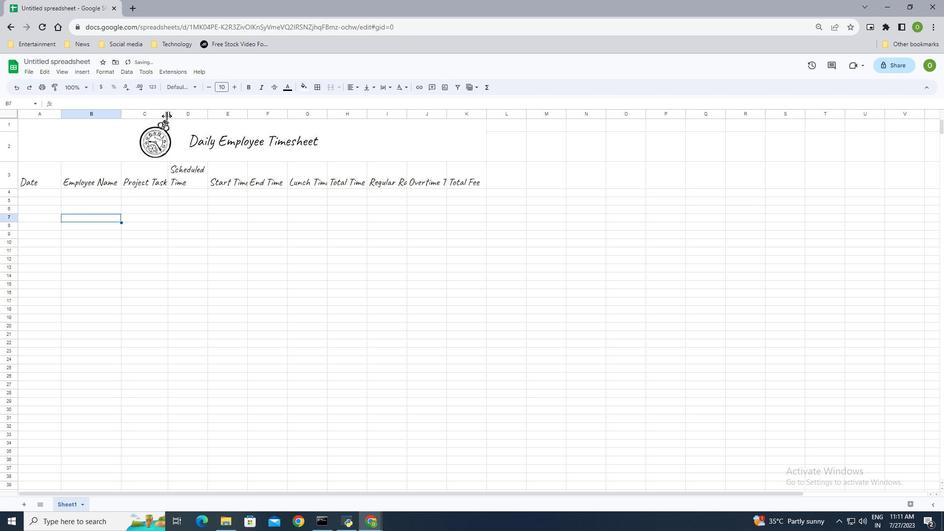 
Action: Mouse moved to (43, 185)
Screenshot: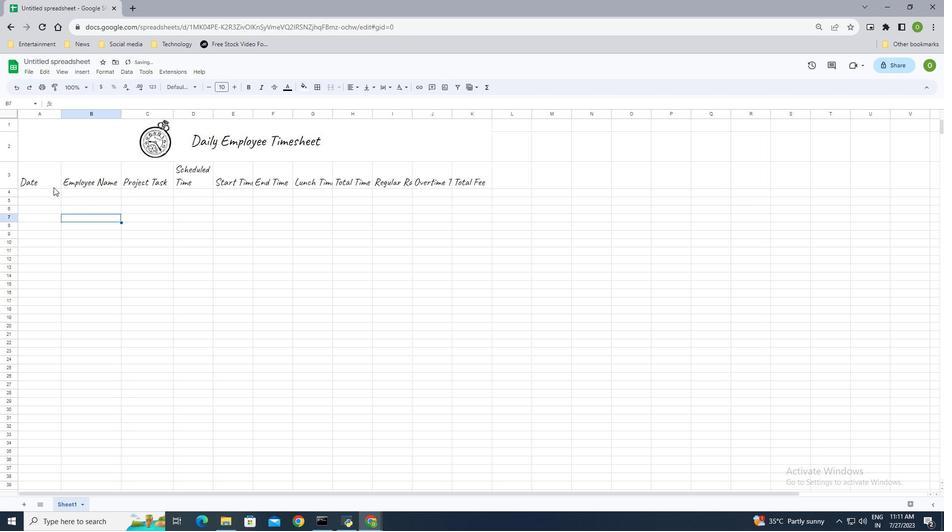 
Action: Mouse pressed left at (43, 185)
Screenshot: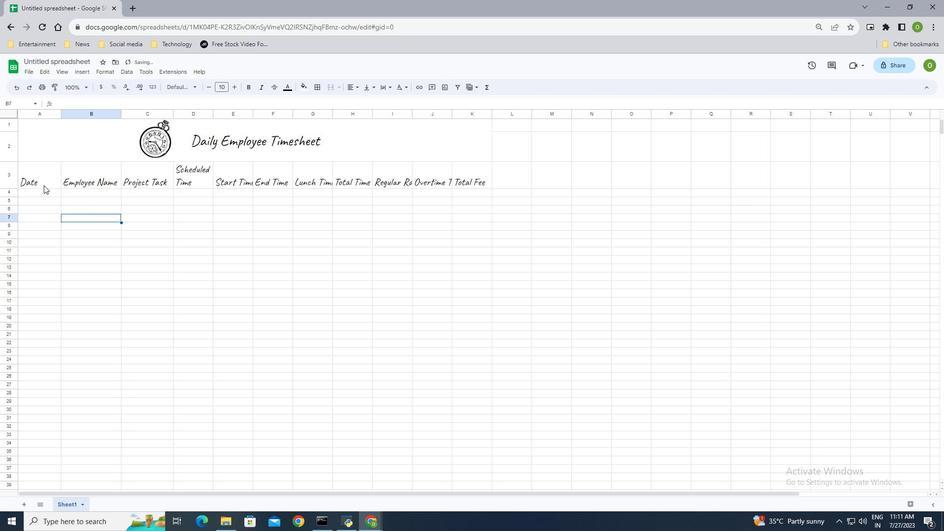 
Action: Mouse moved to (356, 85)
Screenshot: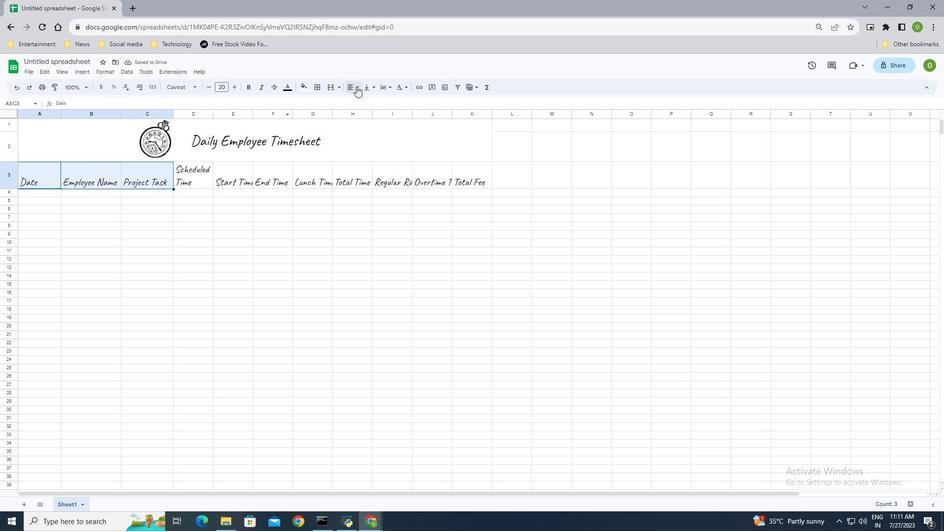 
Action: Mouse pressed left at (356, 85)
Screenshot: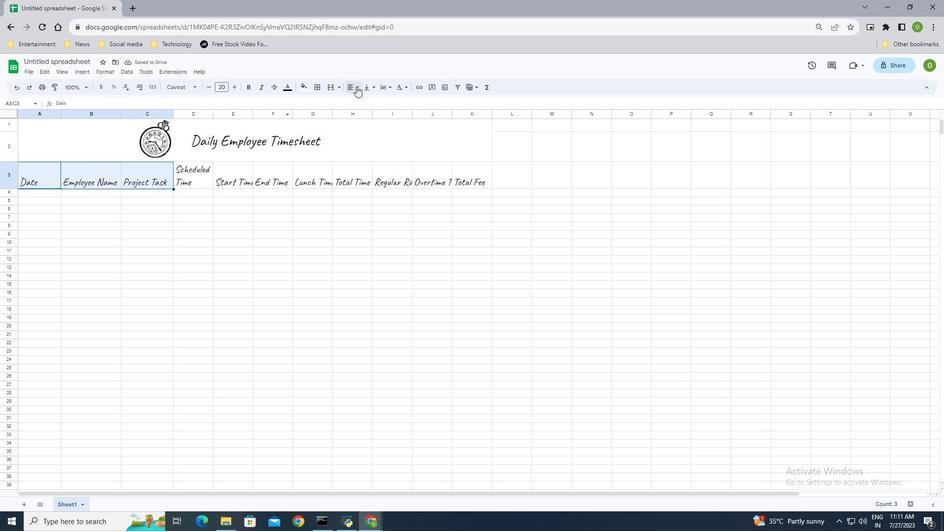 
Action: Mouse moved to (367, 101)
Screenshot: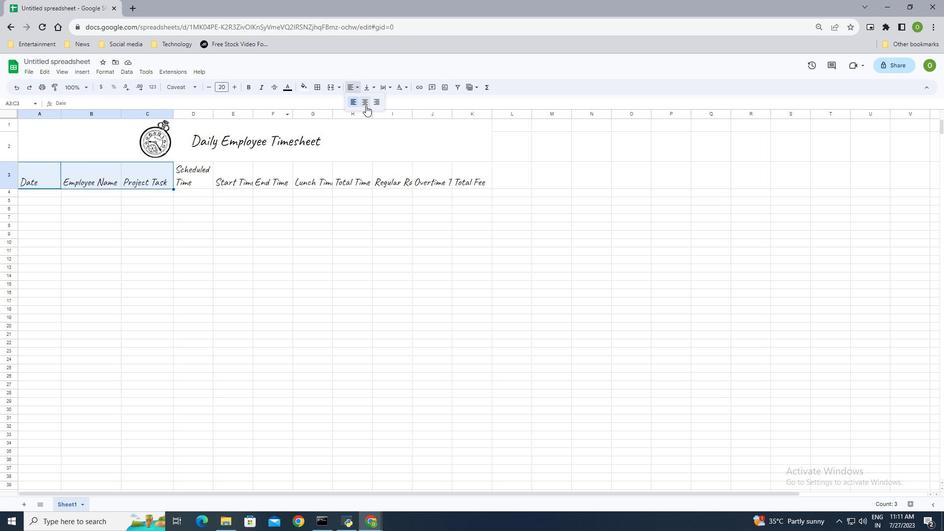 
Action: Mouse pressed left at (367, 101)
Screenshot: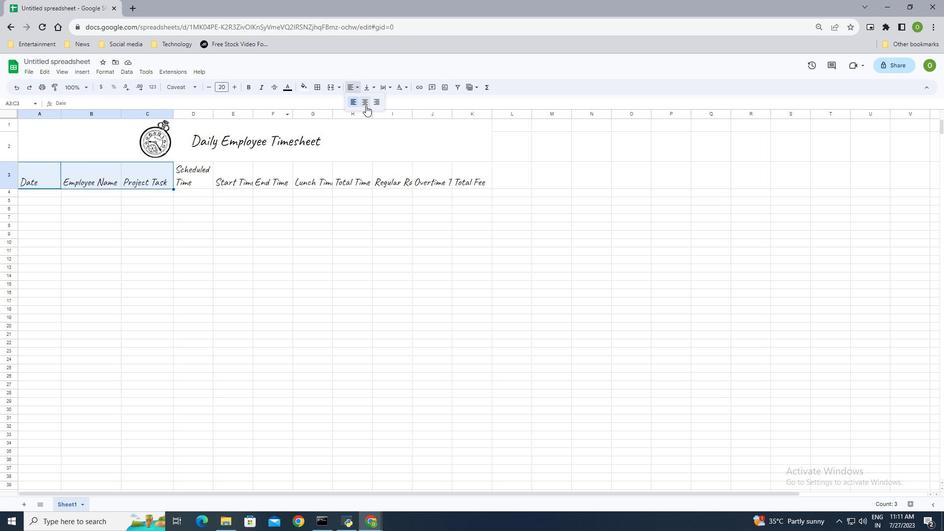 
Action: Mouse moved to (381, 86)
Screenshot: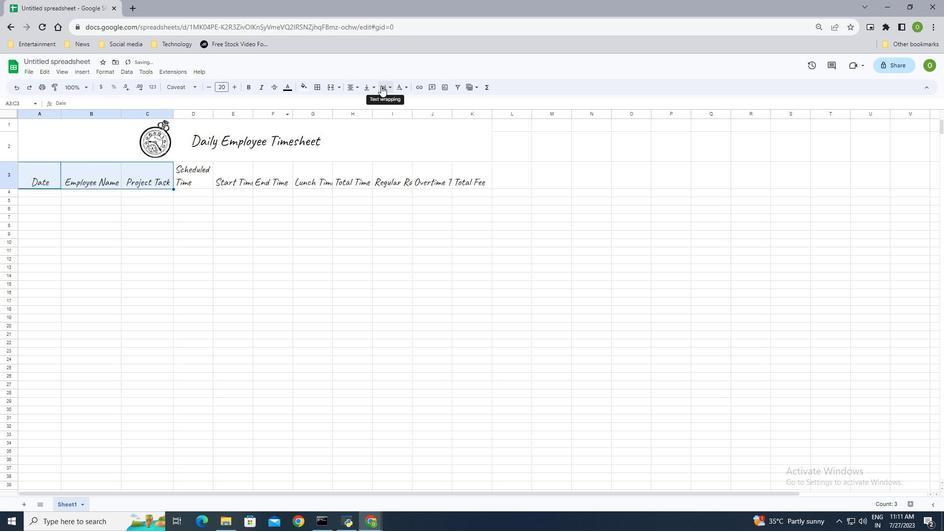 
Action: Mouse pressed left at (381, 86)
Screenshot: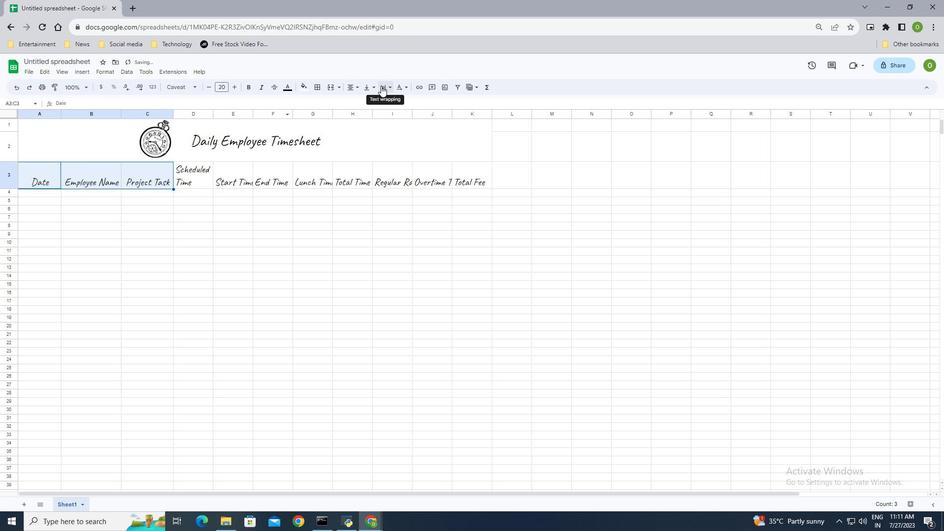 
Action: Mouse moved to (397, 101)
Screenshot: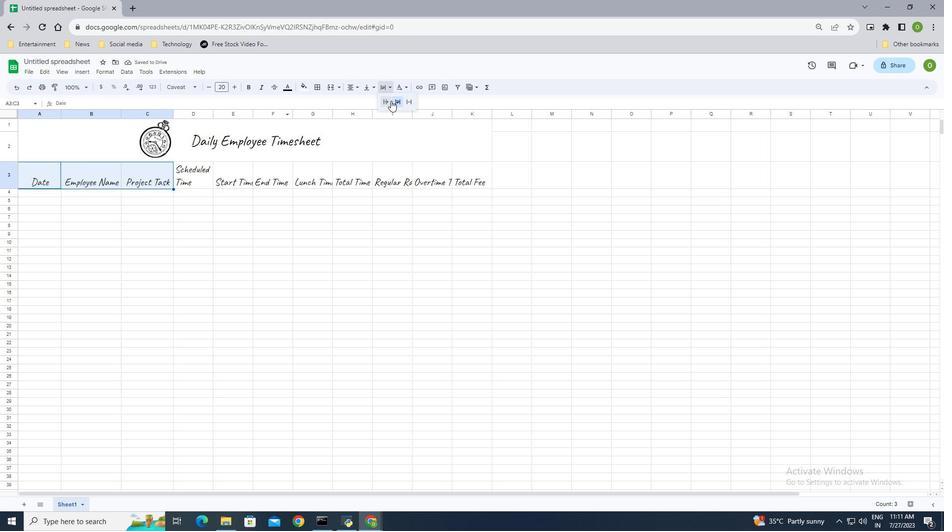 
Action: Mouse pressed left at (397, 101)
Screenshot: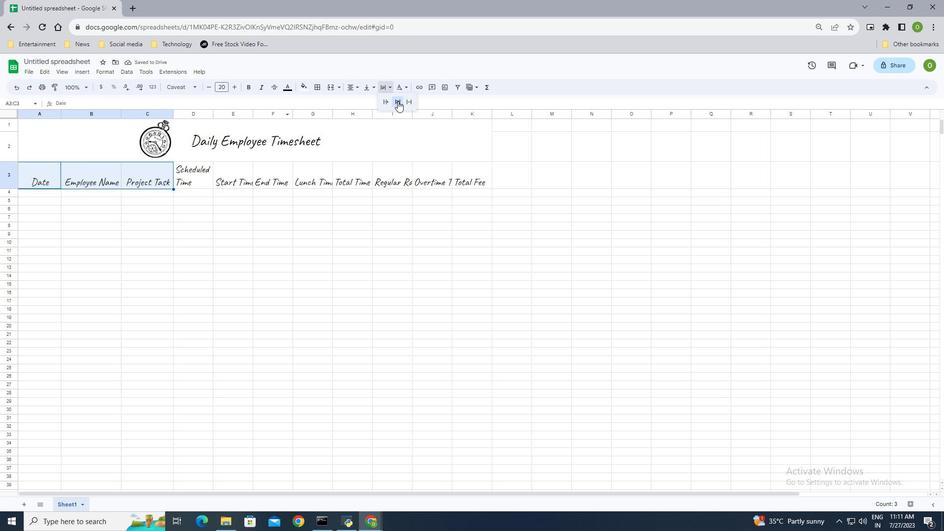 
Action: Mouse moved to (380, 87)
Screenshot: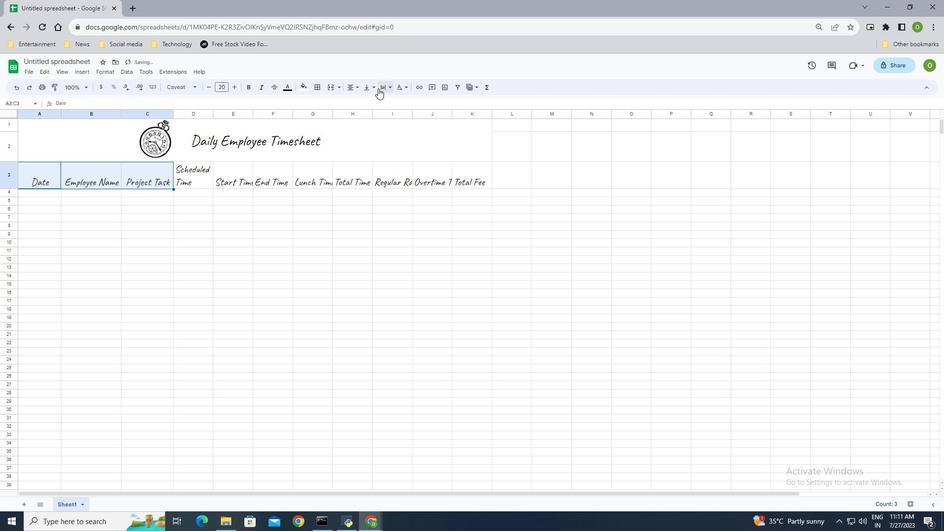 
Action: Mouse pressed left at (380, 87)
Screenshot: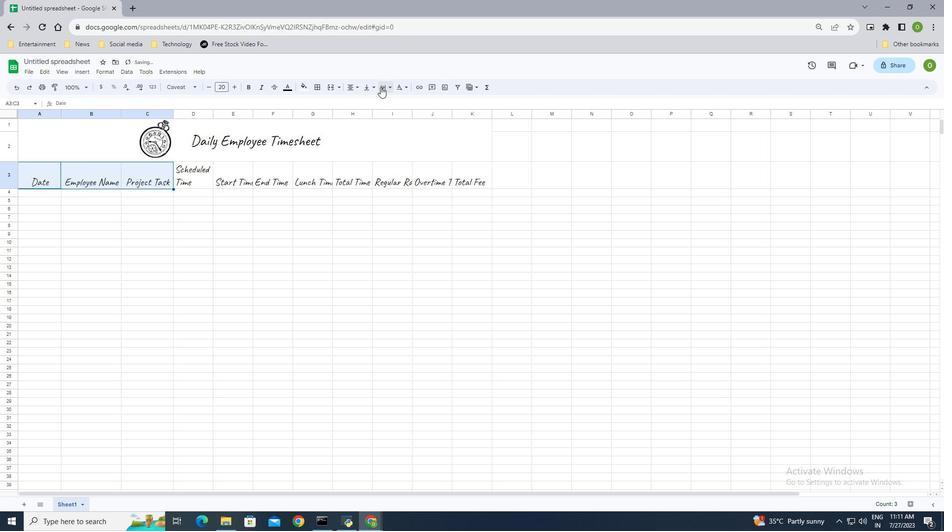 
Action: Mouse moved to (401, 101)
Screenshot: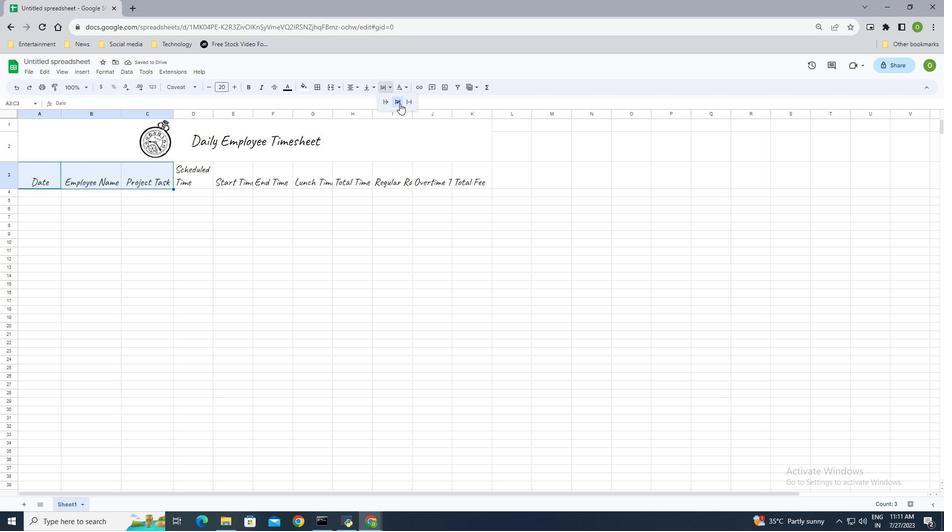 
Action: Mouse pressed left at (401, 101)
Screenshot: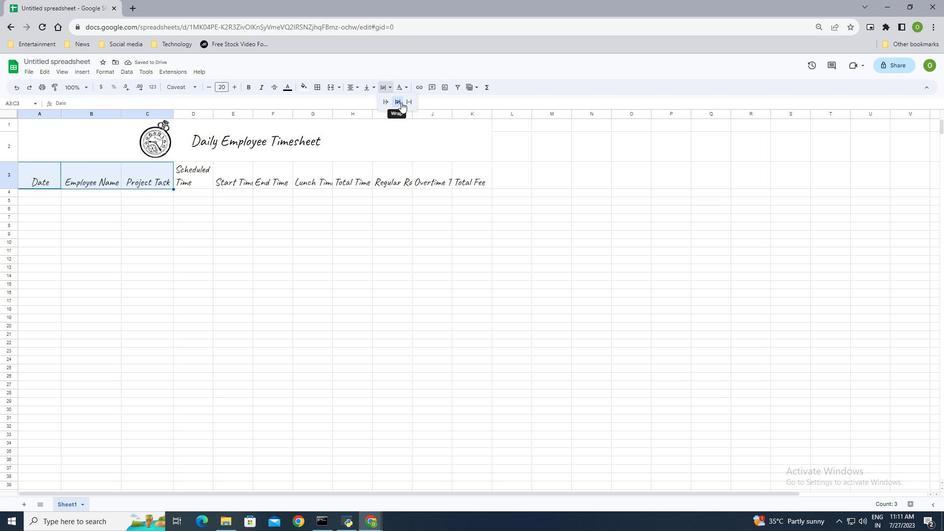 
Action: Mouse moved to (372, 86)
Screenshot: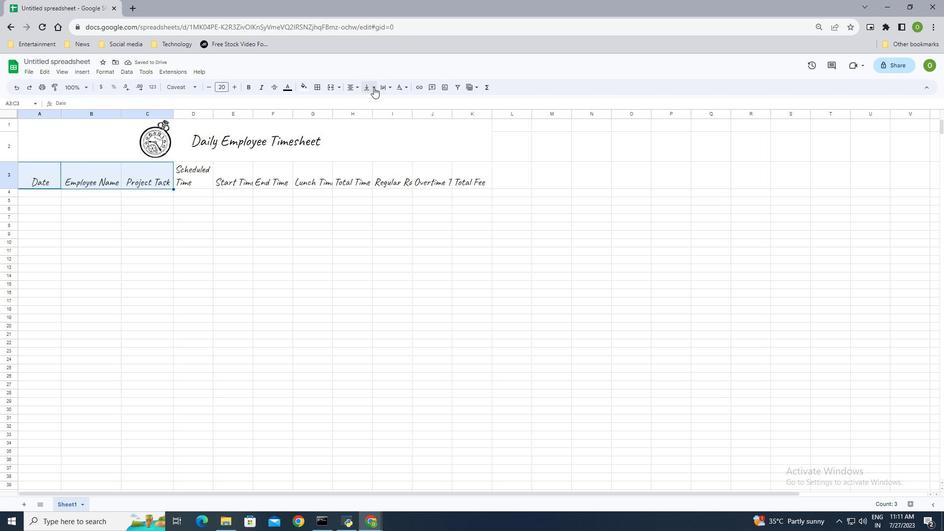 
Action: Mouse pressed left at (372, 86)
Screenshot: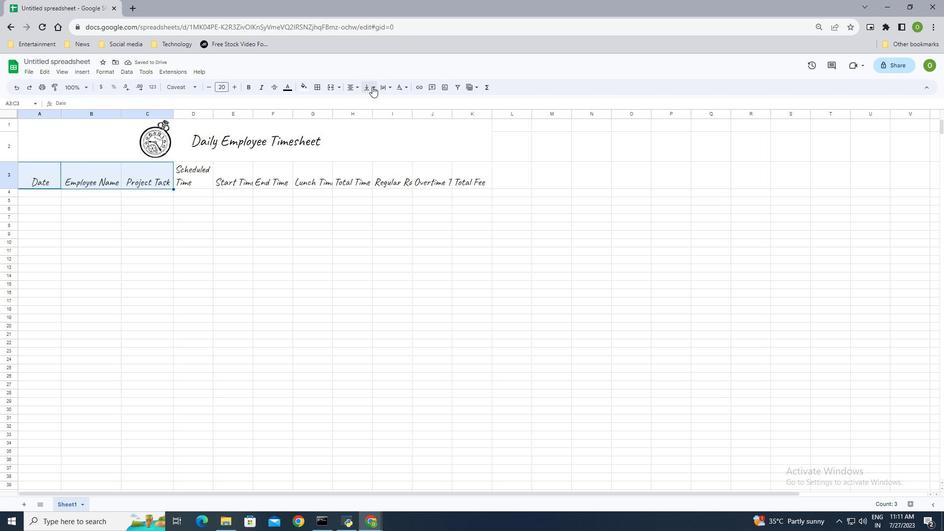 
Action: Mouse moved to (380, 101)
Screenshot: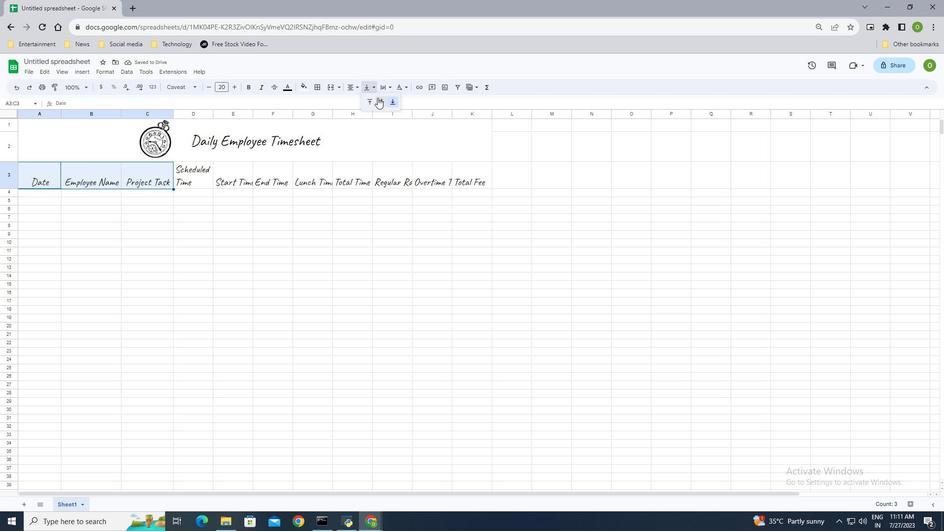 
Action: Mouse pressed left at (380, 101)
Screenshot: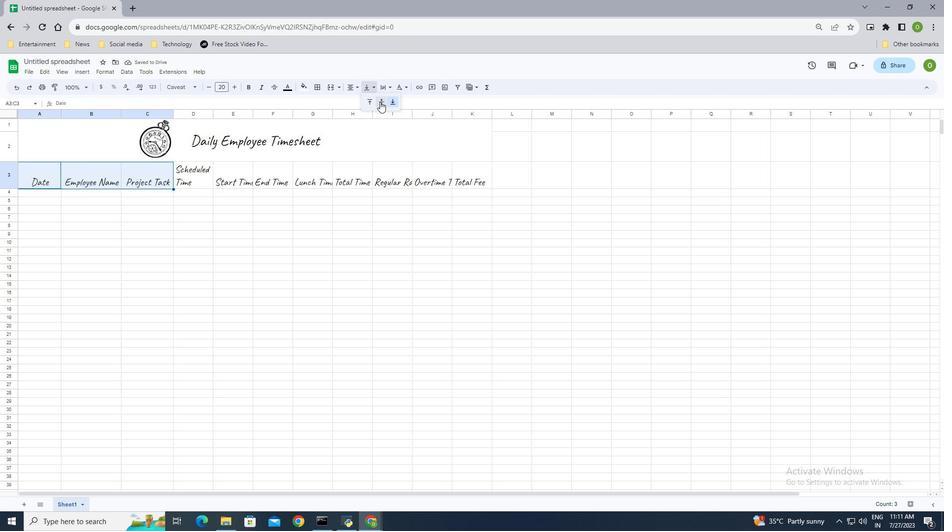 
Action: Mouse moved to (155, 216)
Screenshot: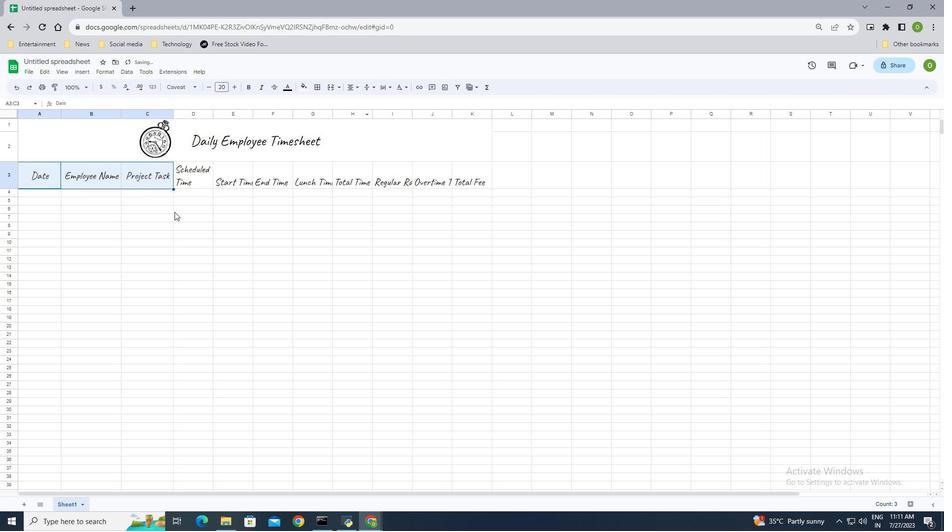 
Action: Mouse pressed left at (155, 216)
Screenshot: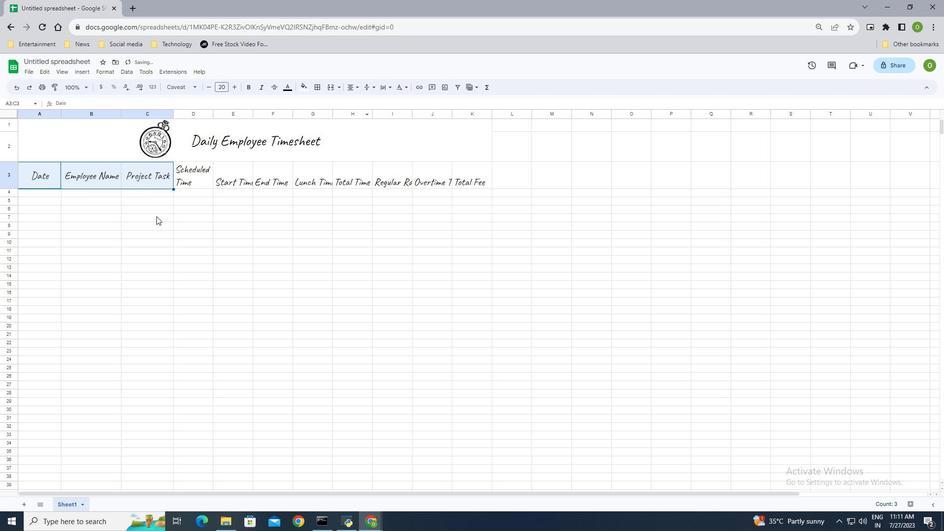 
Action: Mouse moved to (213, 112)
Screenshot: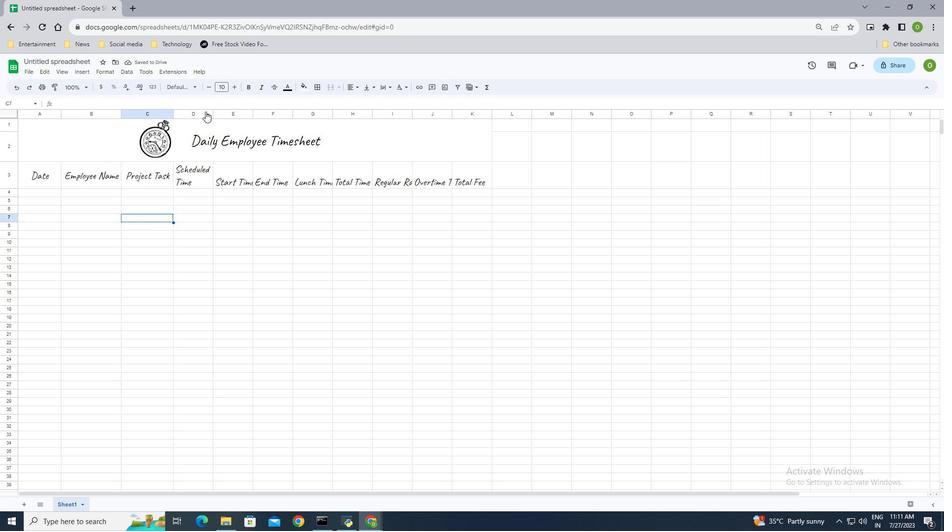 
Action: Mouse pressed left at (213, 112)
Screenshot: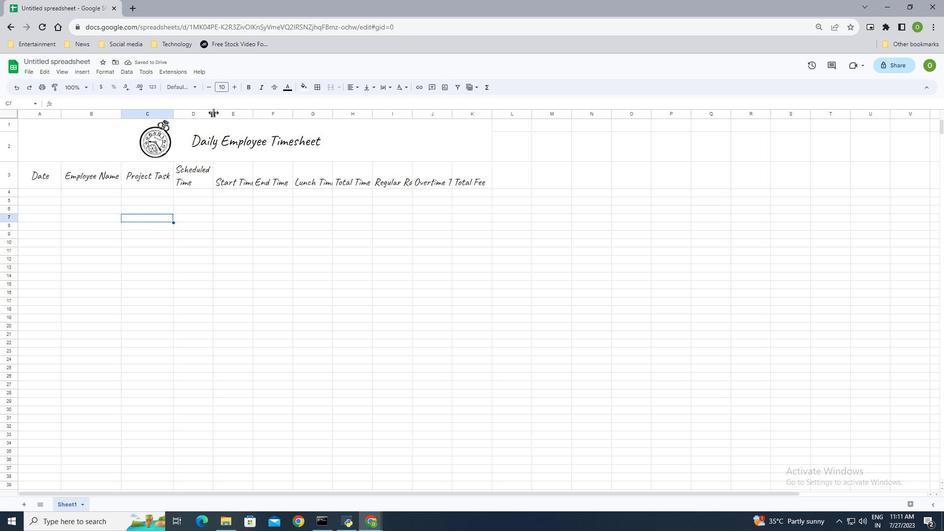 
Action: Mouse moved to (258, 114)
Screenshot: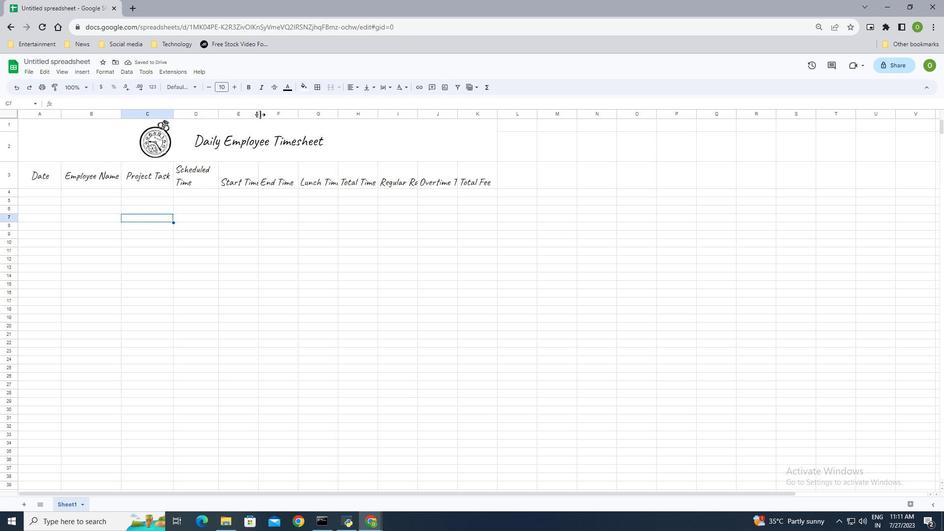 
Action: Mouse pressed left at (258, 114)
Screenshot: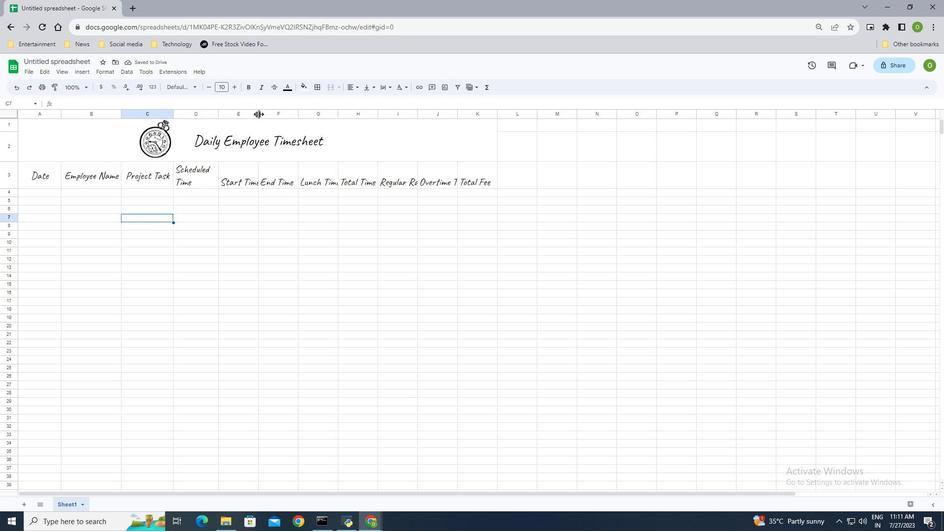 
Action: Mouse pressed left at (258, 114)
Screenshot: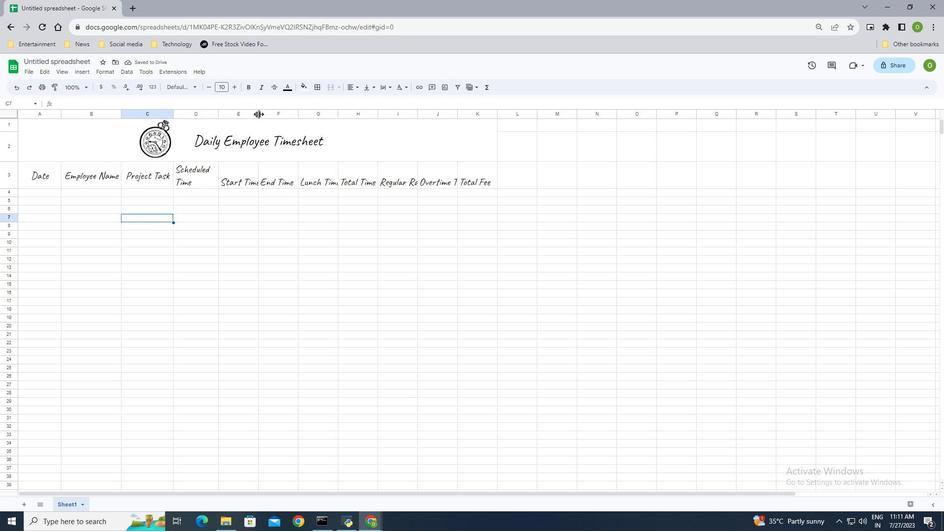 
Action: Mouse moved to (301, 113)
Screenshot: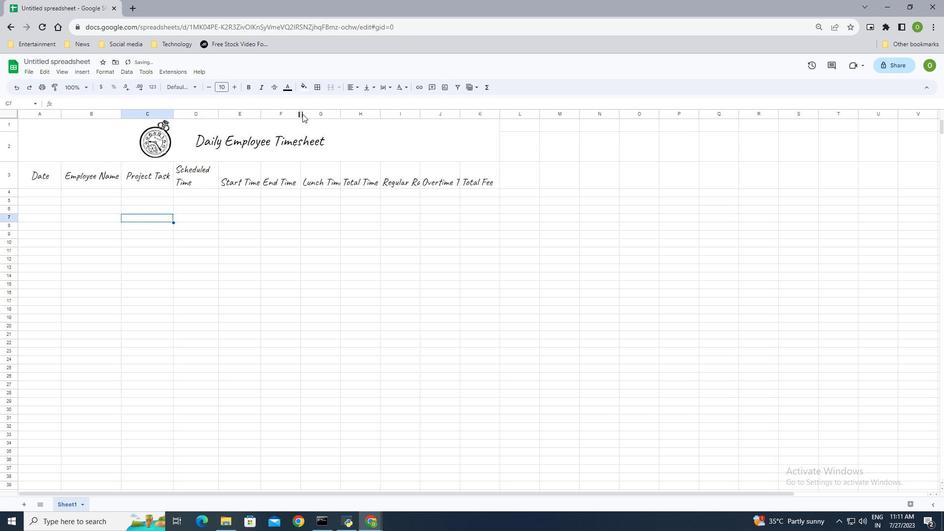 
Action: Mouse pressed left at (301, 113)
Screenshot: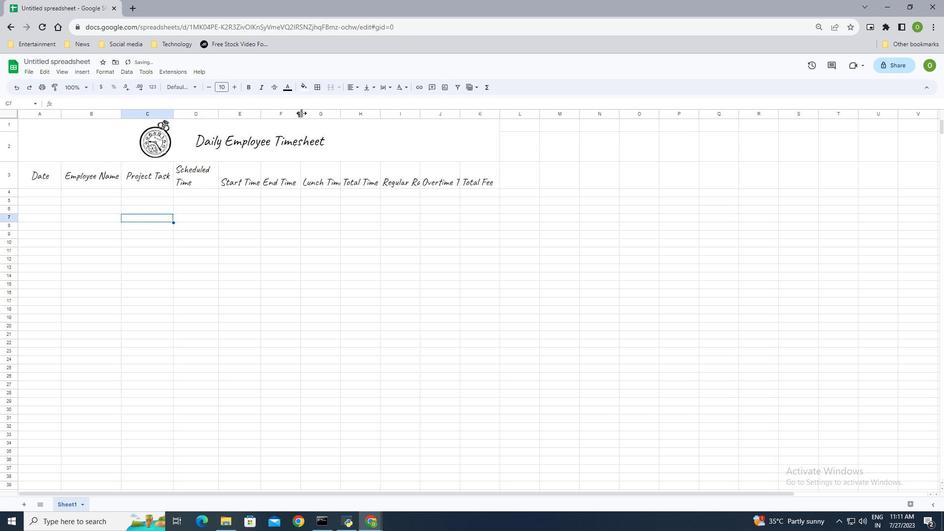 
Action: Mouse moved to (261, 112)
Screenshot: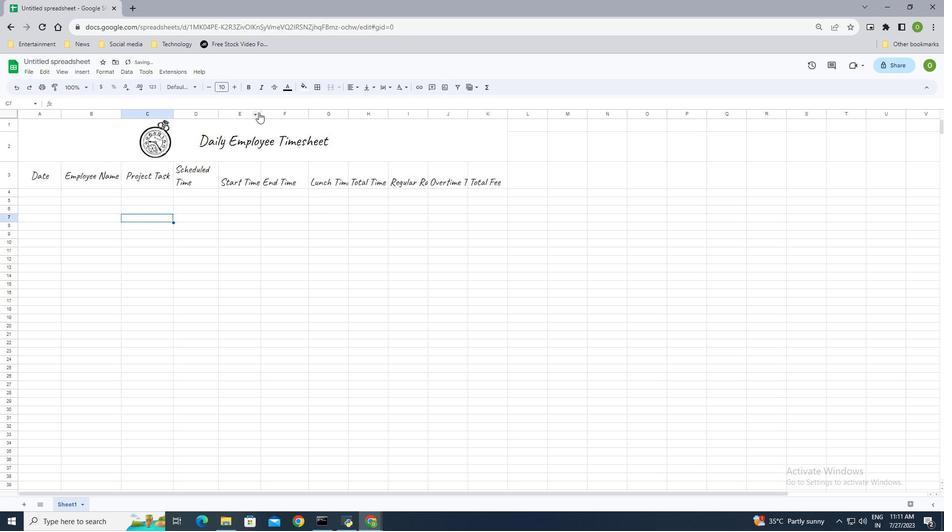 
Action: Mouse pressed left at (261, 112)
Screenshot: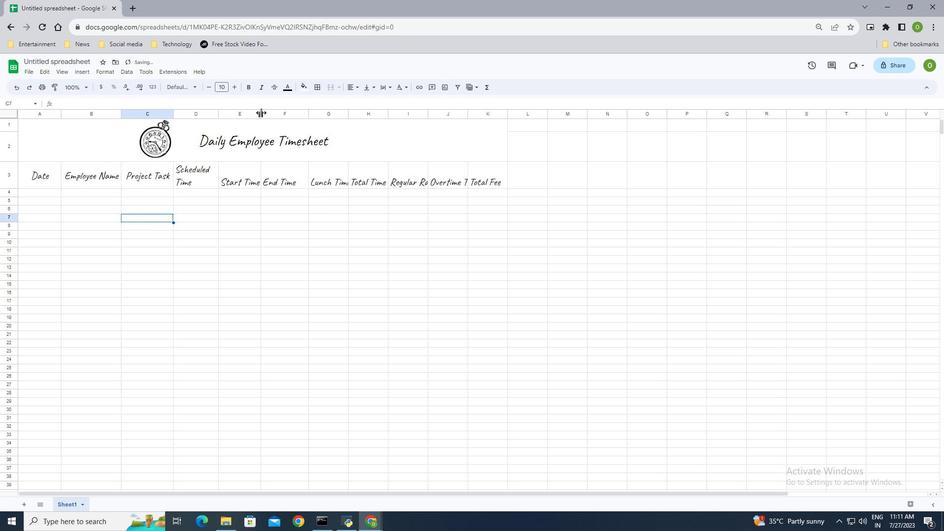 
Action: Mouse moved to (353, 114)
Screenshot: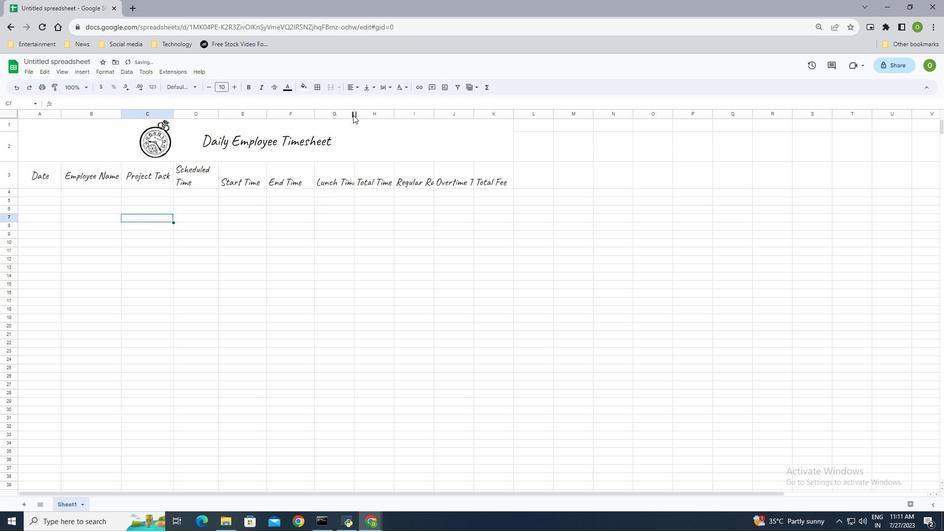 
Action: Mouse pressed left at (353, 114)
Screenshot: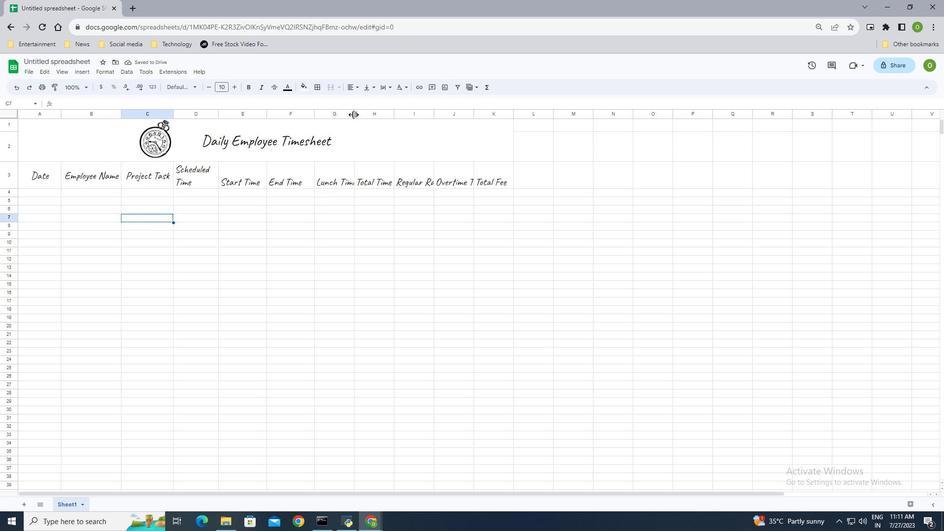 
Action: Mouse moved to (356, 114)
Screenshot: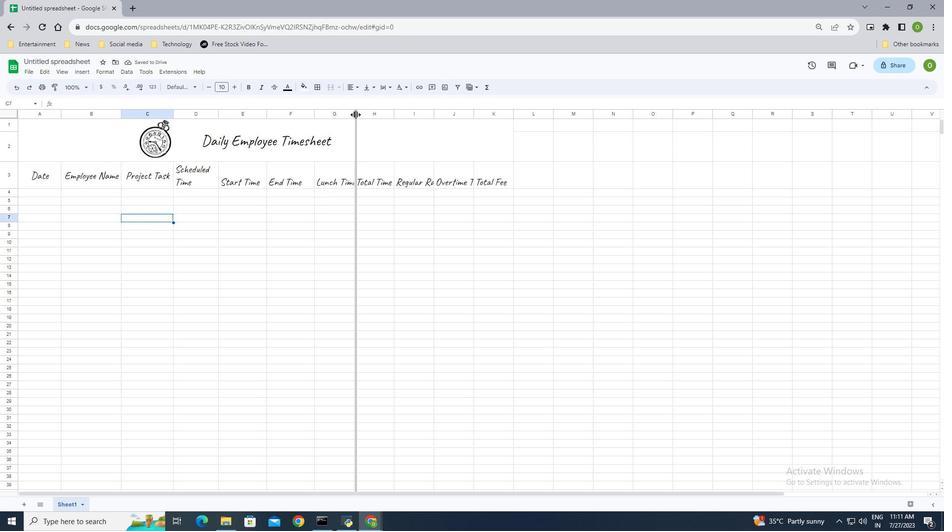 
Action: Mouse pressed left at (356, 114)
Screenshot: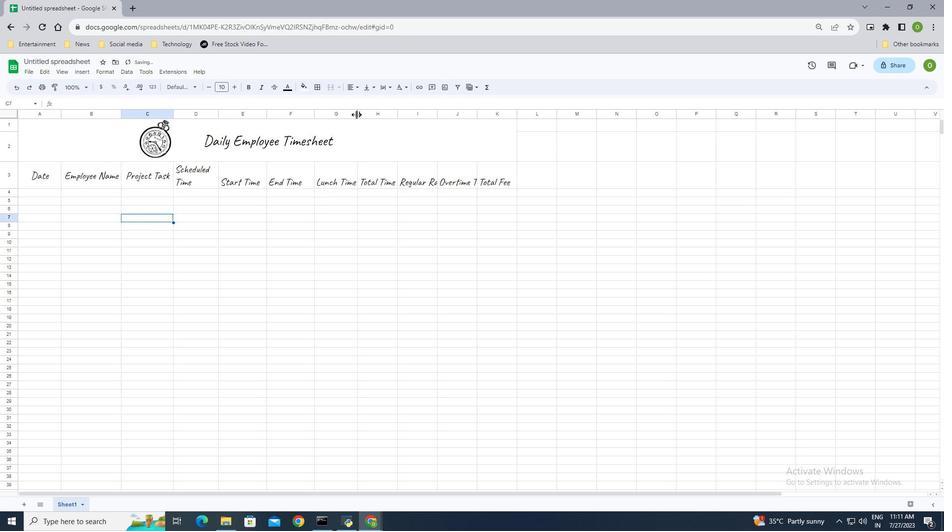 
Action: Mouse moved to (401, 112)
Screenshot: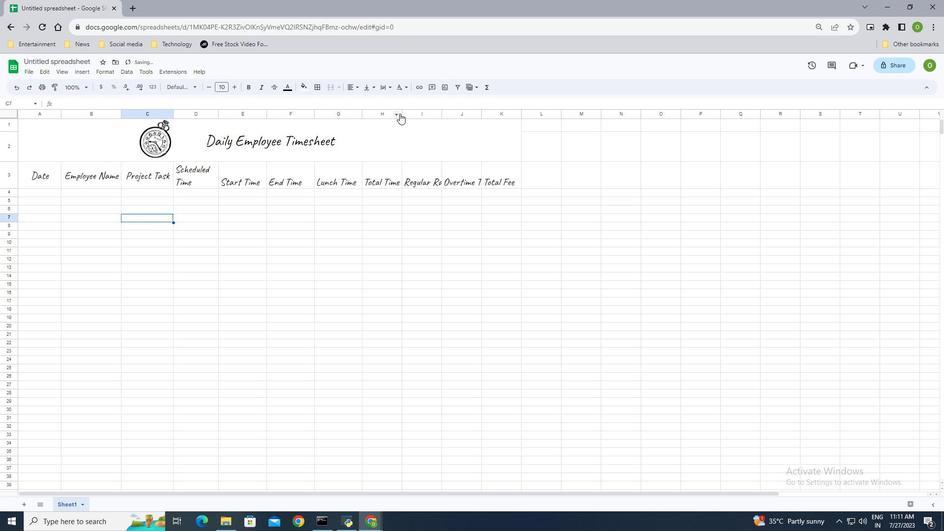 
Action: Mouse pressed left at (401, 112)
Screenshot: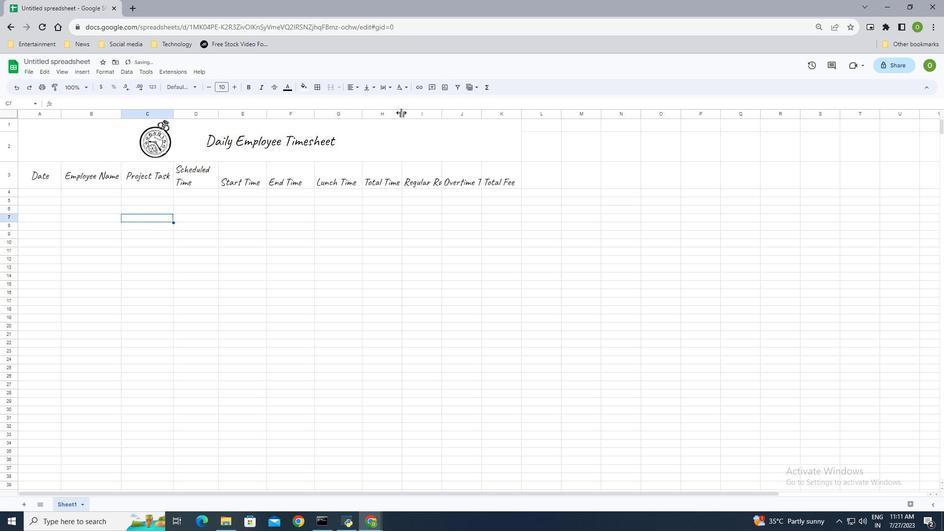 
Action: Mouse moved to (448, 113)
Screenshot: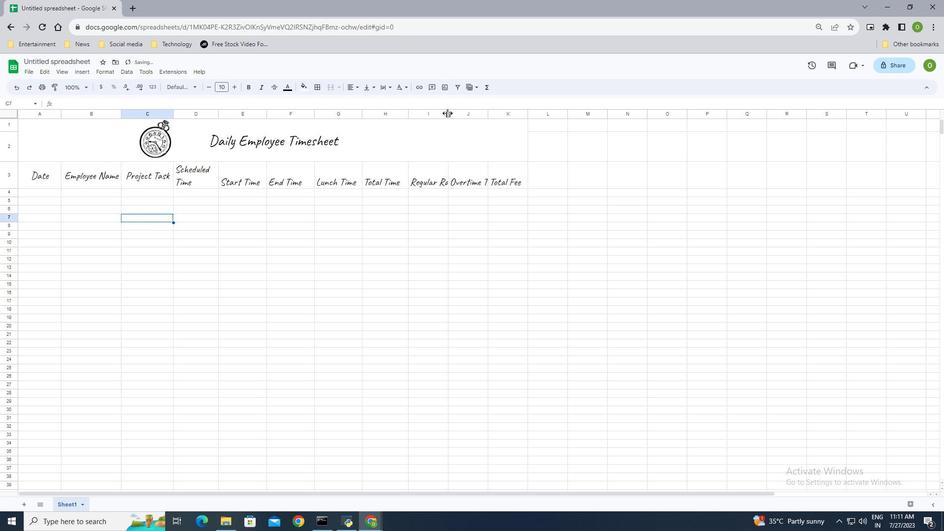 
Action: Mouse pressed left at (448, 113)
Screenshot: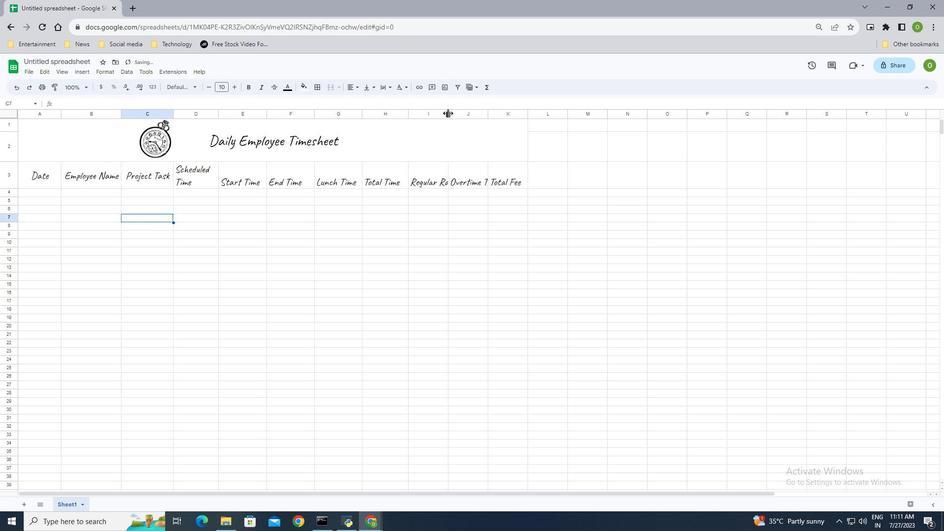 
Action: Mouse moved to (453, 113)
Screenshot: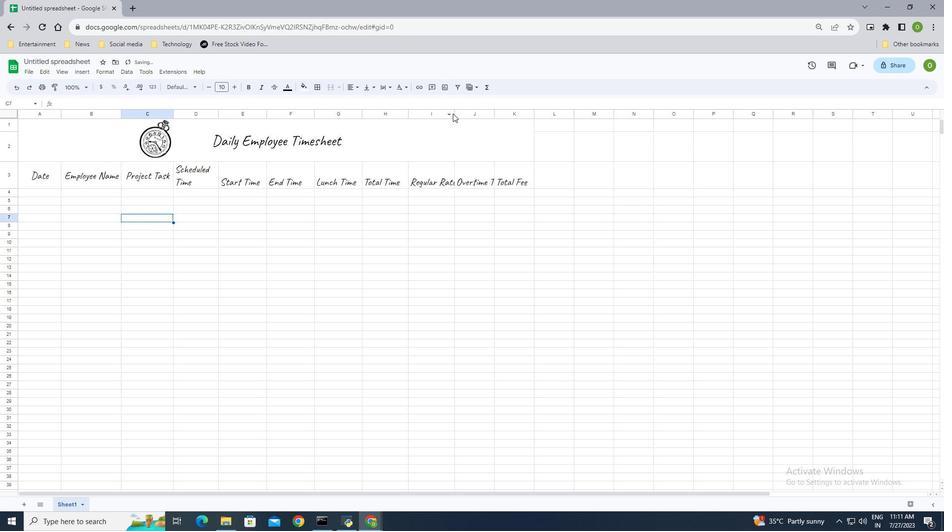
Action: Mouse pressed left at (453, 113)
Screenshot: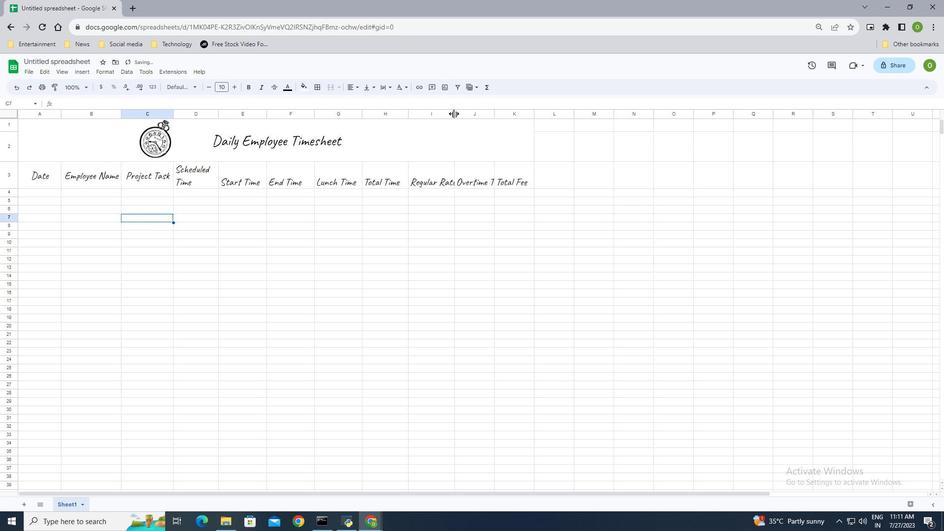 
Action: Mouse moved to (499, 111)
Screenshot: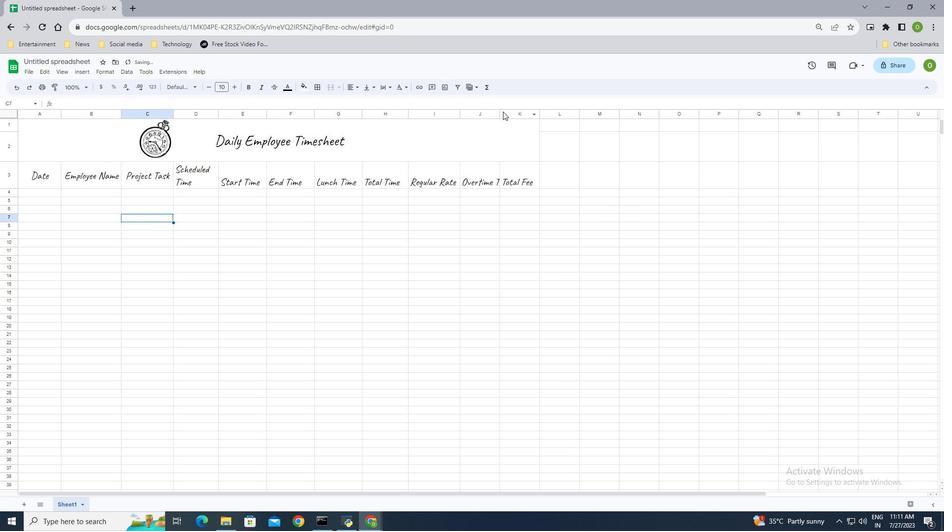 
Action: Mouse pressed left at (499, 111)
Screenshot: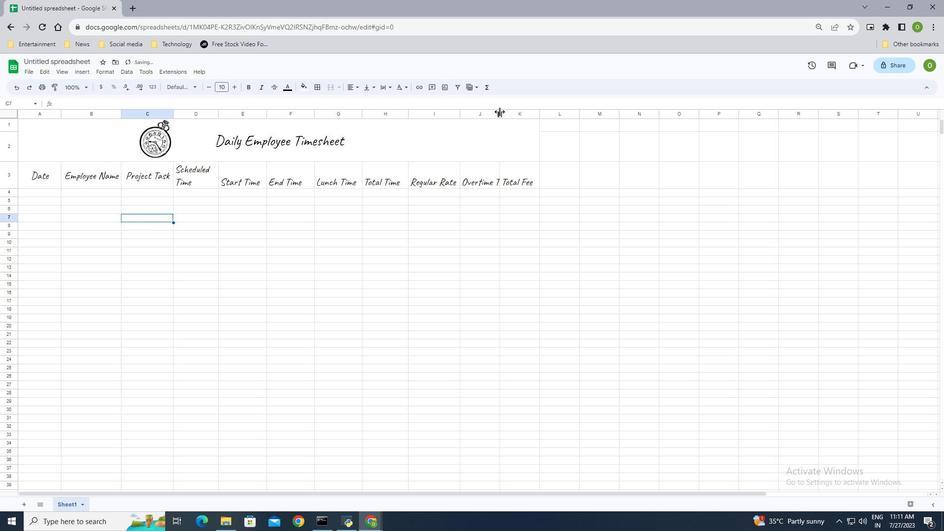 
Action: Mouse moved to (507, 114)
Screenshot: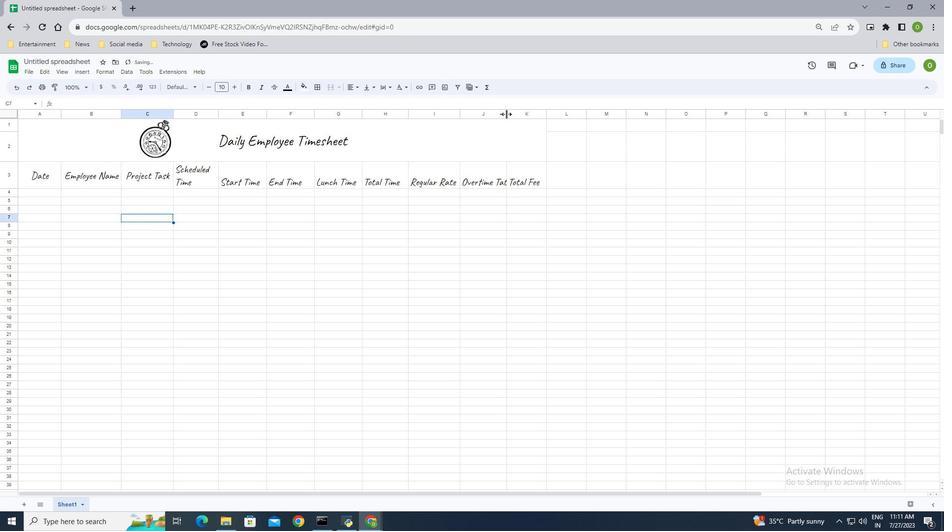 
Action: Mouse pressed left at (507, 114)
Screenshot: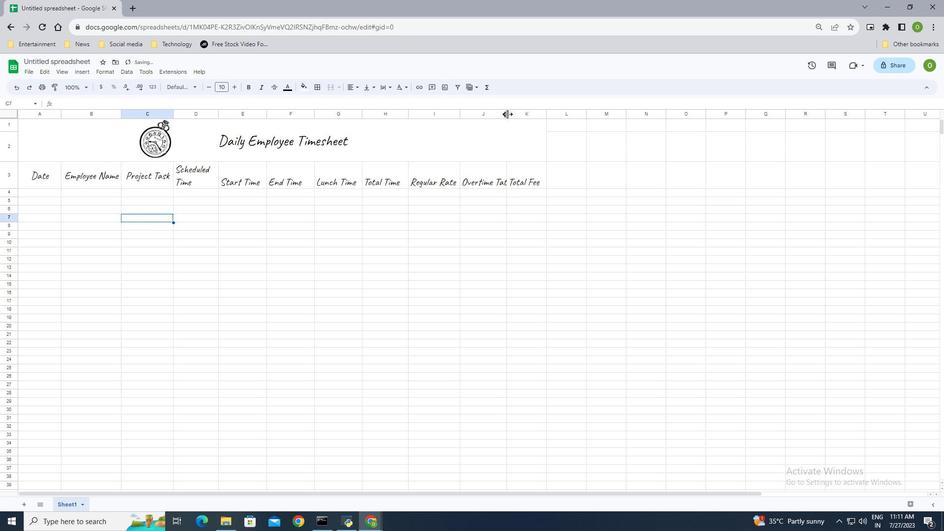 
Action: Mouse moved to (556, 115)
Screenshot: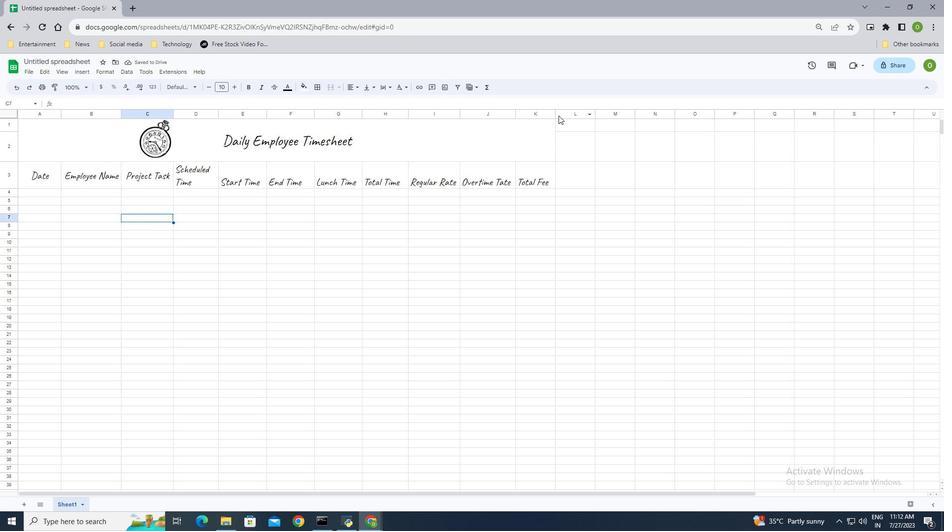 
Action: Mouse pressed left at (556, 115)
Screenshot: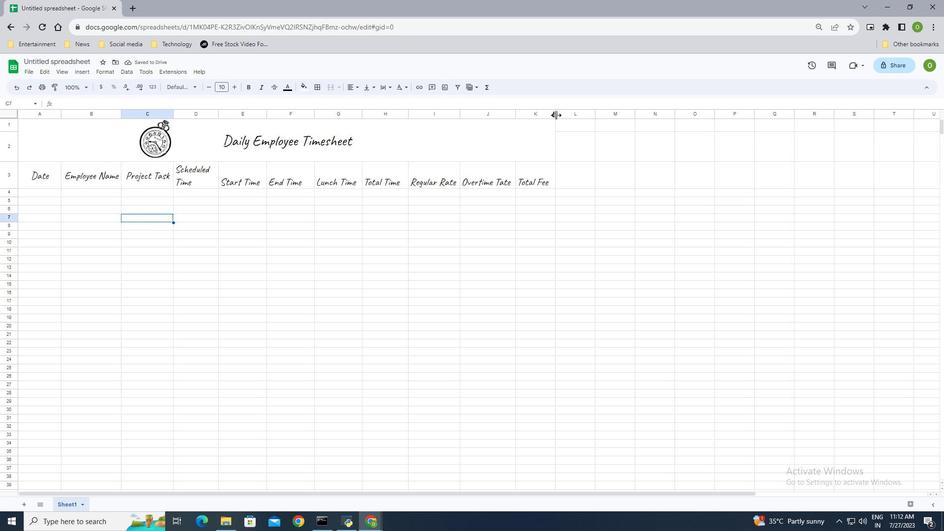 
Action: Mouse moved to (250, 179)
Screenshot: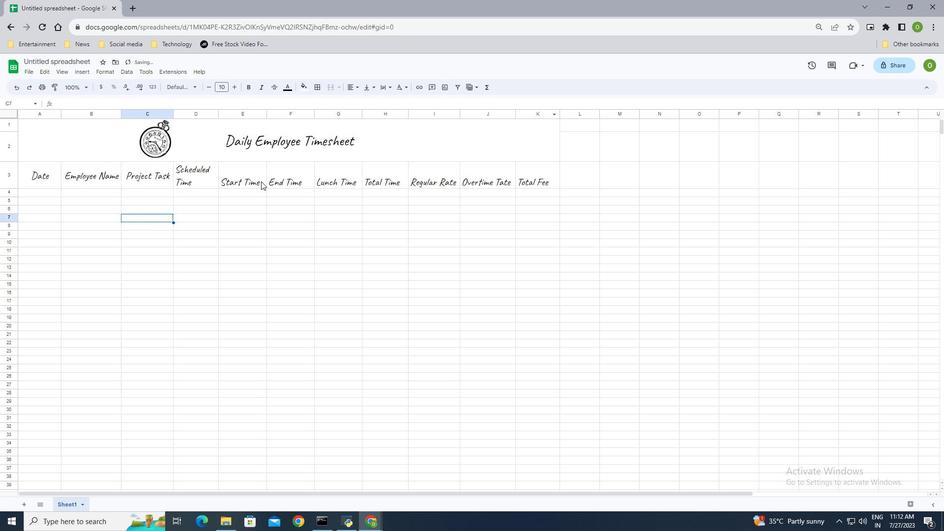 
Action: Mouse pressed left at (250, 179)
Screenshot: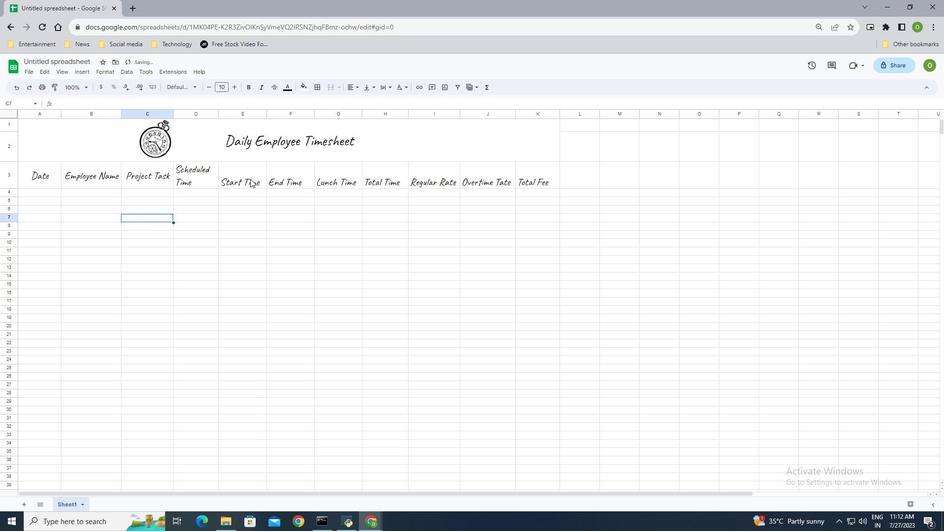
Action: Mouse moved to (196, 168)
Screenshot: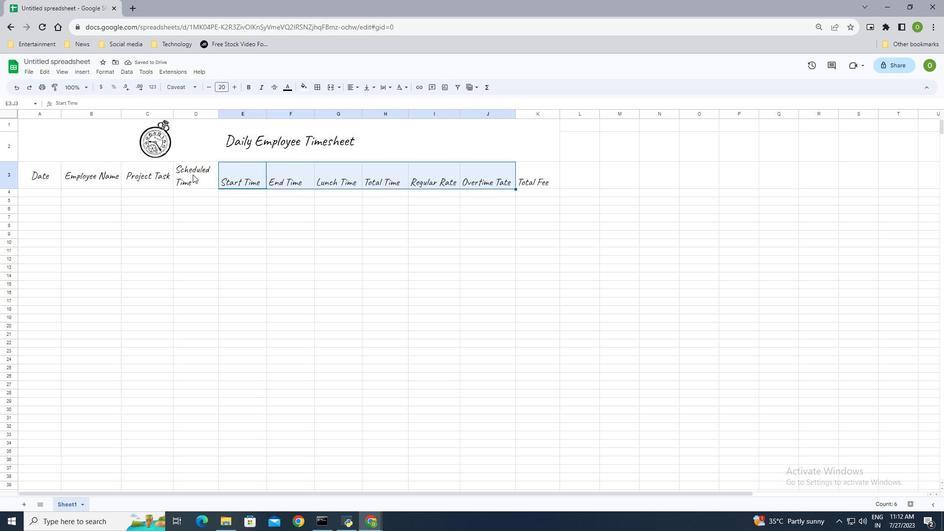 
Action: Mouse pressed left at (196, 168)
Screenshot: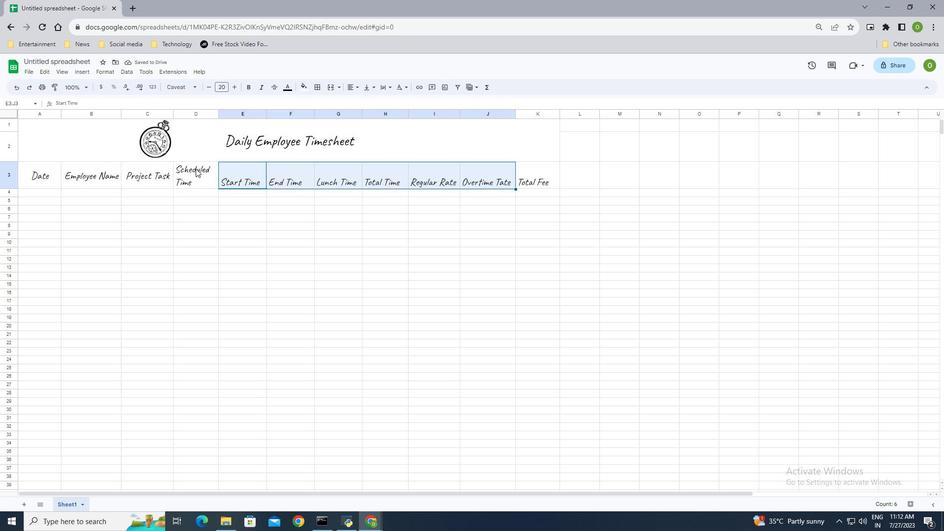 
Action: Mouse moved to (368, 88)
Screenshot: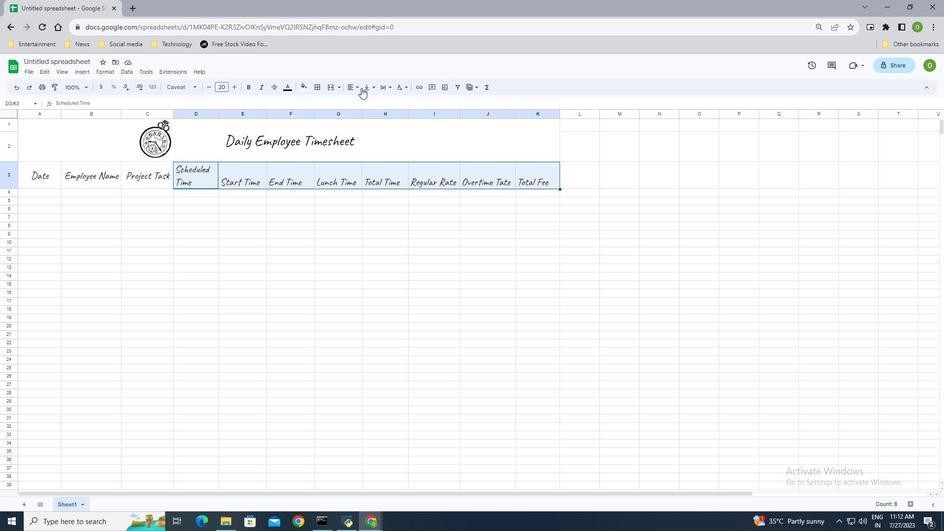 
Action: Mouse pressed left at (368, 88)
Screenshot: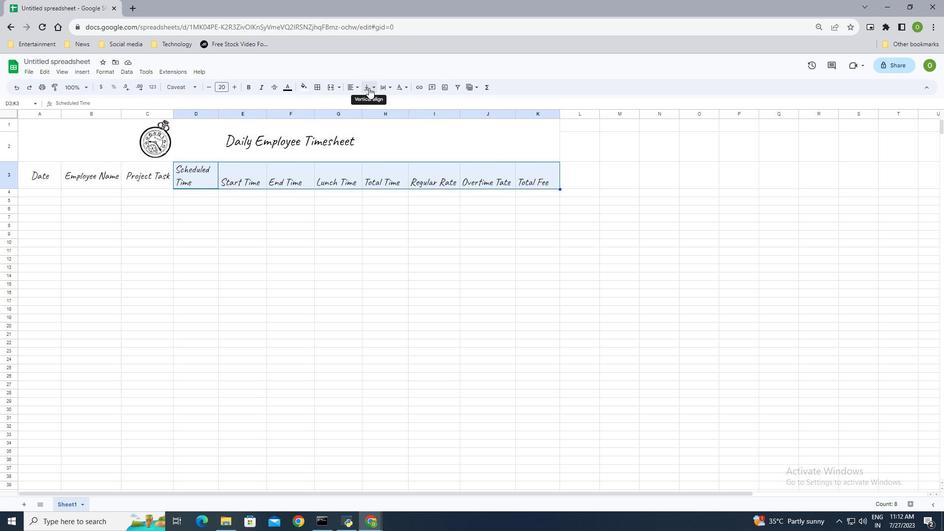 
Action: Mouse moved to (381, 103)
Screenshot: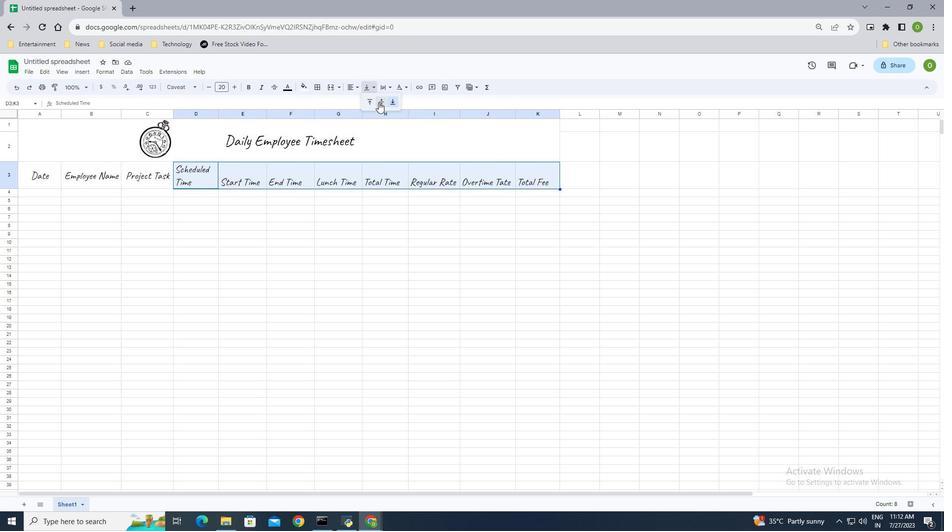 
Action: Mouse pressed left at (381, 103)
Screenshot: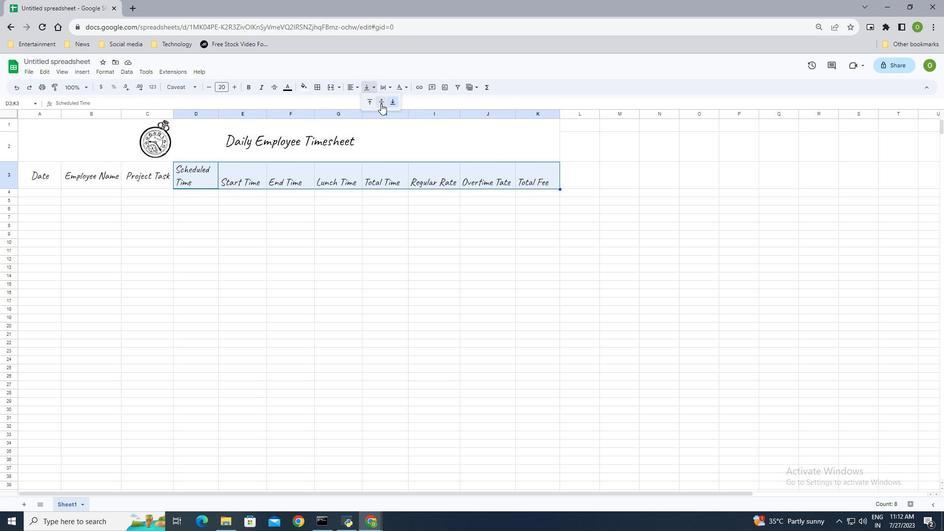 
Action: Mouse moved to (353, 88)
Screenshot: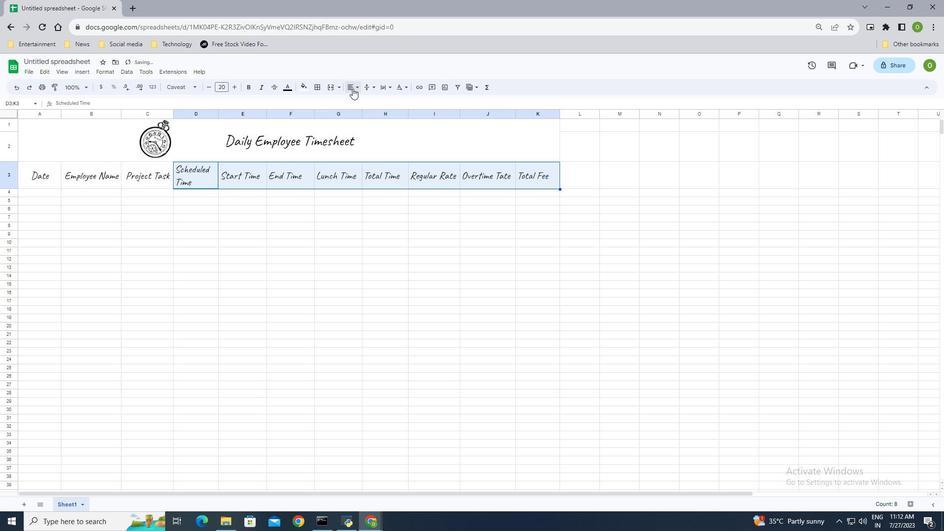 
Action: Mouse pressed left at (353, 88)
Screenshot: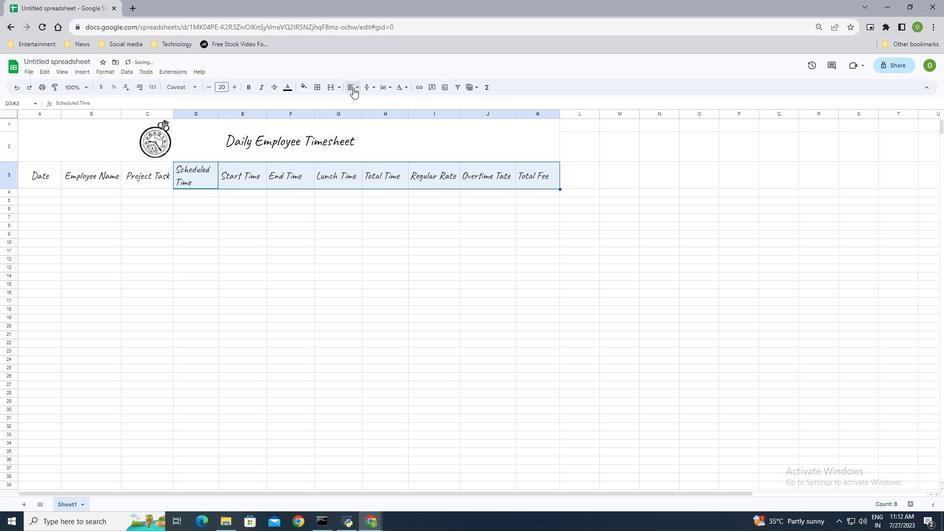 
Action: Mouse moved to (364, 100)
Screenshot: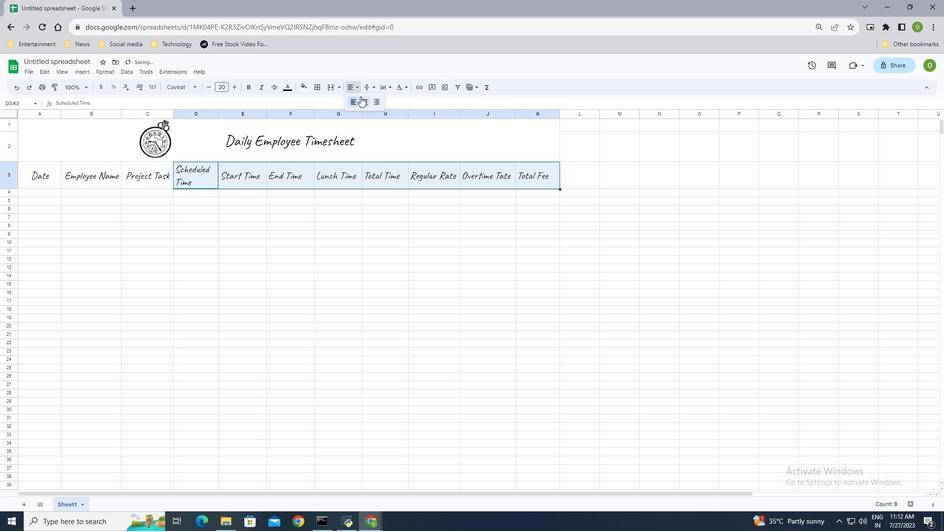
Action: Mouse pressed left at (364, 100)
Screenshot: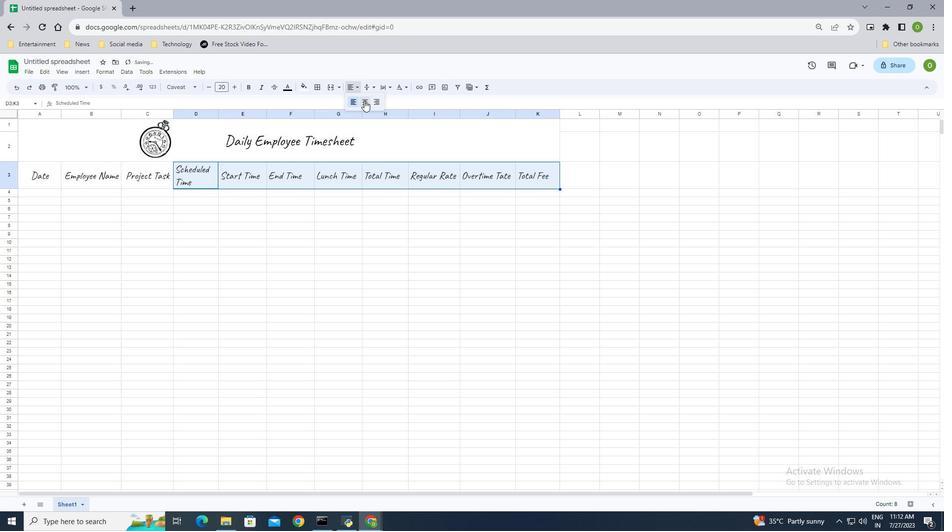 
Action: Mouse moved to (239, 203)
Screenshot: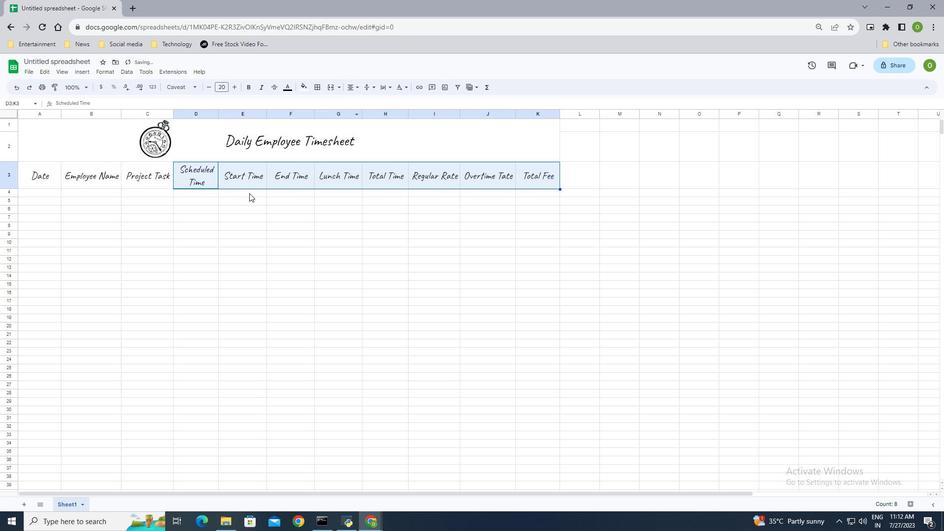 
Action: Mouse pressed left at (239, 203)
Screenshot: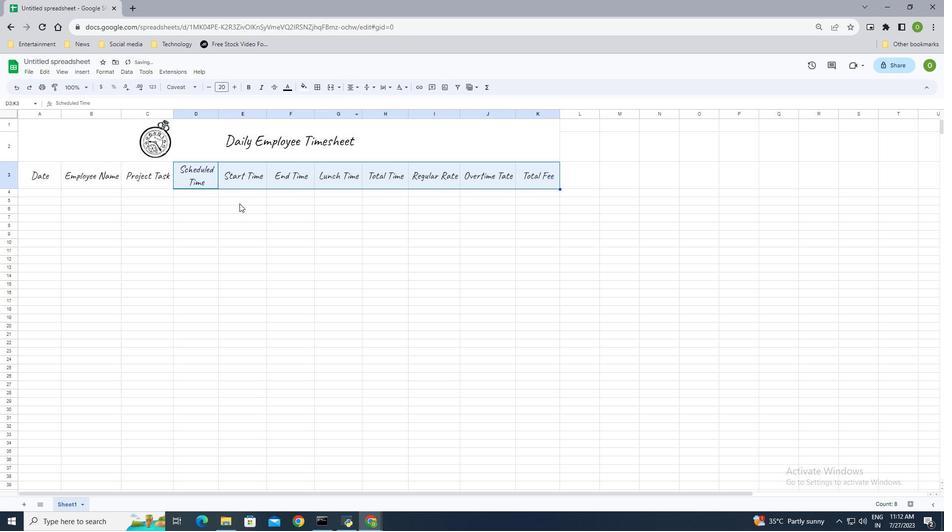 
Action: Mouse moved to (45, 193)
Screenshot: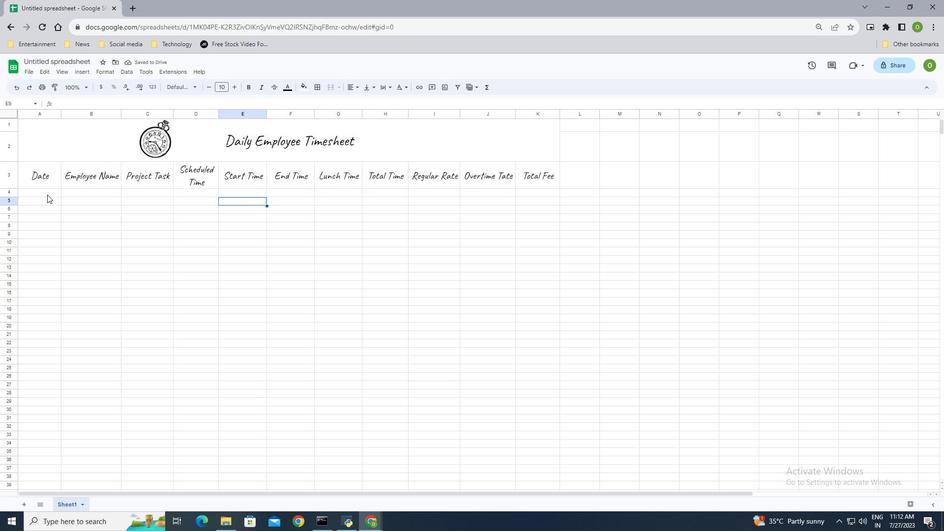 
Action: Mouse pressed left at (45, 193)
Screenshot: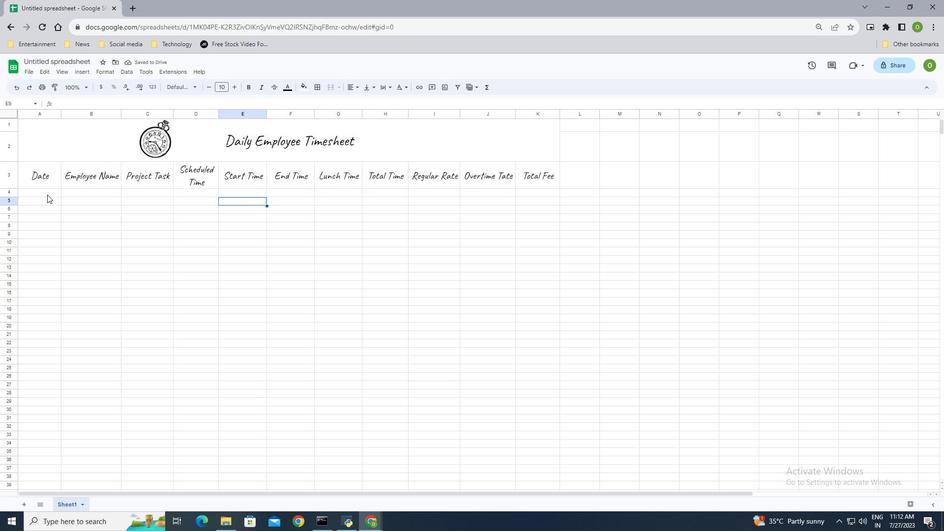 
Action: Mouse moved to (238, 275)
Screenshot: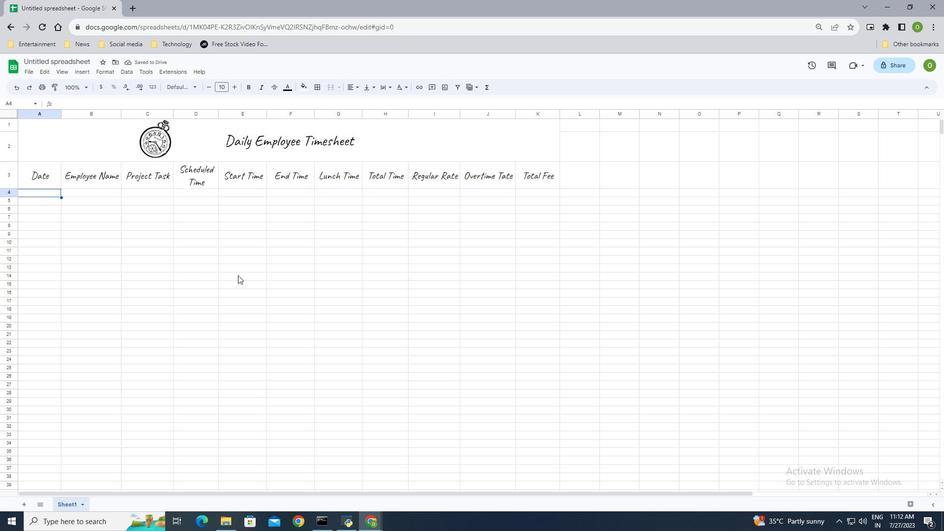 
Action: Key pressed 06/01/23<Key.enter>06/02
Screenshot: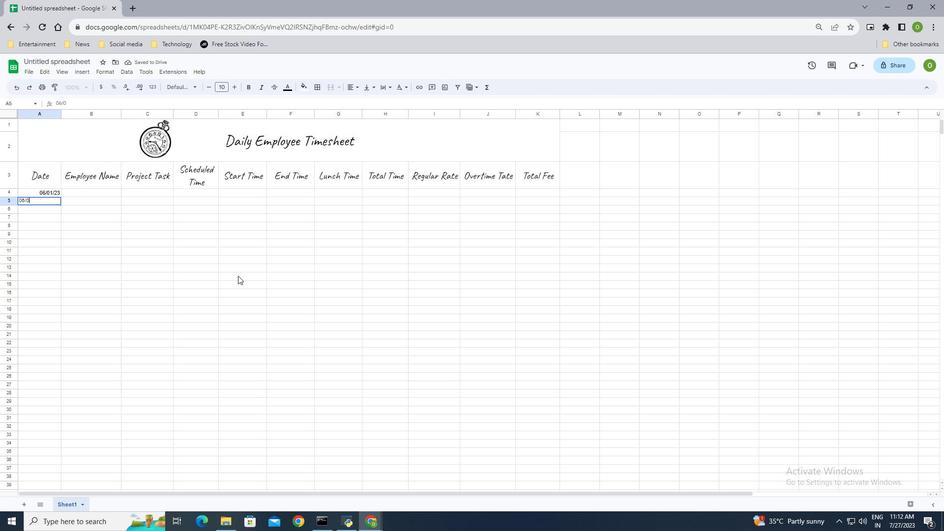 
Action: Mouse moved to (728, 247)
Screenshot: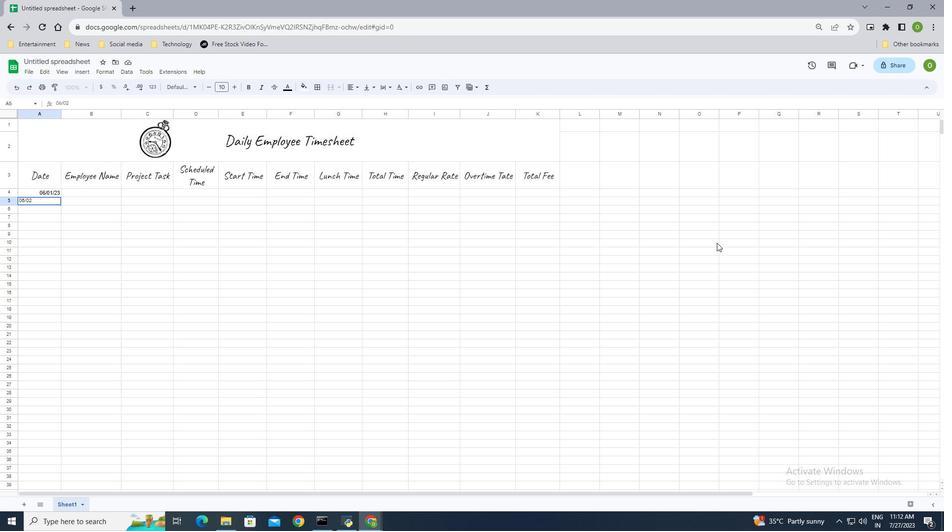 
Action: Mouse pressed left at (728, 247)
Screenshot: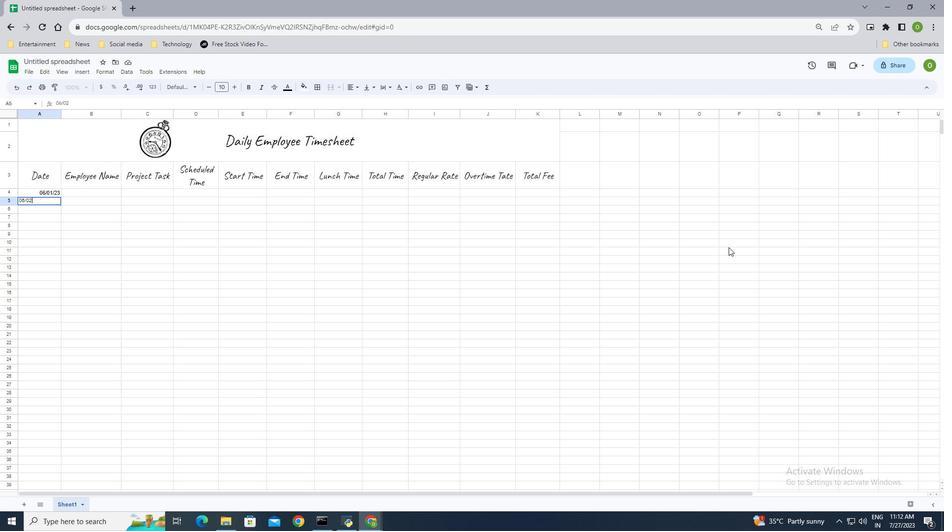 
Action: Key pressed <<107>><<107>>
Screenshot: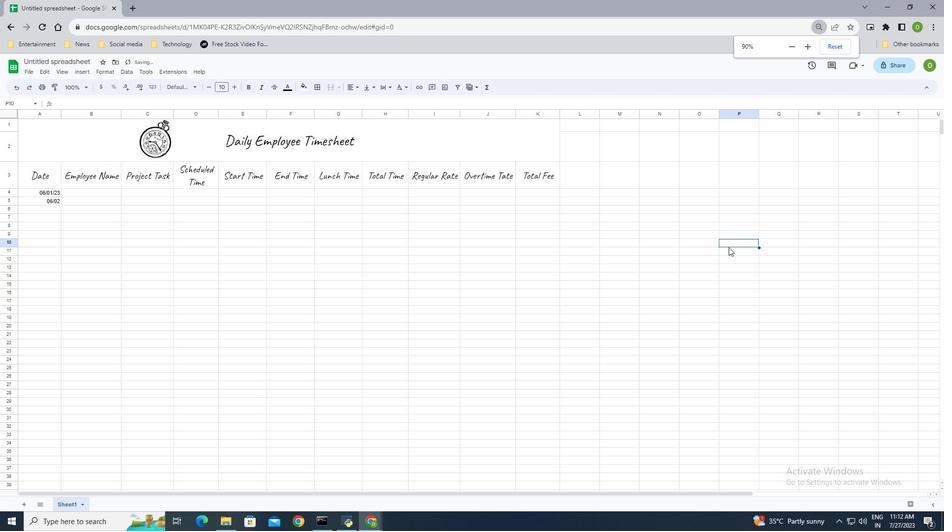 
Action: Mouse moved to (65, 237)
Screenshot: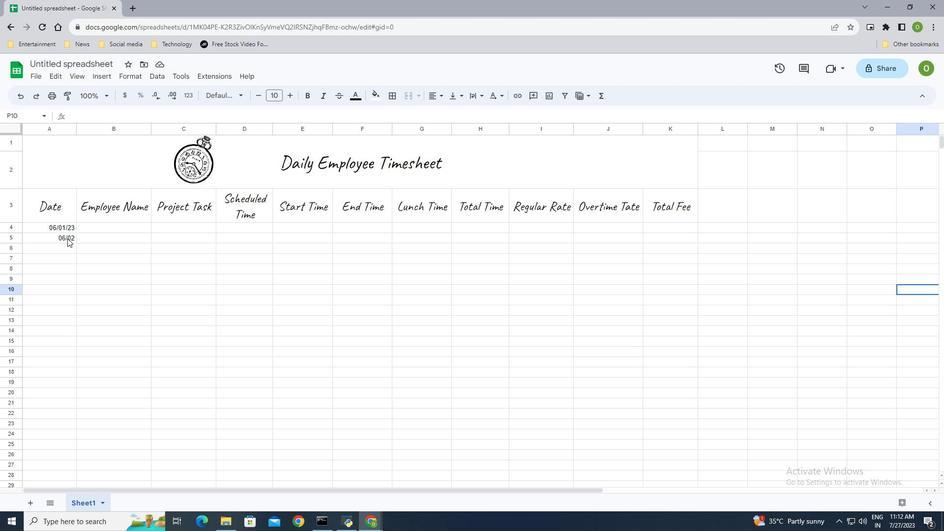 
Action: Mouse pressed left at (65, 237)
Screenshot: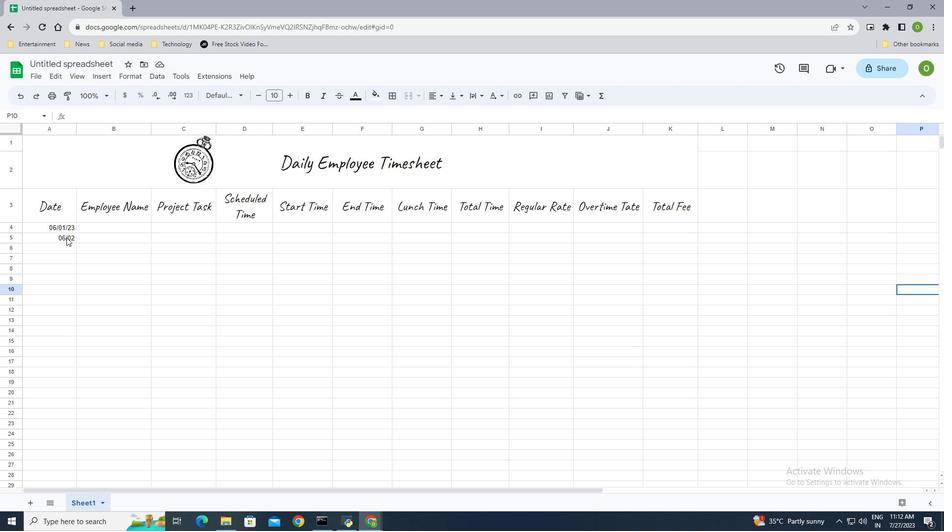 
Action: Key pressed 06/02/23<Key.enter>06/03/0<Key.backspace>23<Key.enter>06/03/23<Key.enter>06/03/23<Key.enter>06/03/23<Key.enter>06/03/0<Key.backspace>23<Key.enter>06/<Key.up><Key.up><Key.up><Key.up><Key.up><Key.up>06/05<Key.backspace>2/03<Key.enter><Key.up><Key.f2>
Screenshot: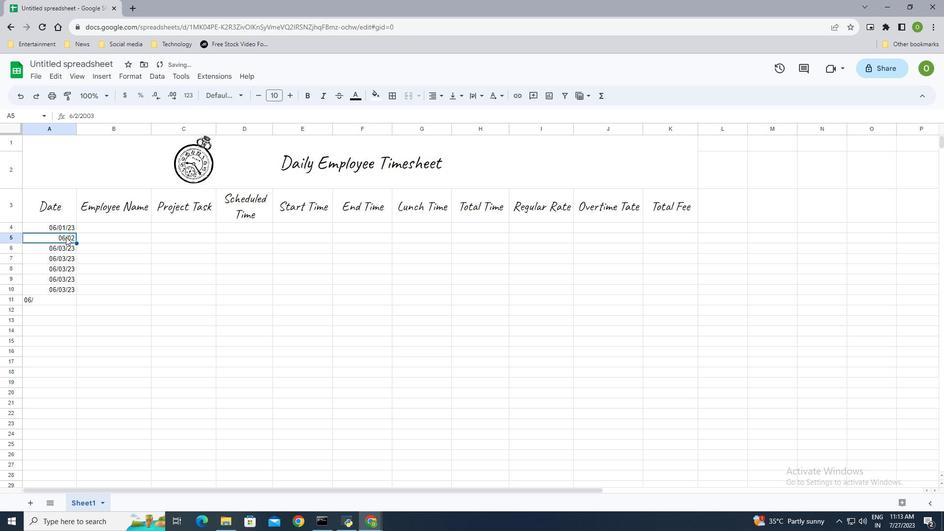 
Action: Mouse moved to (425, 323)
Screenshot: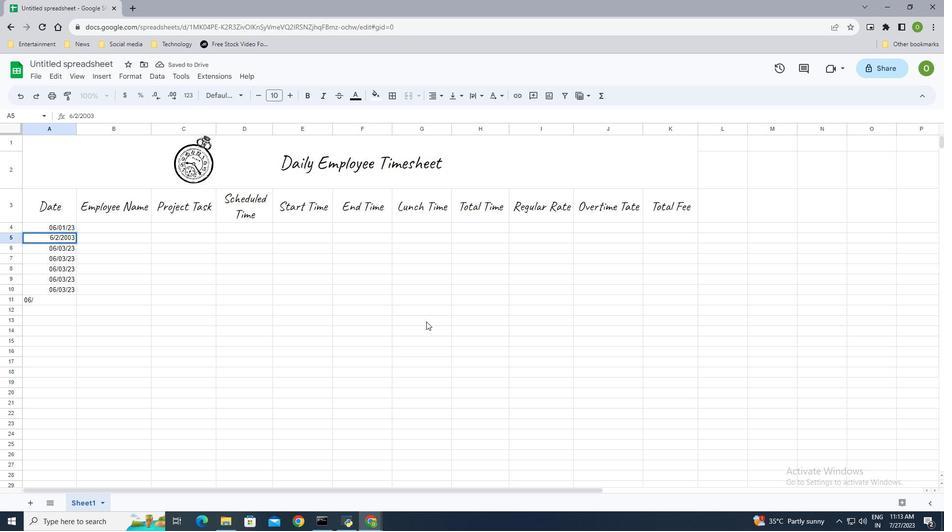 
Action: Key pressed <Key.backspace><Key.backspace>/<Key.backspace><Key.backspace>3<Key.enter><Key.up>
Screenshot: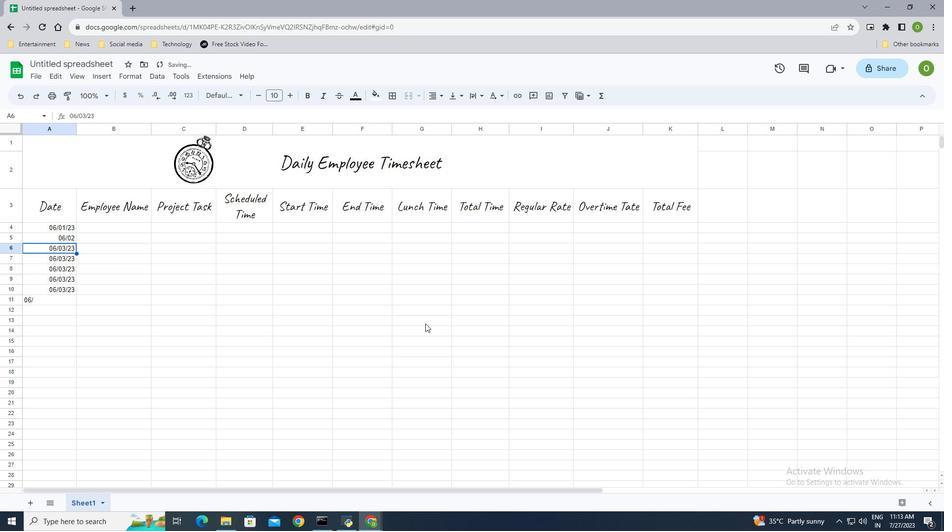 
Action: Mouse moved to (68, 237)
Screenshot: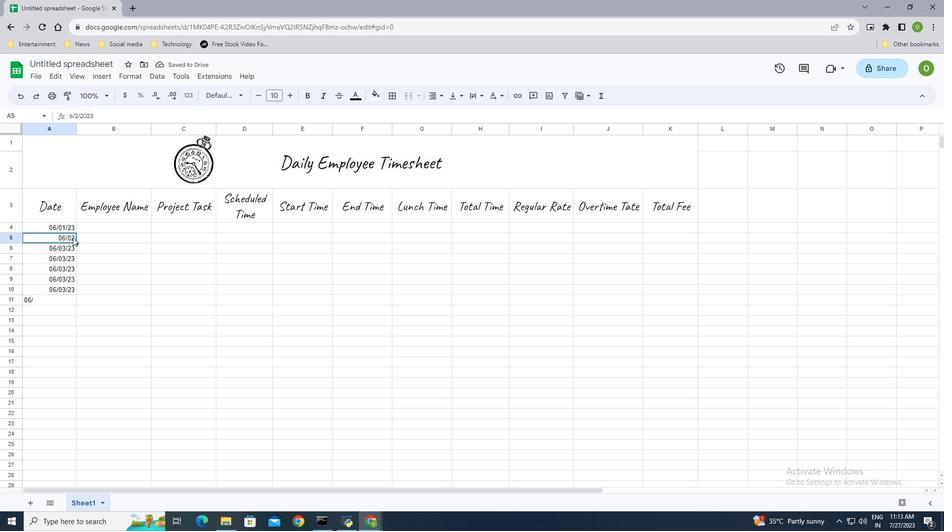 
Action: Mouse pressed left at (68, 237)
Screenshot: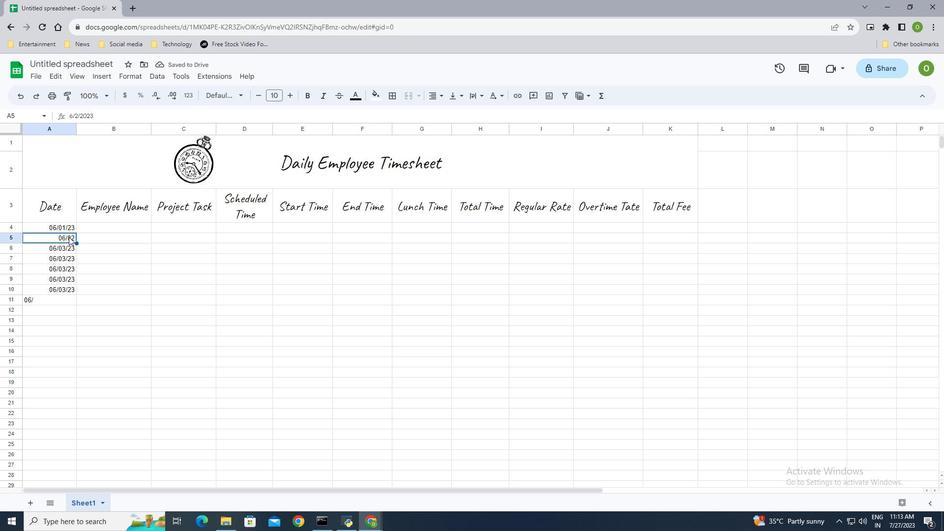 
Action: Mouse pressed left at (68, 237)
Screenshot: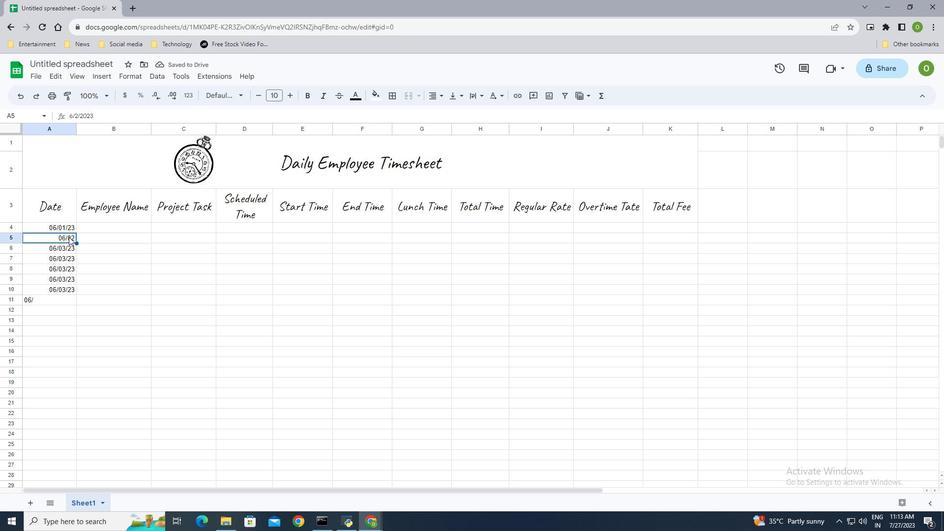 
Action: Mouse moved to (74, 237)
Screenshot: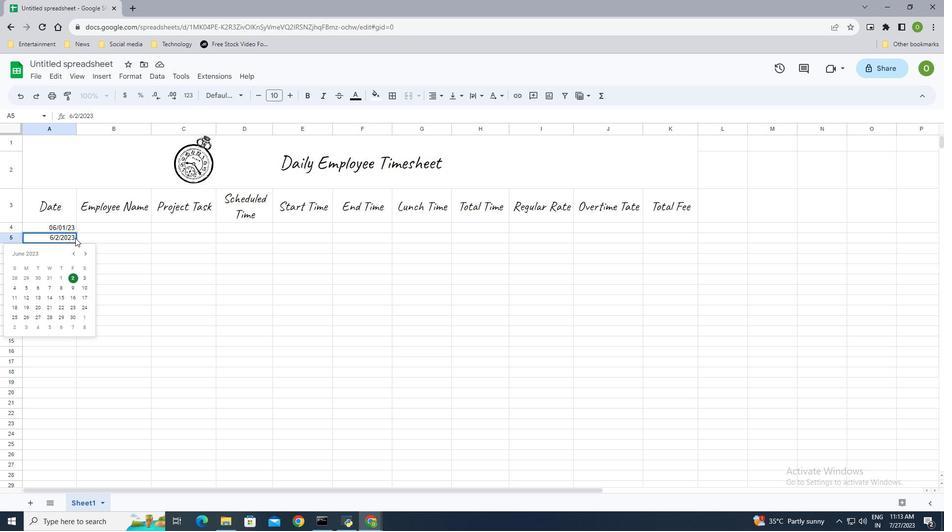 
Action: Mouse pressed left at (74, 237)
Screenshot: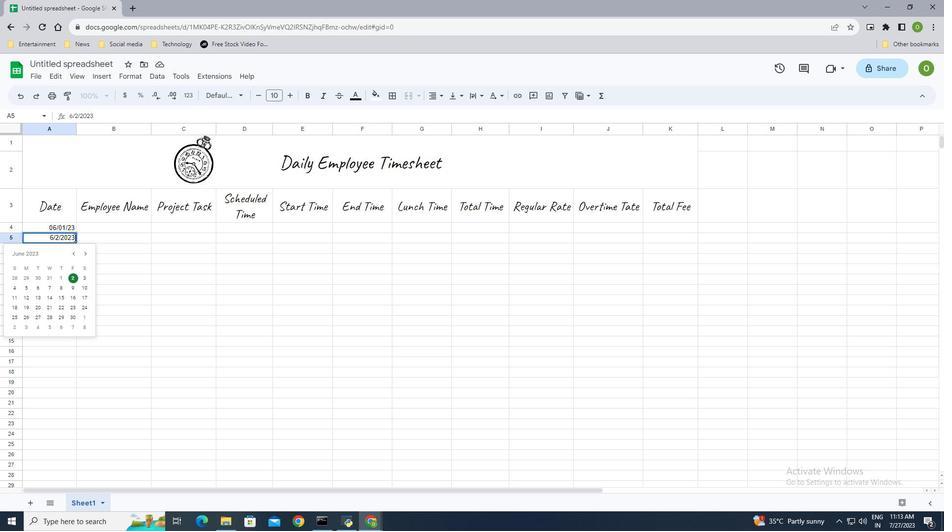 
Action: Mouse moved to (116, 243)
Screenshot: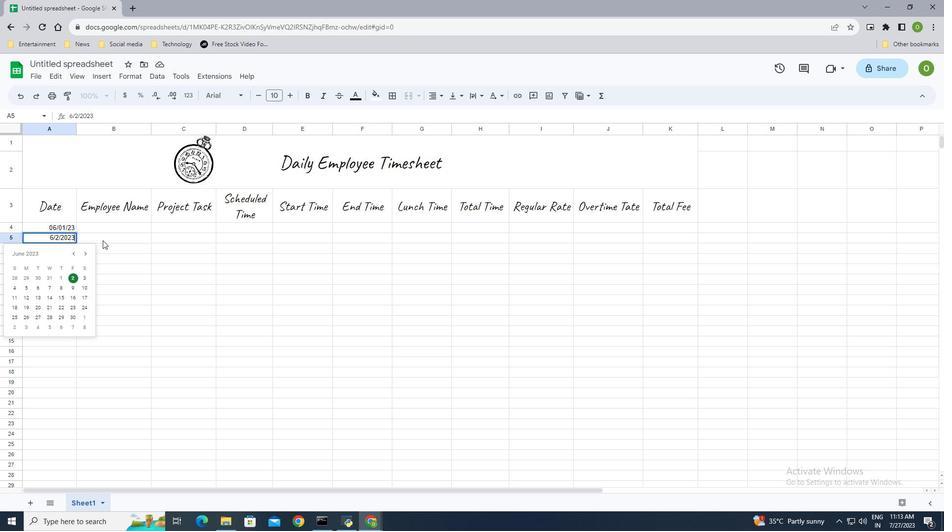 
Action: Key pressed <Key.backspace><Key.backspace><Key.backspace>3<Key.enter><Key.up>
Screenshot: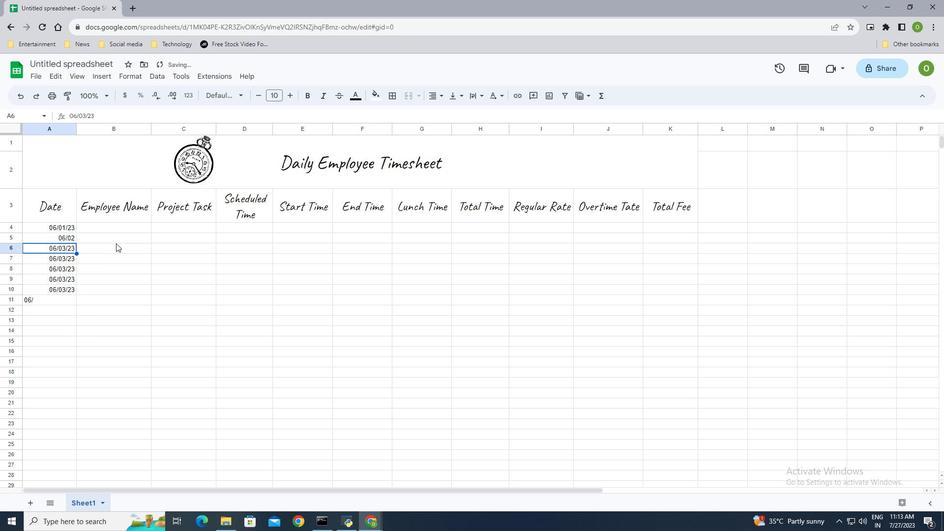 
Action: Mouse moved to (103, 116)
Screenshot: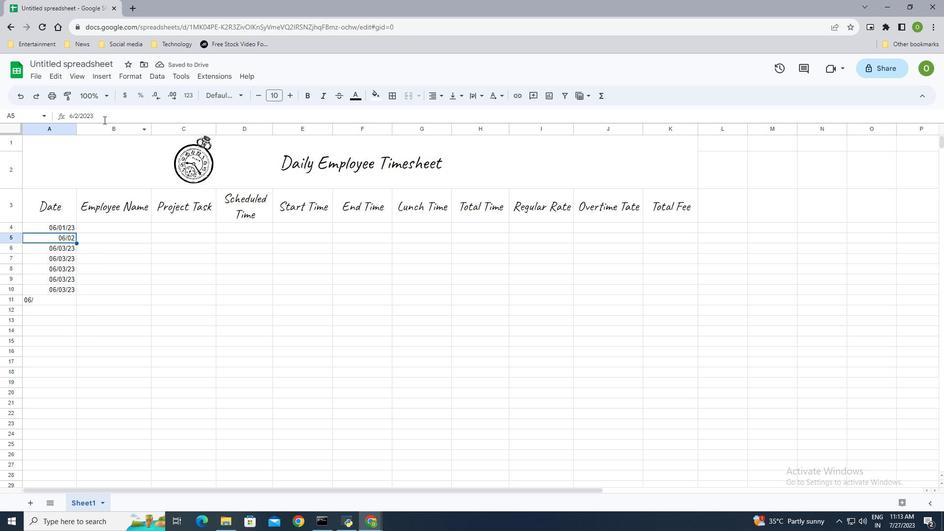 
Action: Mouse pressed left at (103, 116)
Screenshot: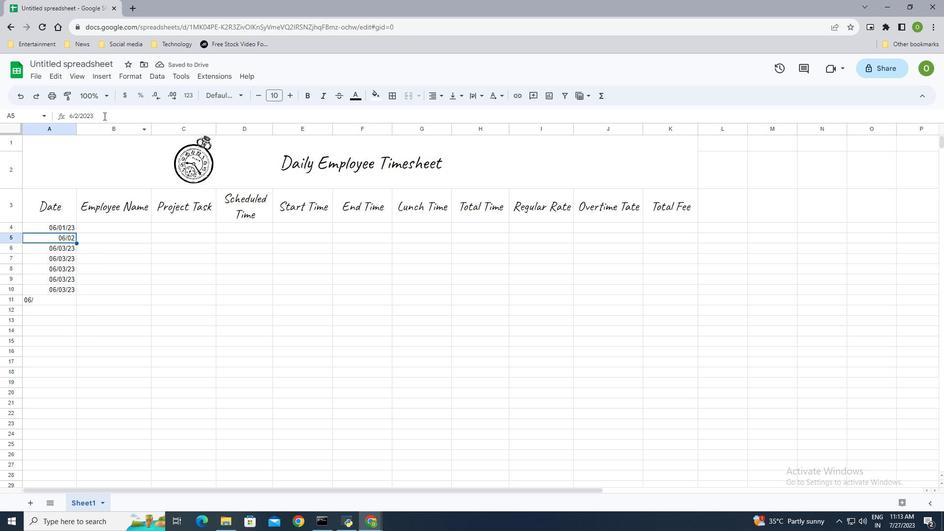 
Action: Mouse moved to (86, 115)
Screenshot: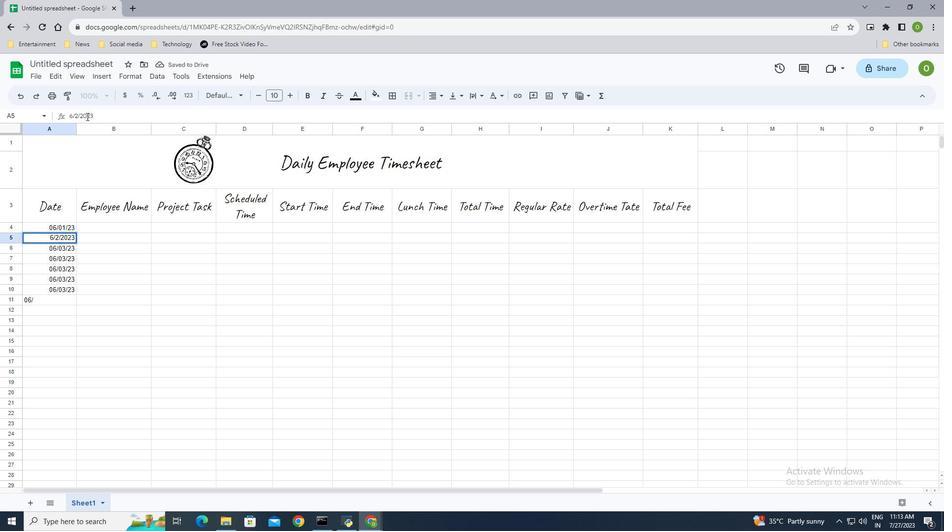 
Action: Mouse pressed left at (86, 115)
Screenshot: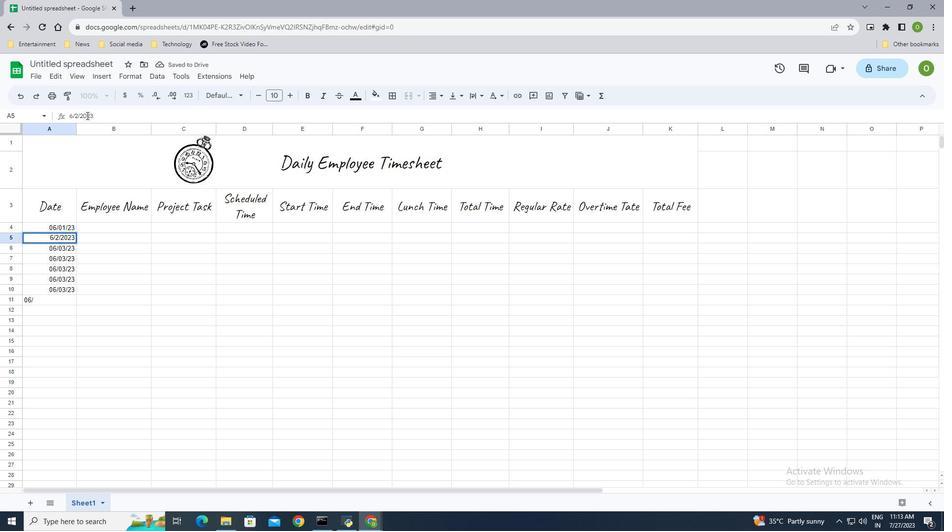 
Action: Mouse moved to (107, 120)
Screenshot: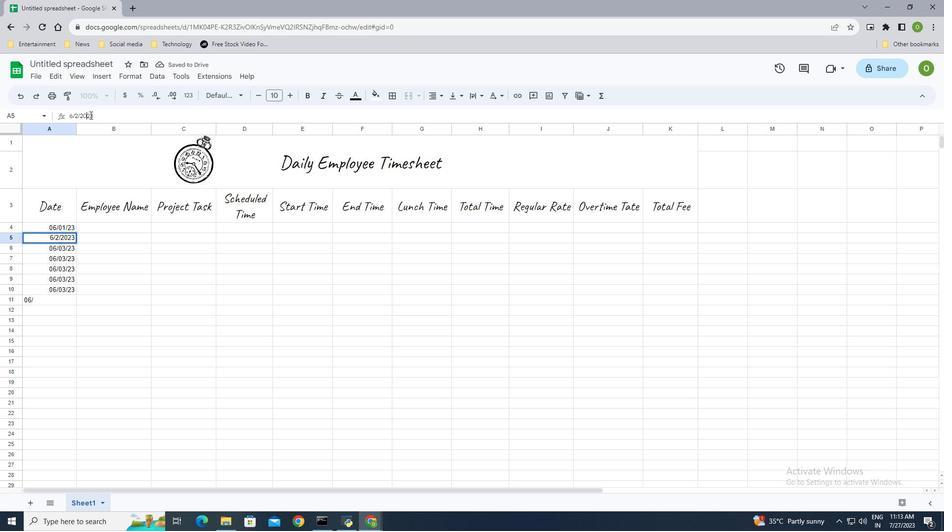 
Action: Key pressed <Key.backspace><Key.backspace><Key.enter>
Screenshot: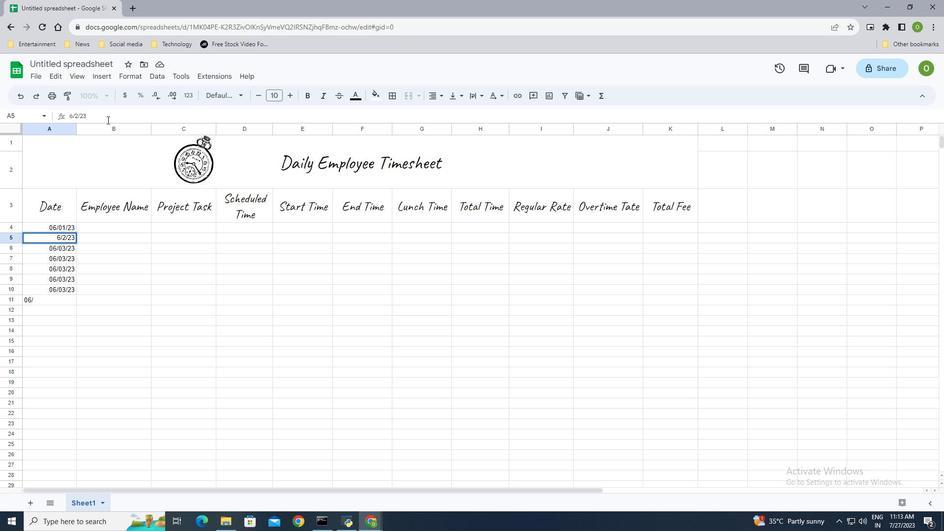 
Action: Mouse moved to (84, 238)
Screenshot: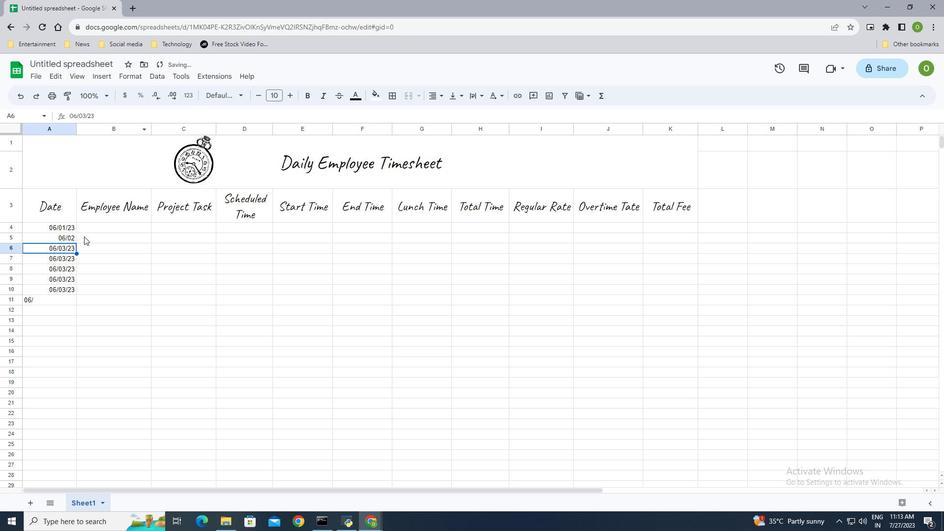
Action: Key pressed <Key.enter><Key.enter>
Screenshot: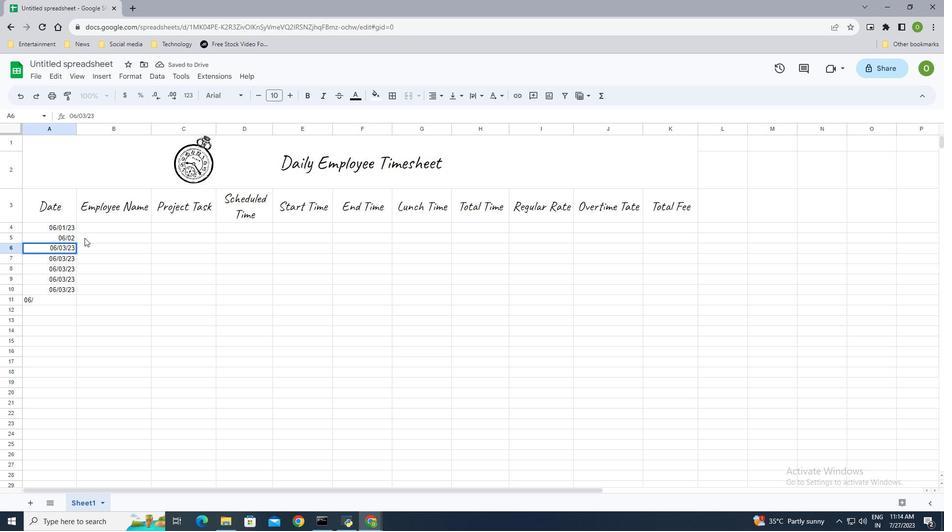 
Action: Mouse moved to (64, 236)
Screenshot: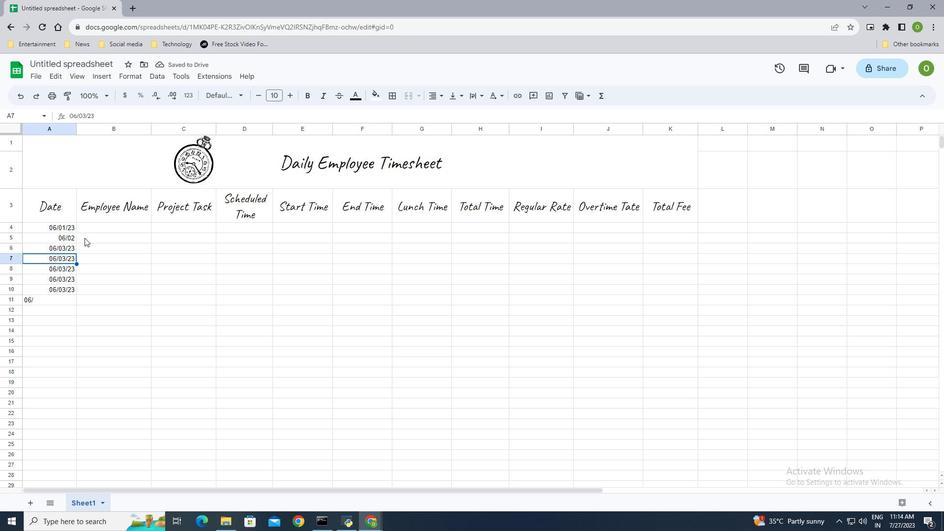 
Action: Mouse pressed left at (64, 236)
Screenshot: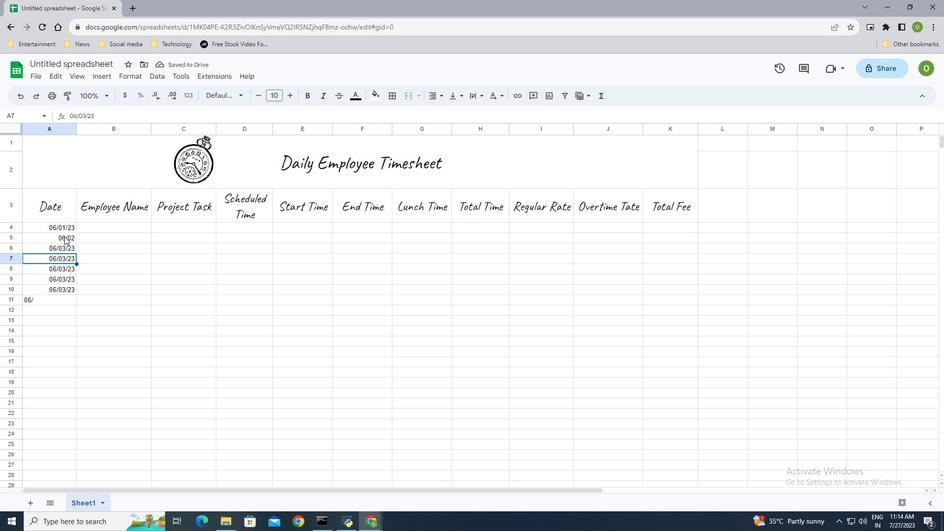 
Action: Mouse pressed right at (64, 236)
Screenshot: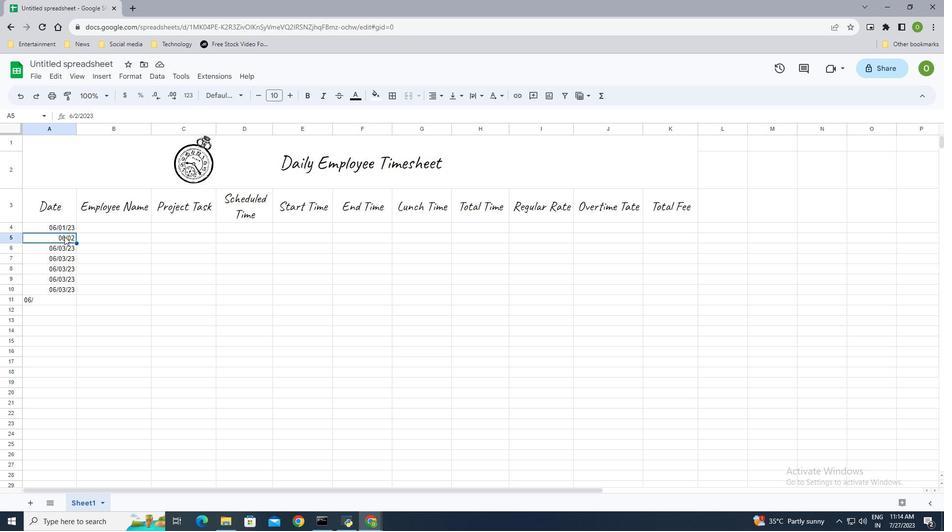 
Action: Mouse moved to (142, 463)
Screenshot: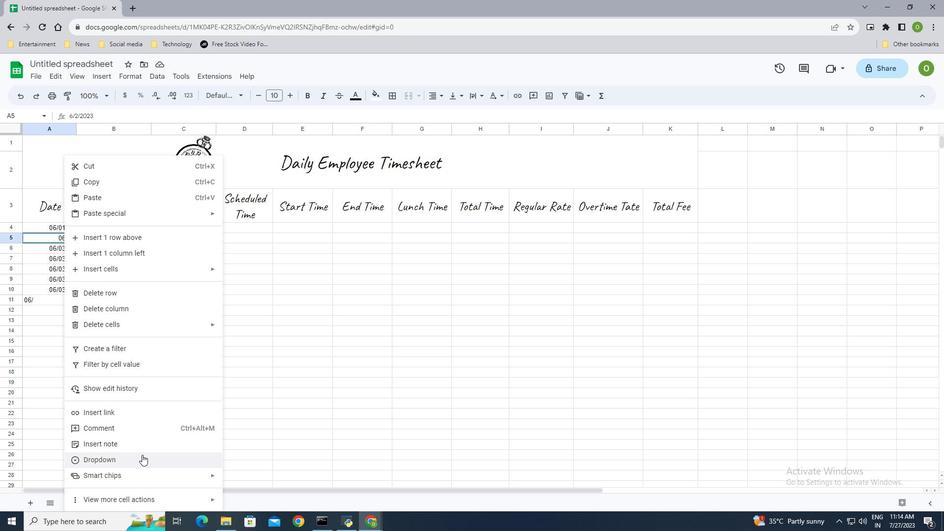 
Action: Mouse scrolled (142, 462) with delta (0, 0)
Screenshot: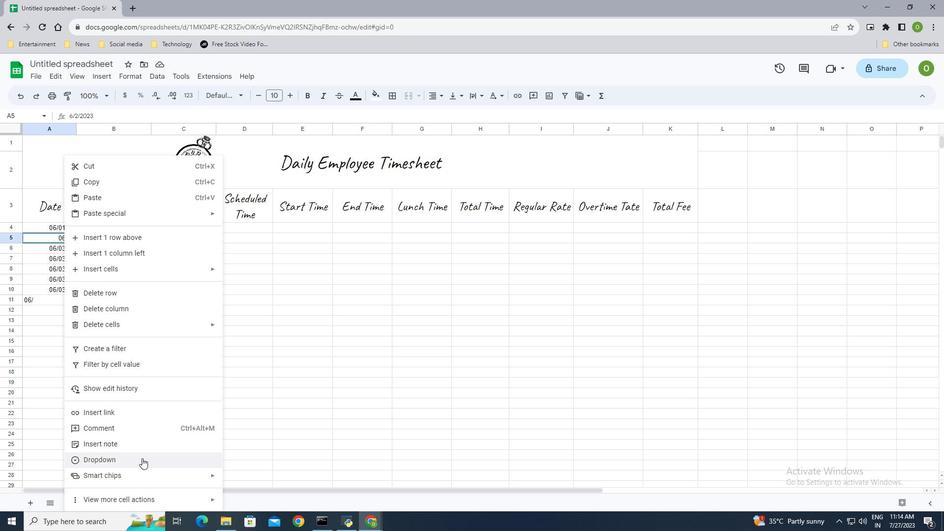 
Action: Mouse moved to (154, 497)
Screenshot: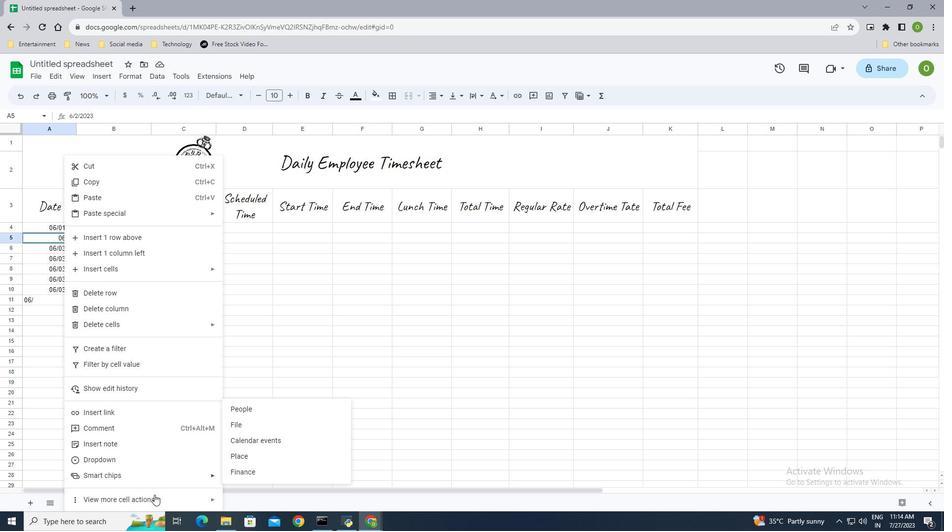 
Action: Mouse pressed left at (154, 497)
Screenshot: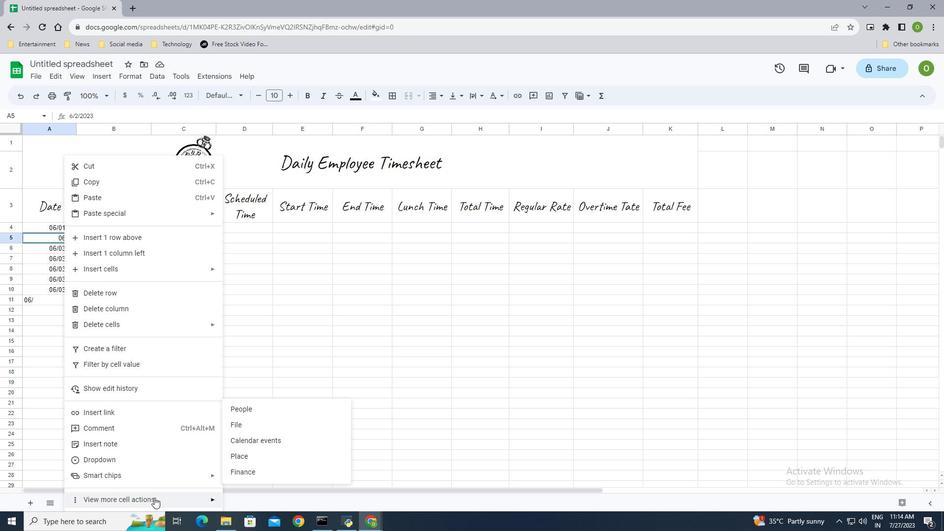 
Action: Mouse moved to (149, 497)
Screenshot: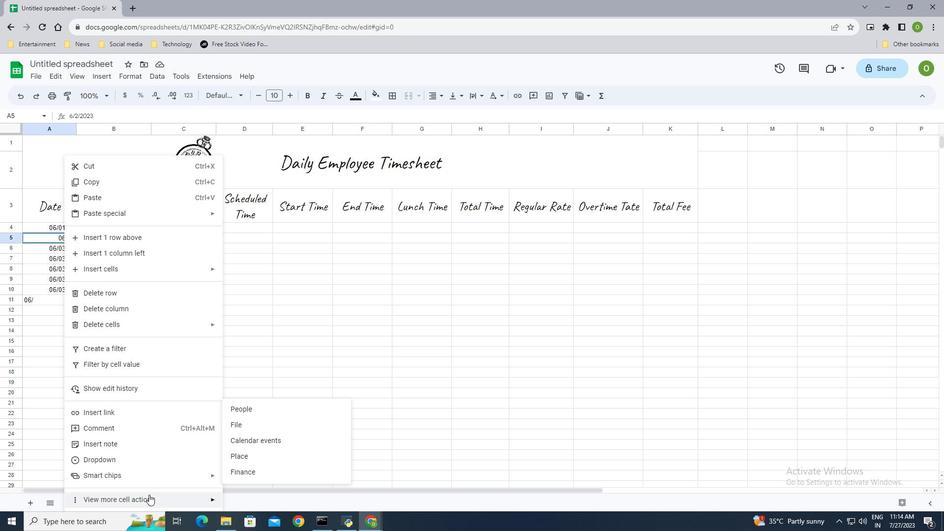 
Action: Mouse pressed left at (149, 497)
Screenshot: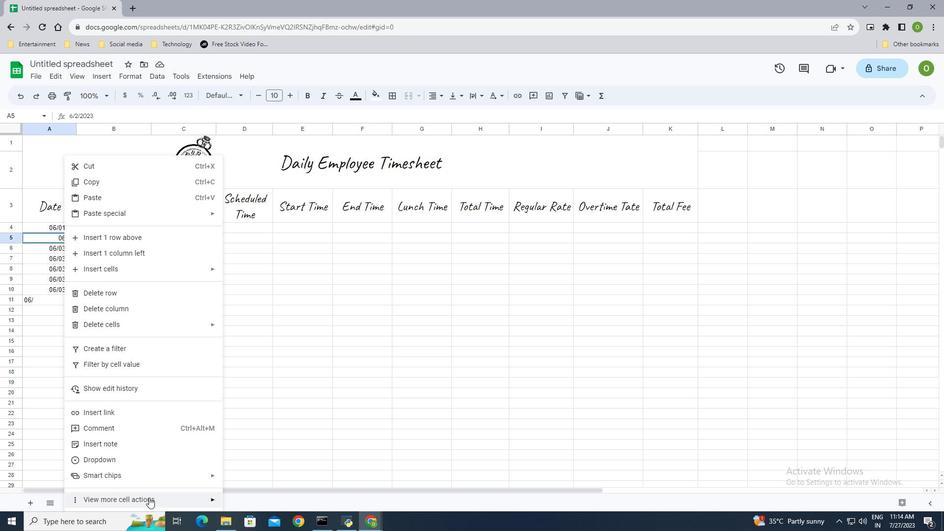 
Action: Mouse moved to (281, 420)
Screenshot: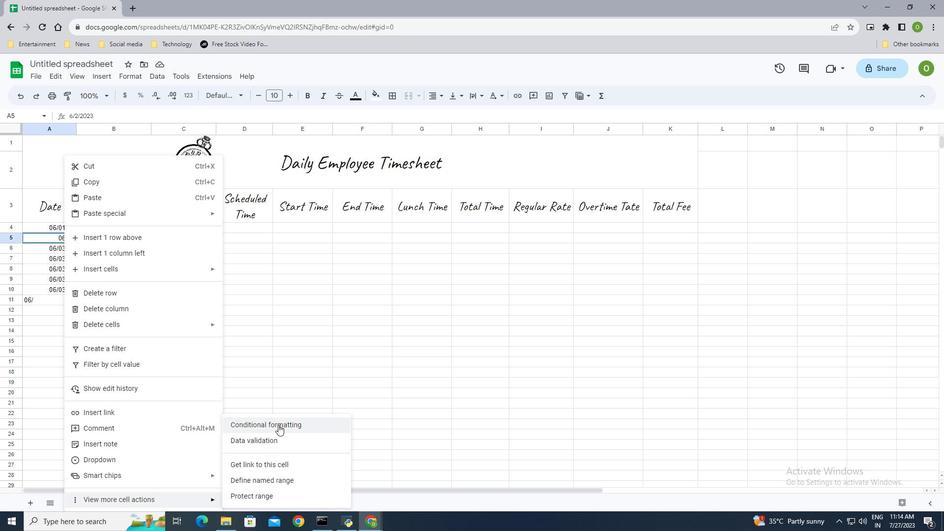 
Action: Mouse pressed left at (281, 420)
Screenshot: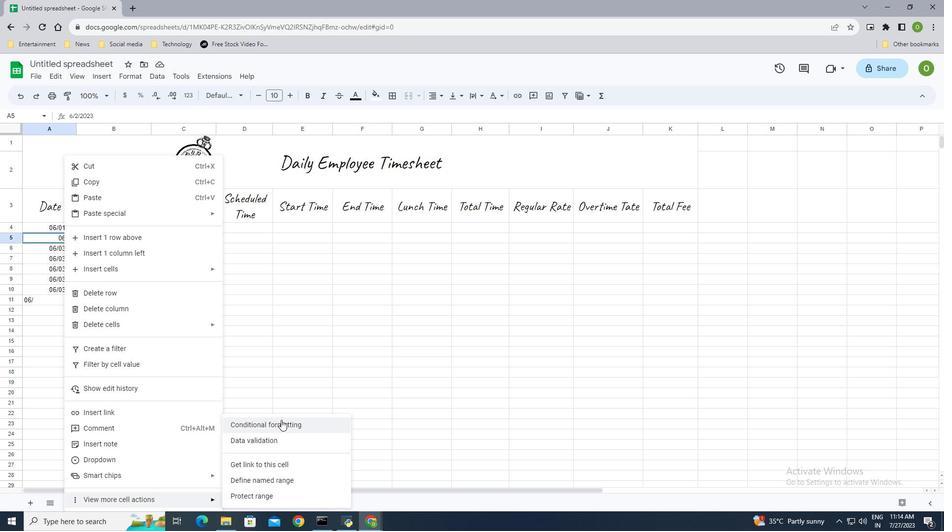 
Action: Mouse moved to (925, 99)
Screenshot: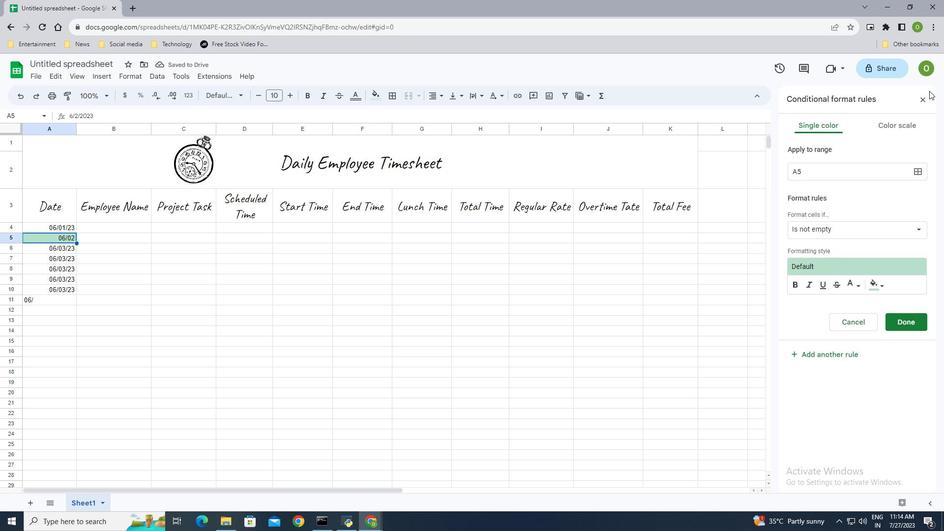 
Action: Mouse pressed left at (925, 99)
Screenshot: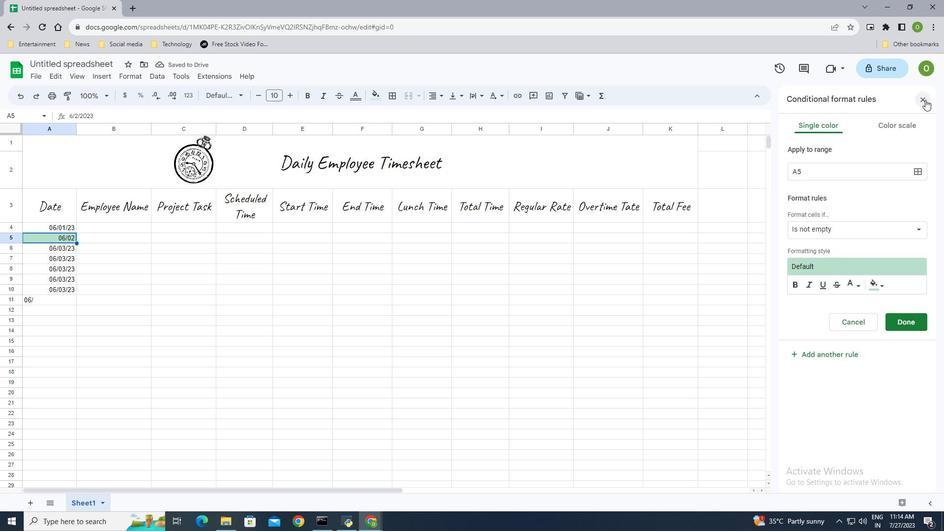 
Action: Mouse moved to (56, 249)
Screenshot: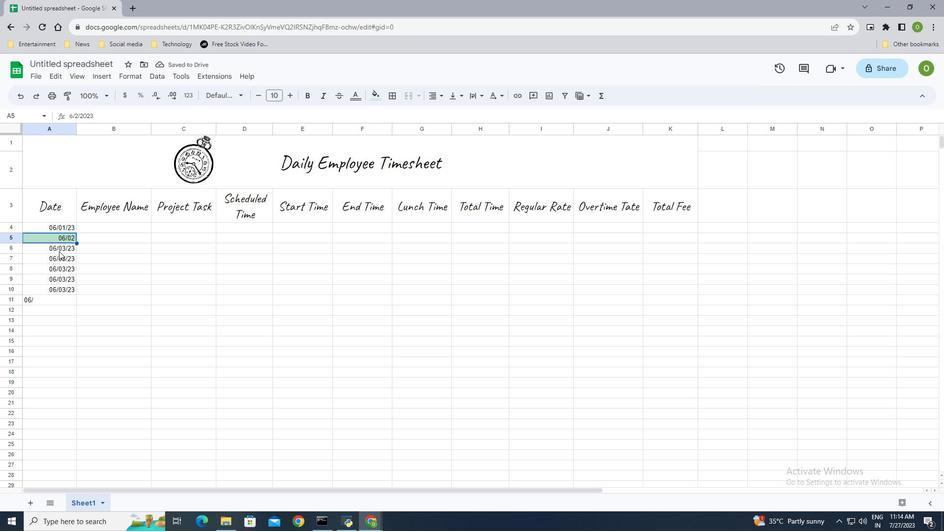 
Action: Mouse pressed left at (56, 249)
Screenshot: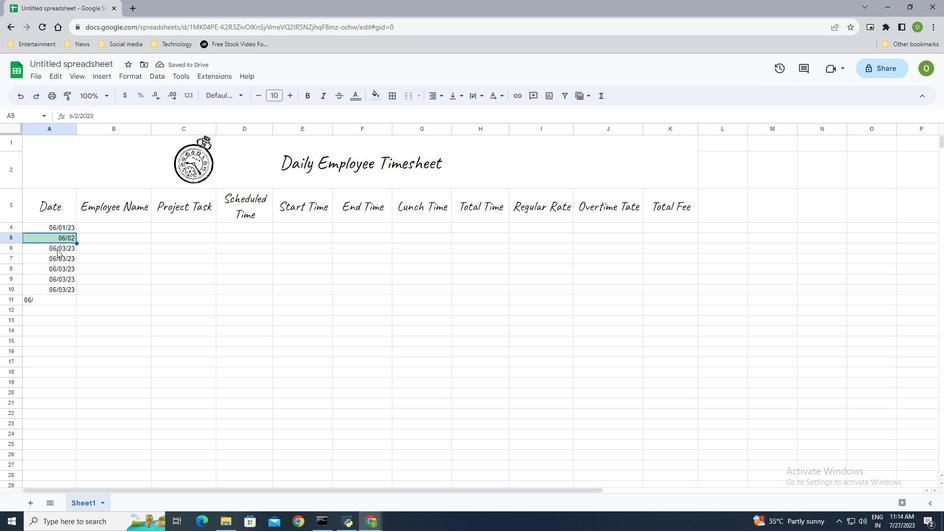 
Action: Mouse moved to (54, 239)
Screenshot: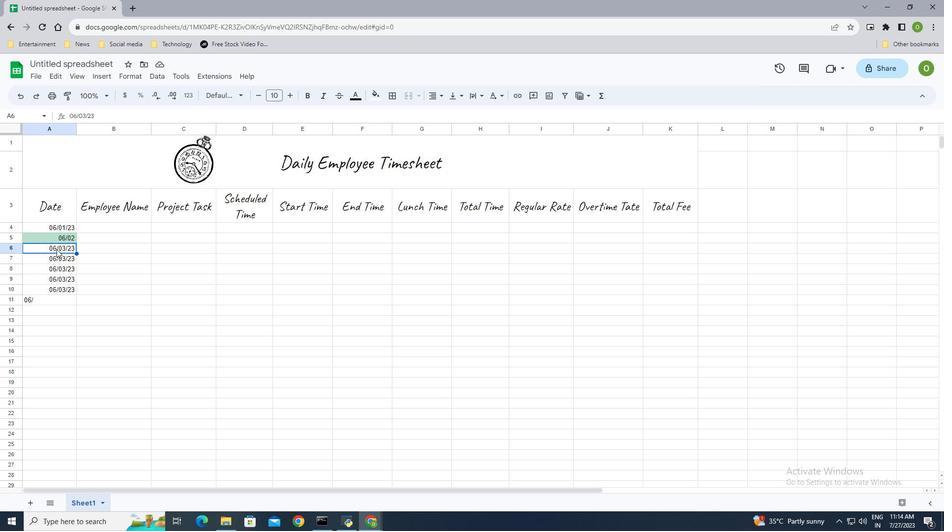 
Action: Mouse pressed left at (54, 239)
Screenshot: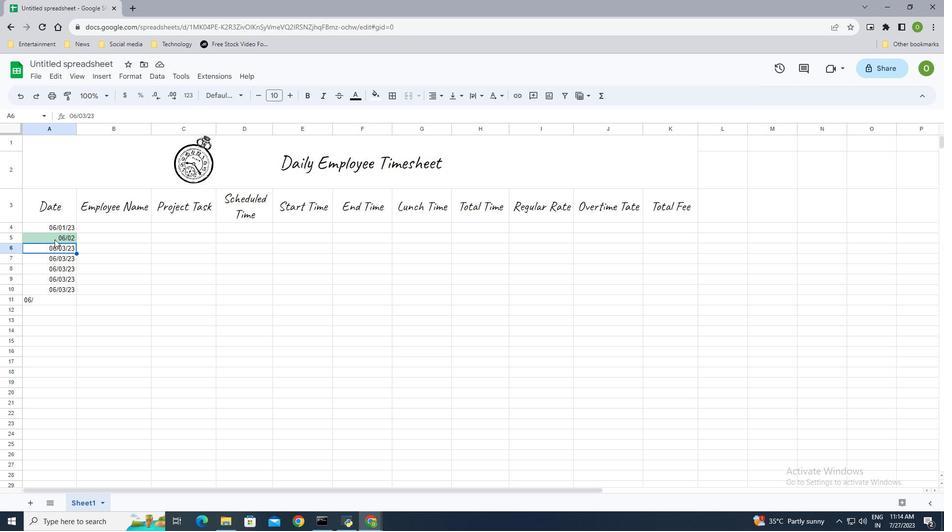 
Action: Mouse moved to (54, 239)
Screenshot: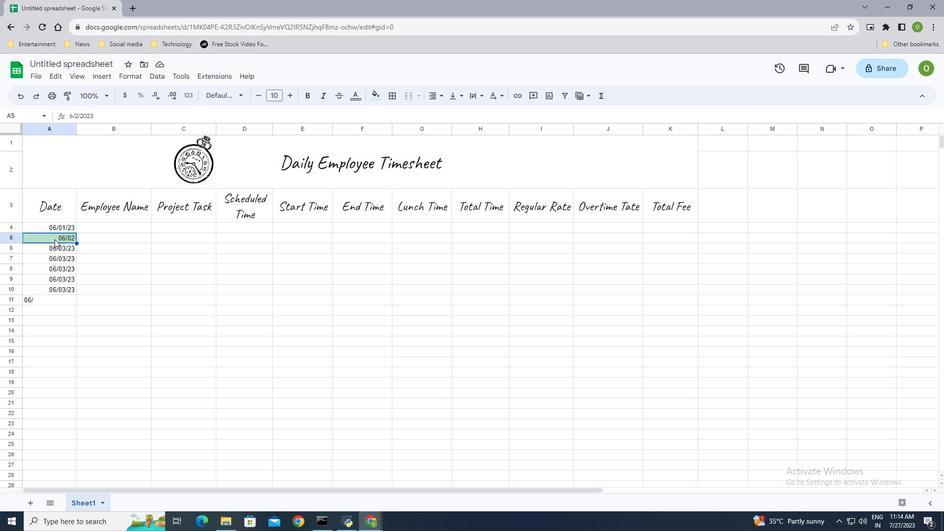 
Action: Key pressed ctrl+Z
Screenshot: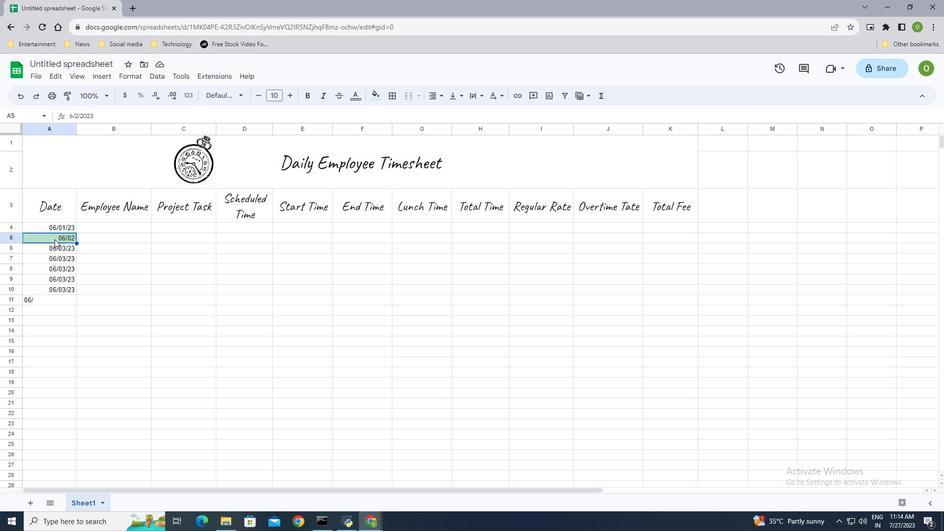 
Action: Mouse moved to (52, 253)
Screenshot: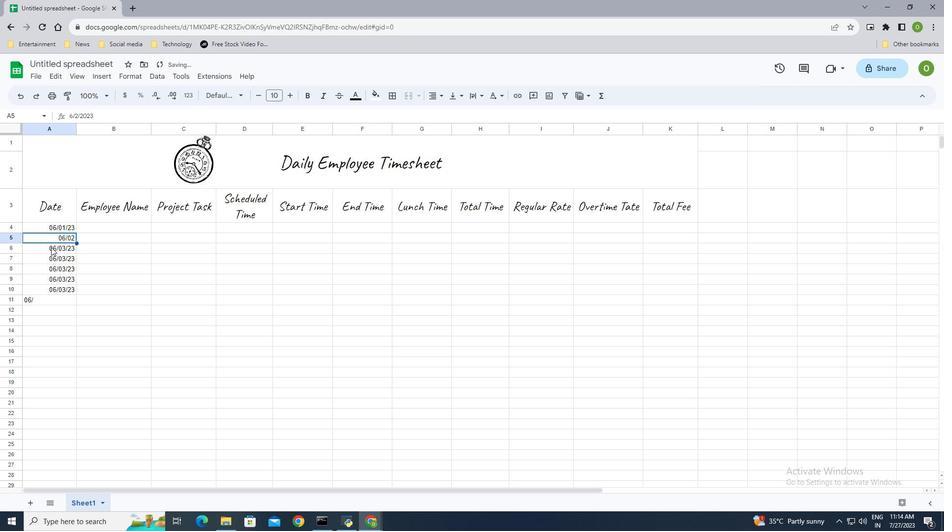 
Action: Mouse pressed left at (52, 253)
Screenshot: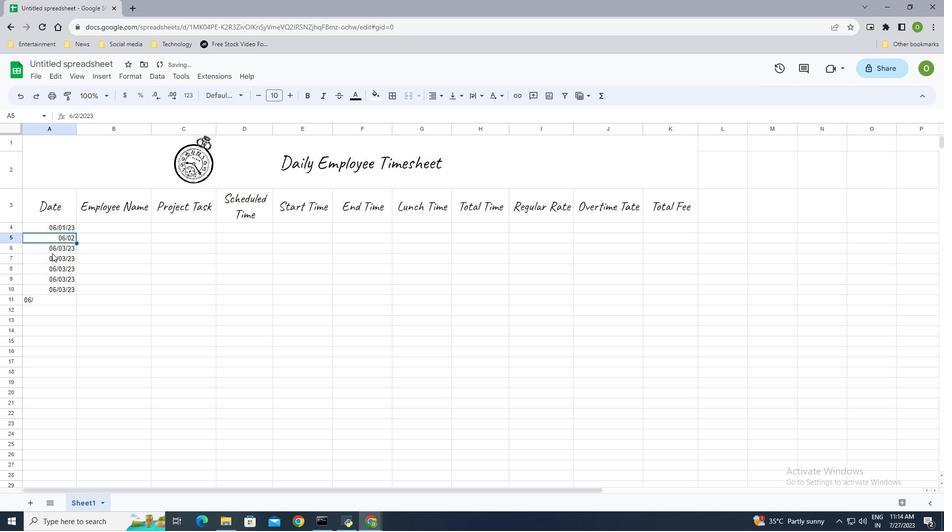 
Action: Mouse moved to (54, 249)
Screenshot: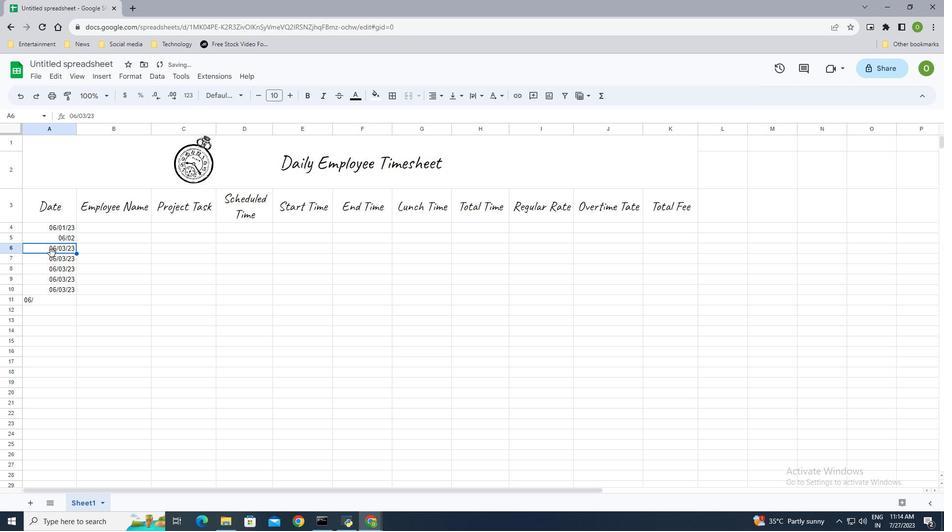 
Action: Key pressed ctrl+C
Screenshot: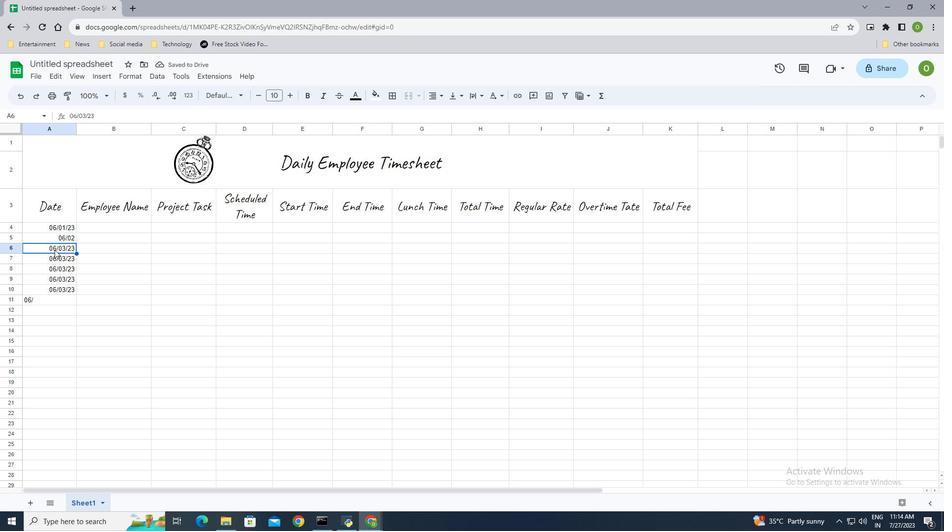 
Action: Mouse moved to (52, 239)
Screenshot: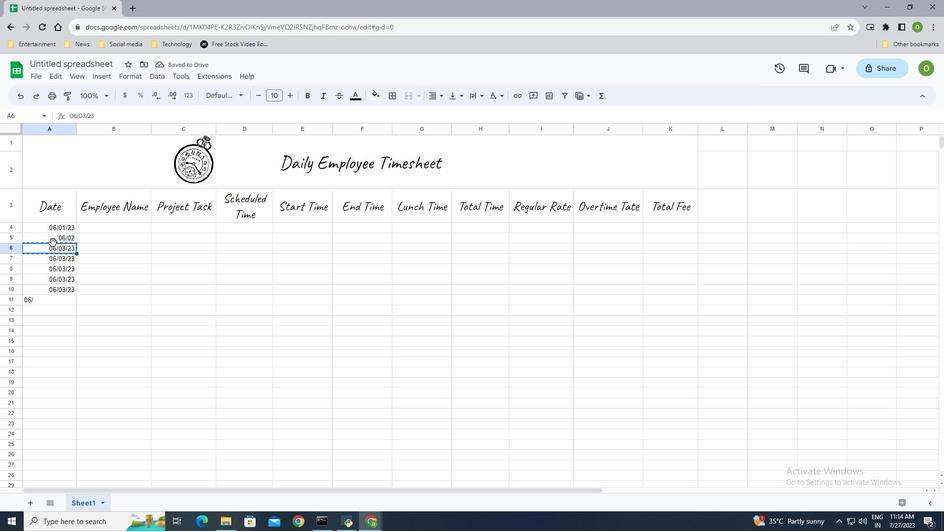 
Action: Mouse pressed left at (52, 239)
Screenshot: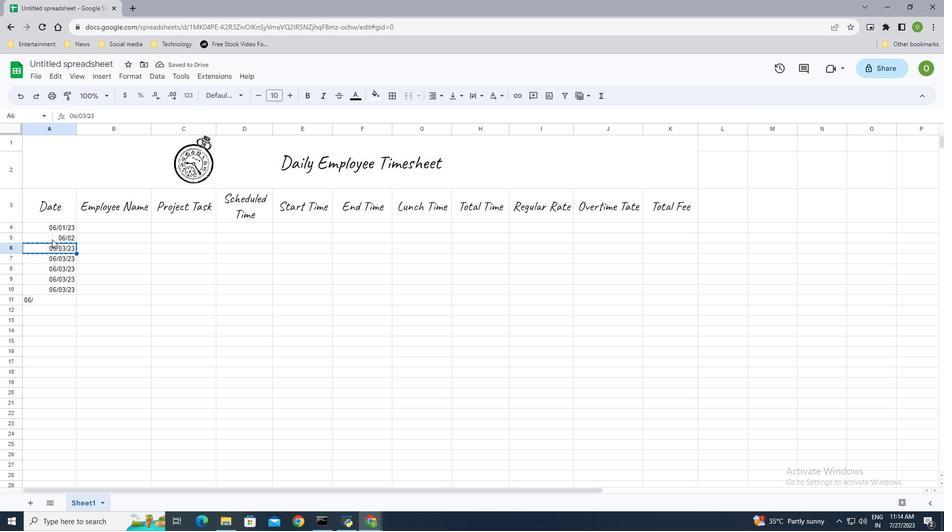 
Action: Key pressed ctrl+V
Screenshot: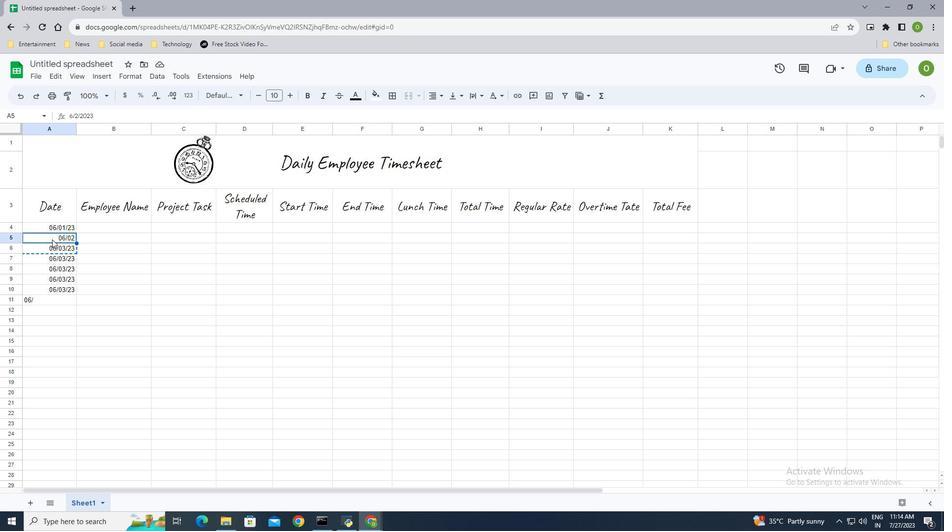 
Action: Mouse moved to (61, 252)
Screenshot: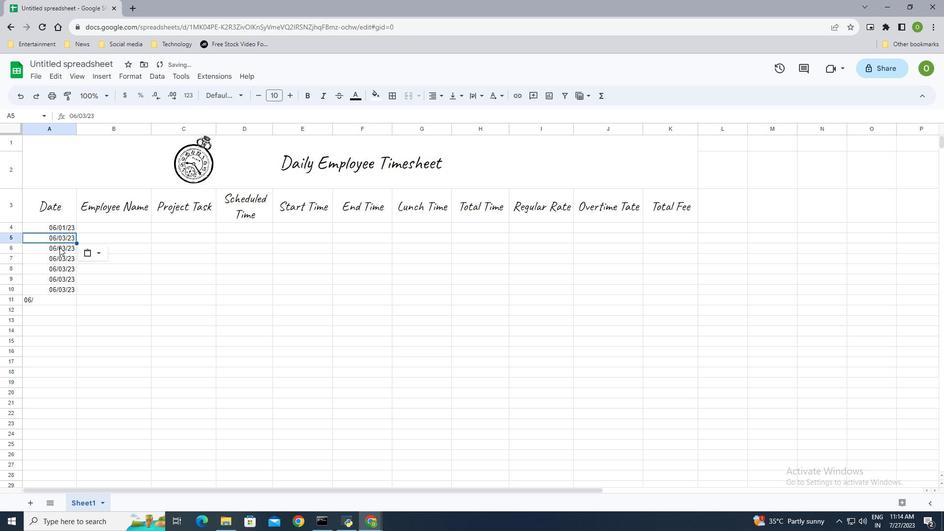 
Action: Mouse pressed left at (61, 252)
